 Task: Search one way flight ticket for 1 adult, 5 children, 2 infants in seat and 1 infant on lap in first from Newport News: Newport News/williamsburg International Airport (patrick Henry Field) to New Bern: Coastal Carolina Regional Airport (was Craven County Regional) on 8-4-2023. Stops: Non-stop only. Choice of flights is JetBlue. Number of bags: 1 checked bag. Price is upto 87000. Outbound departure time preference is 20:15.
Action: Mouse moved to (322, 437)
Screenshot: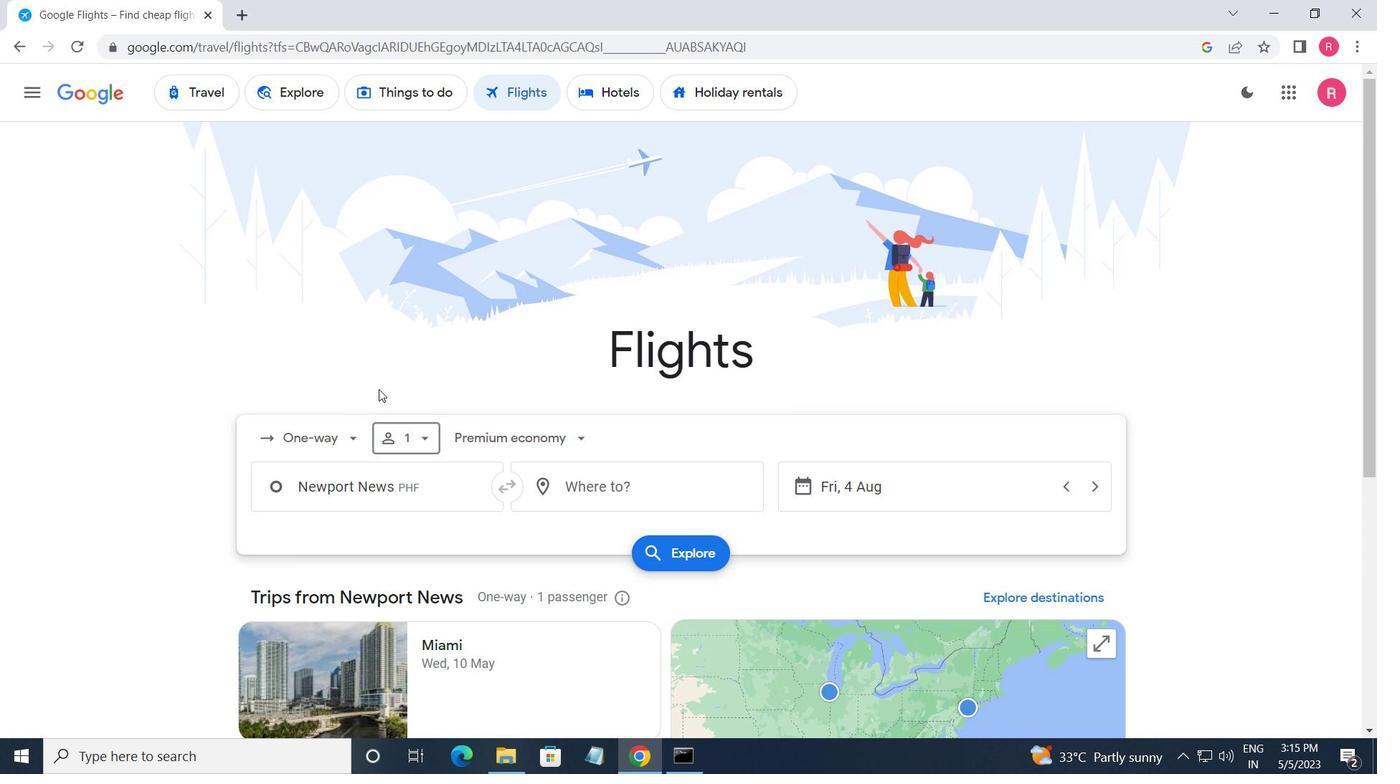 
Action: Mouse pressed left at (322, 437)
Screenshot: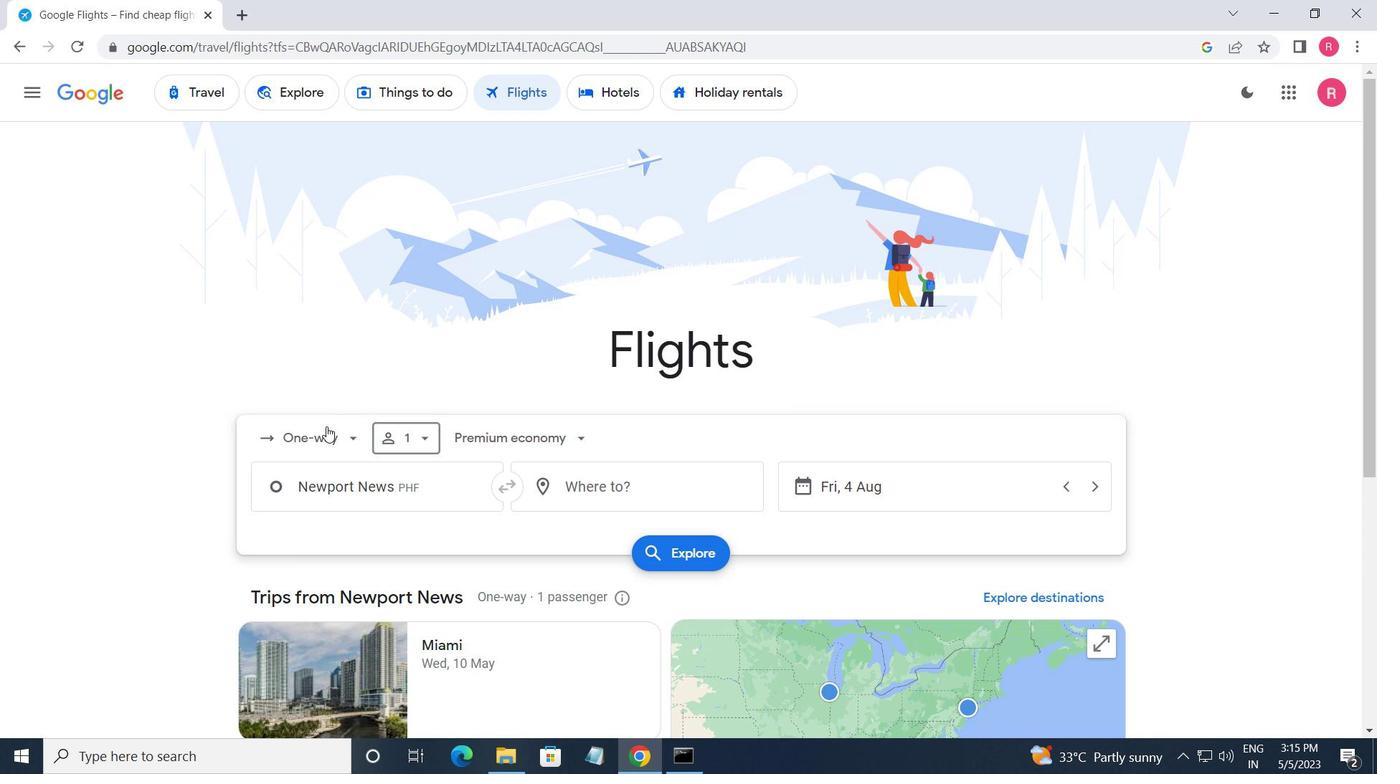 
Action: Mouse moved to (341, 521)
Screenshot: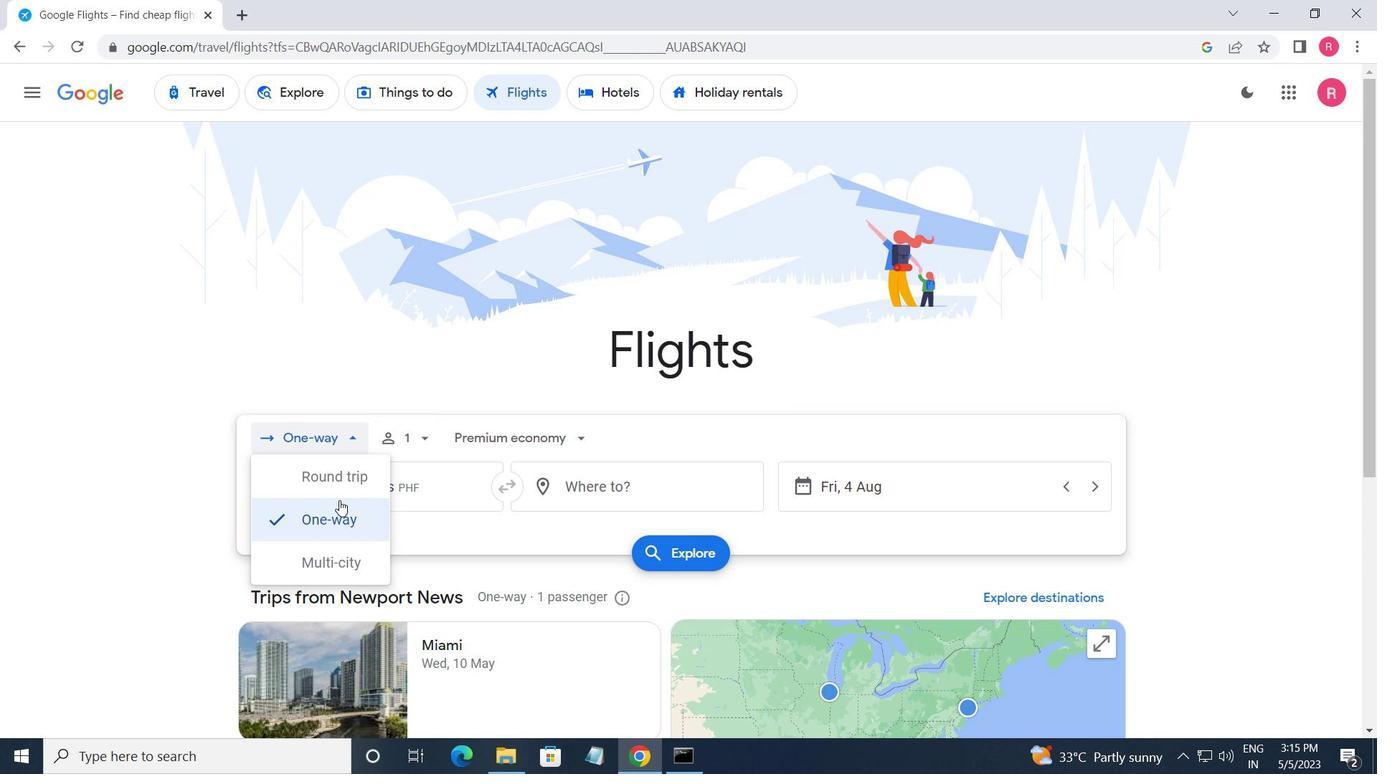 
Action: Mouse pressed left at (341, 521)
Screenshot: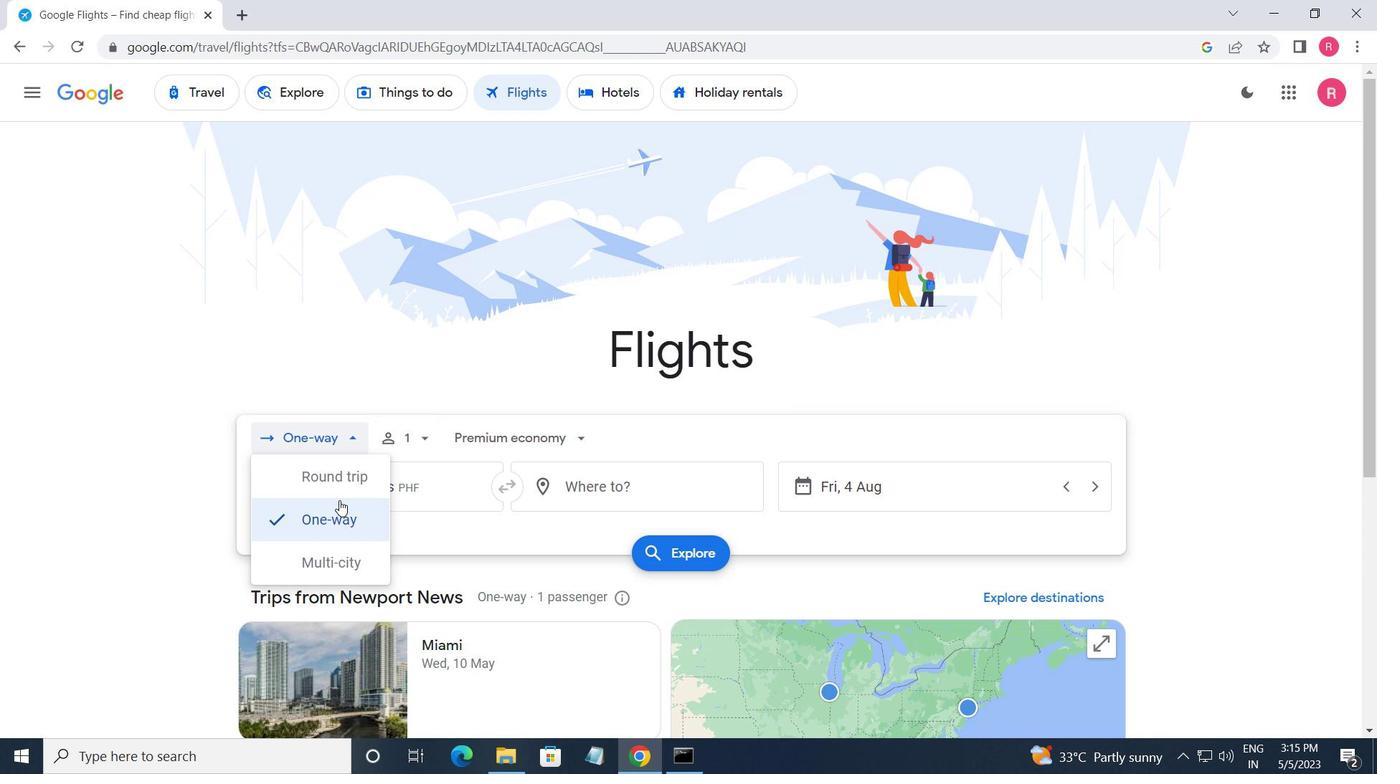 
Action: Mouse moved to (413, 445)
Screenshot: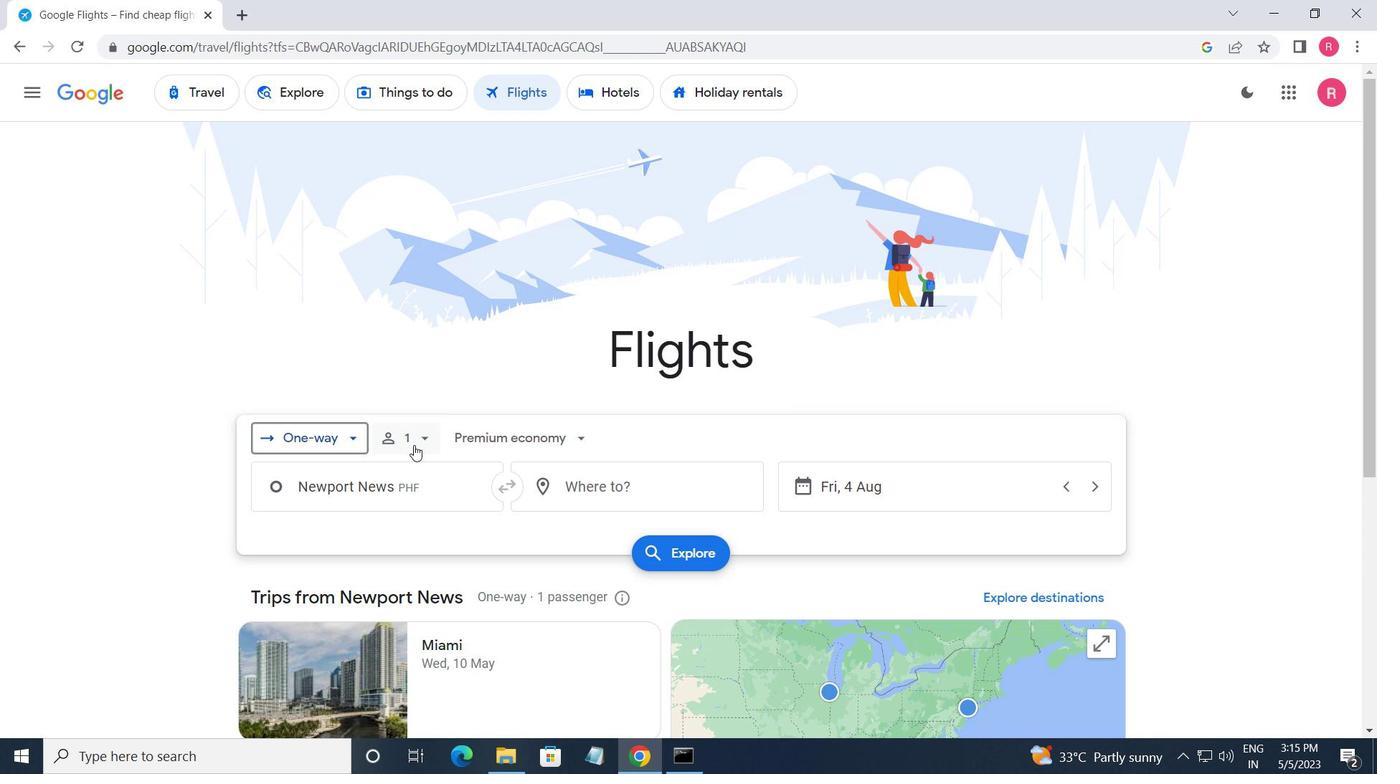 
Action: Mouse pressed left at (413, 445)
Screenshot: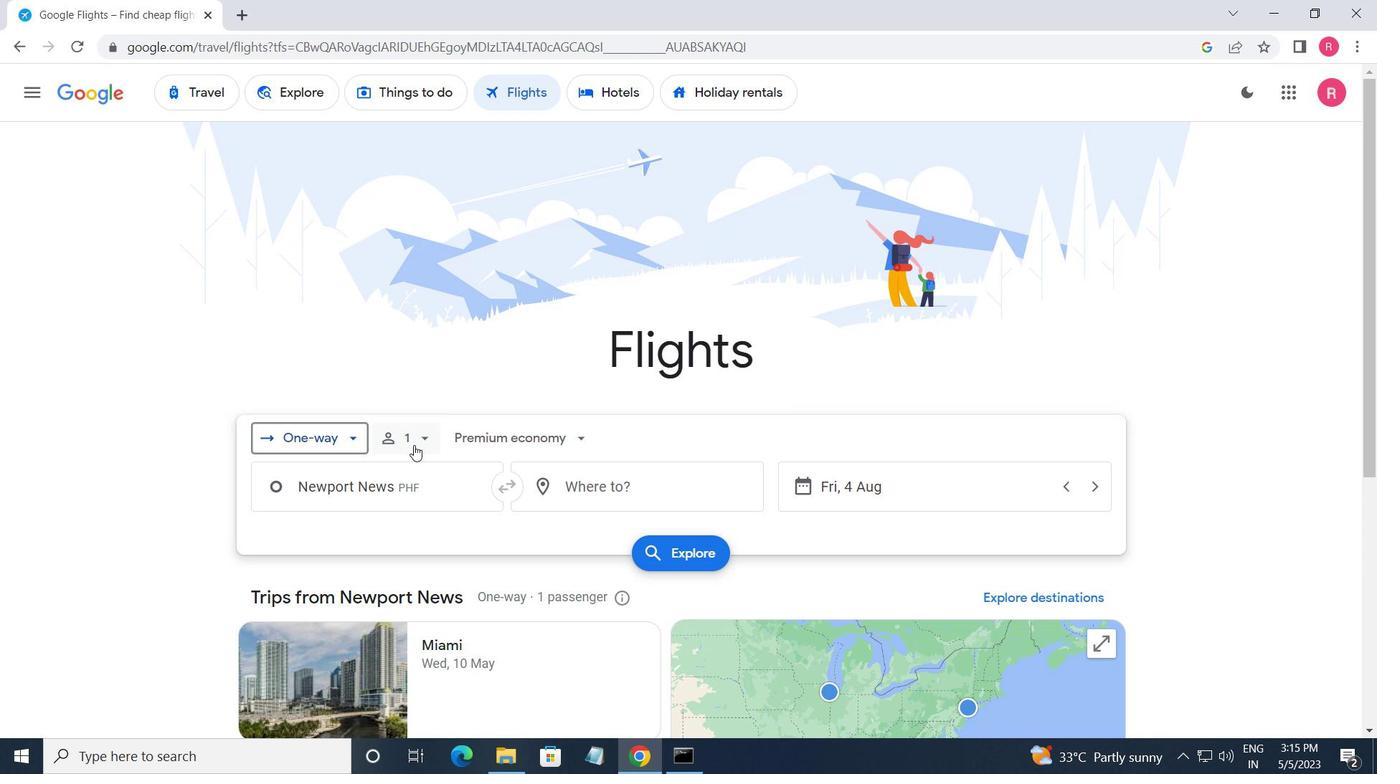
Action: Mouse moved to (559, 526)
Screenshot: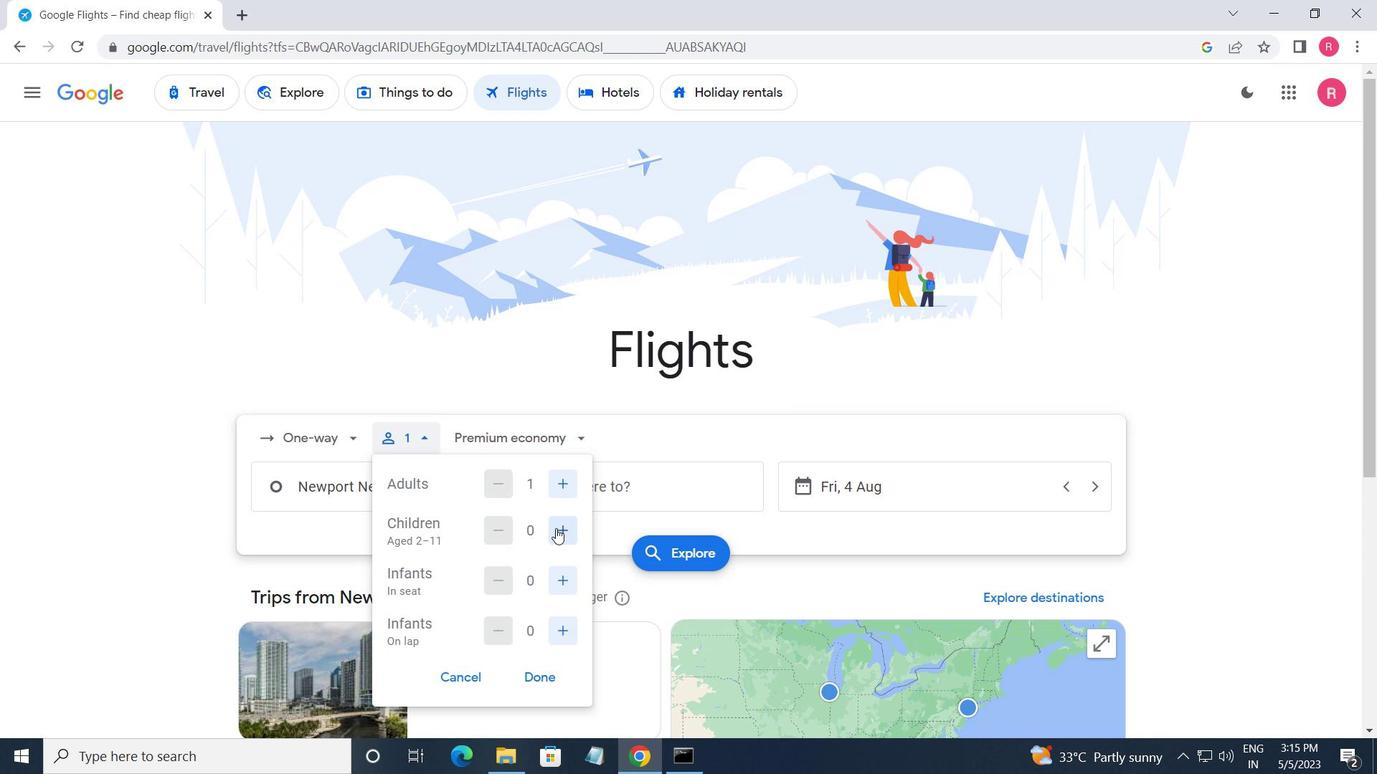 
Action: Mouse pressed left at (559, 526)
Screenshot: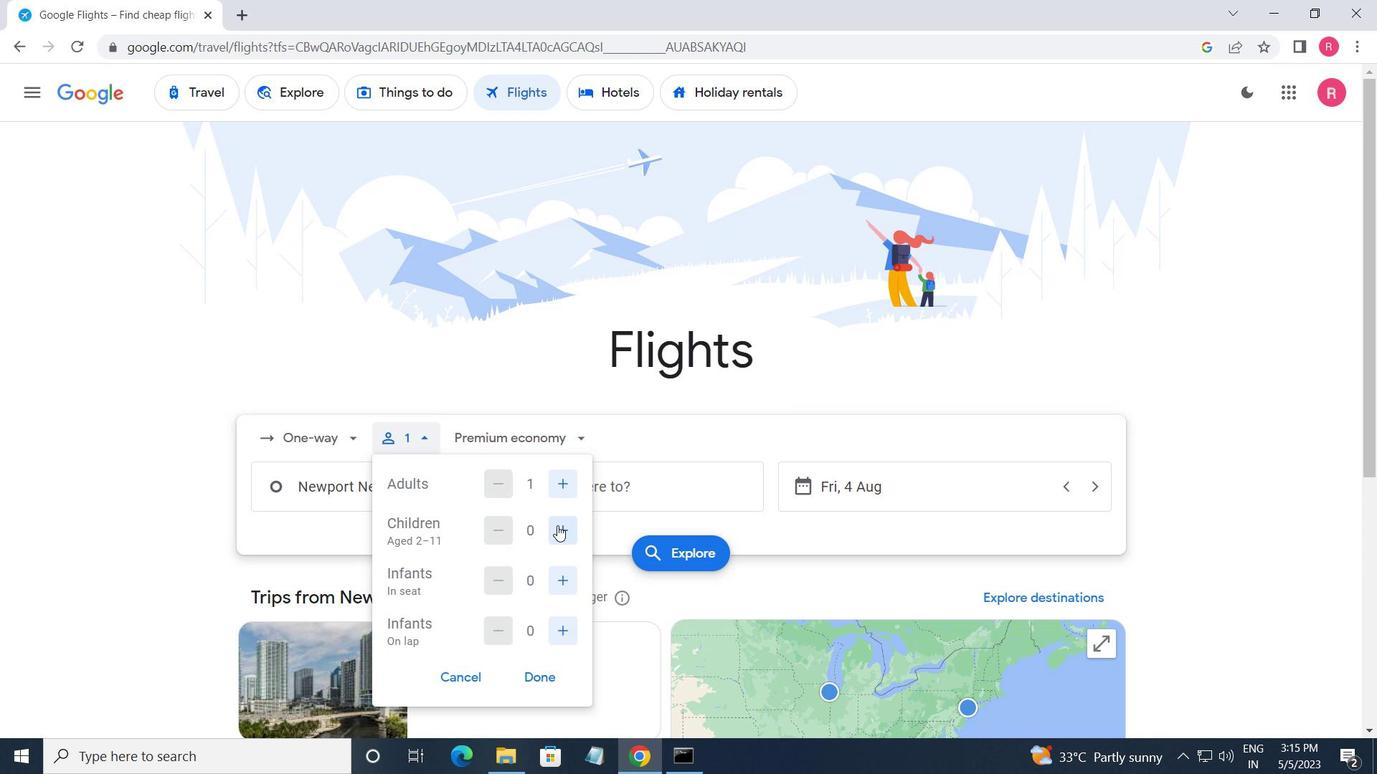 
Action: Mouse moved to (560, 526)
Screenshot: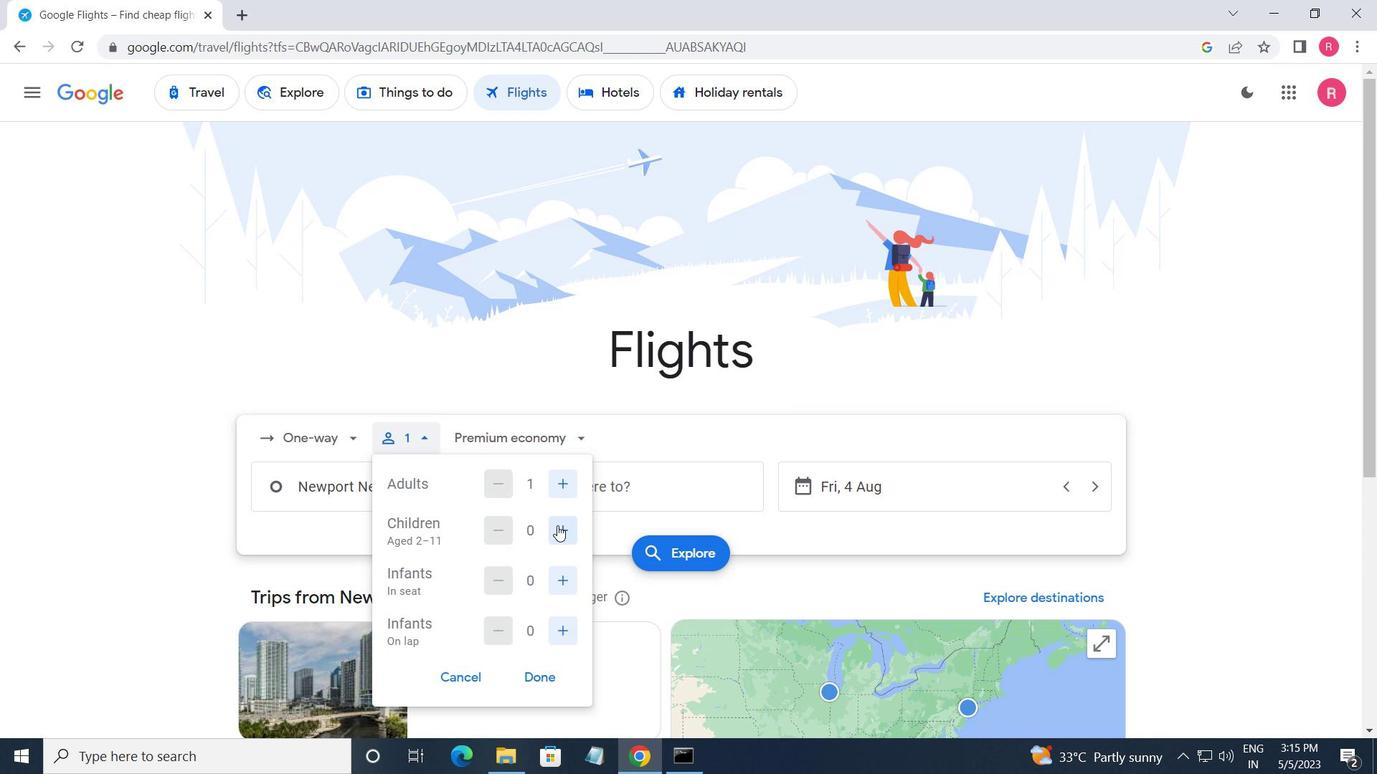 
Action: Mouse pressed left at (560, 526)
Screenshot: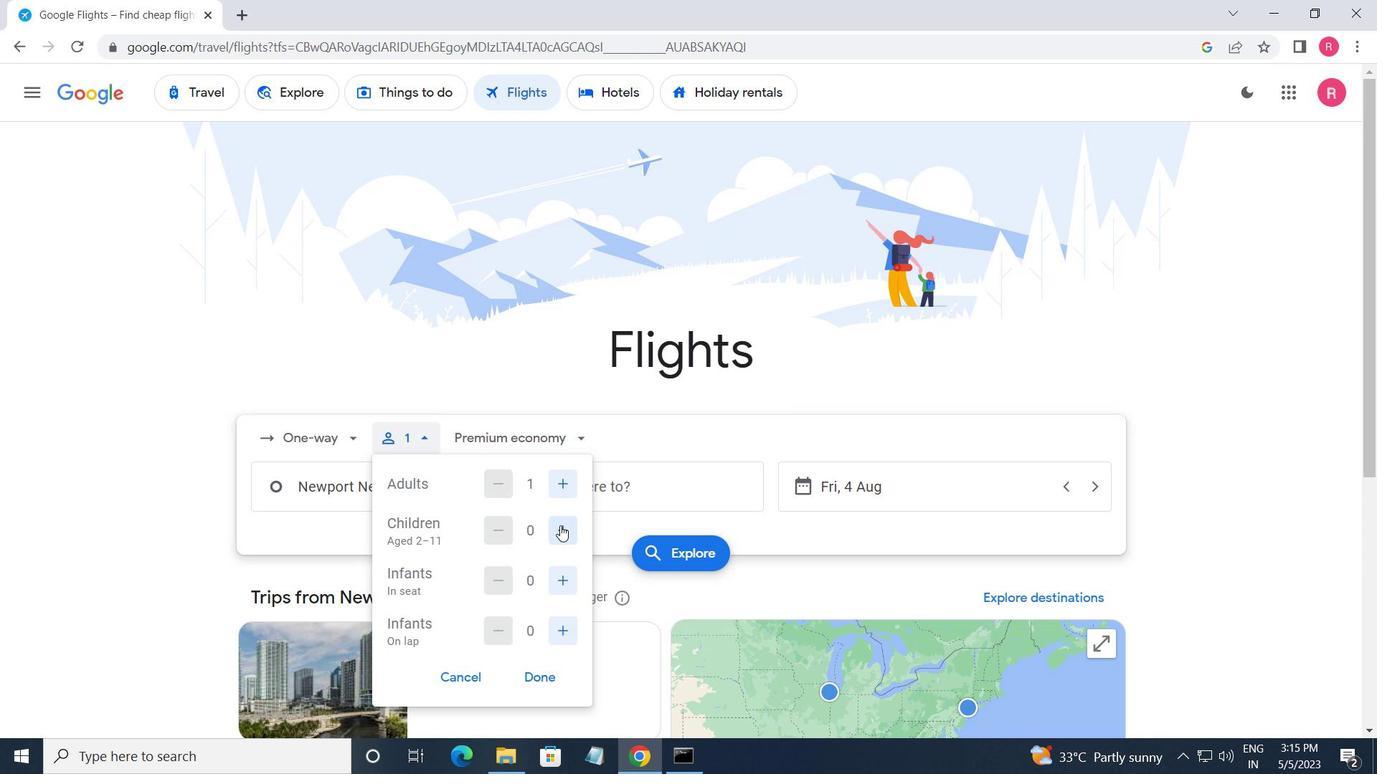 
Action: Mouse pressed left at (560, 526)
Screenshot: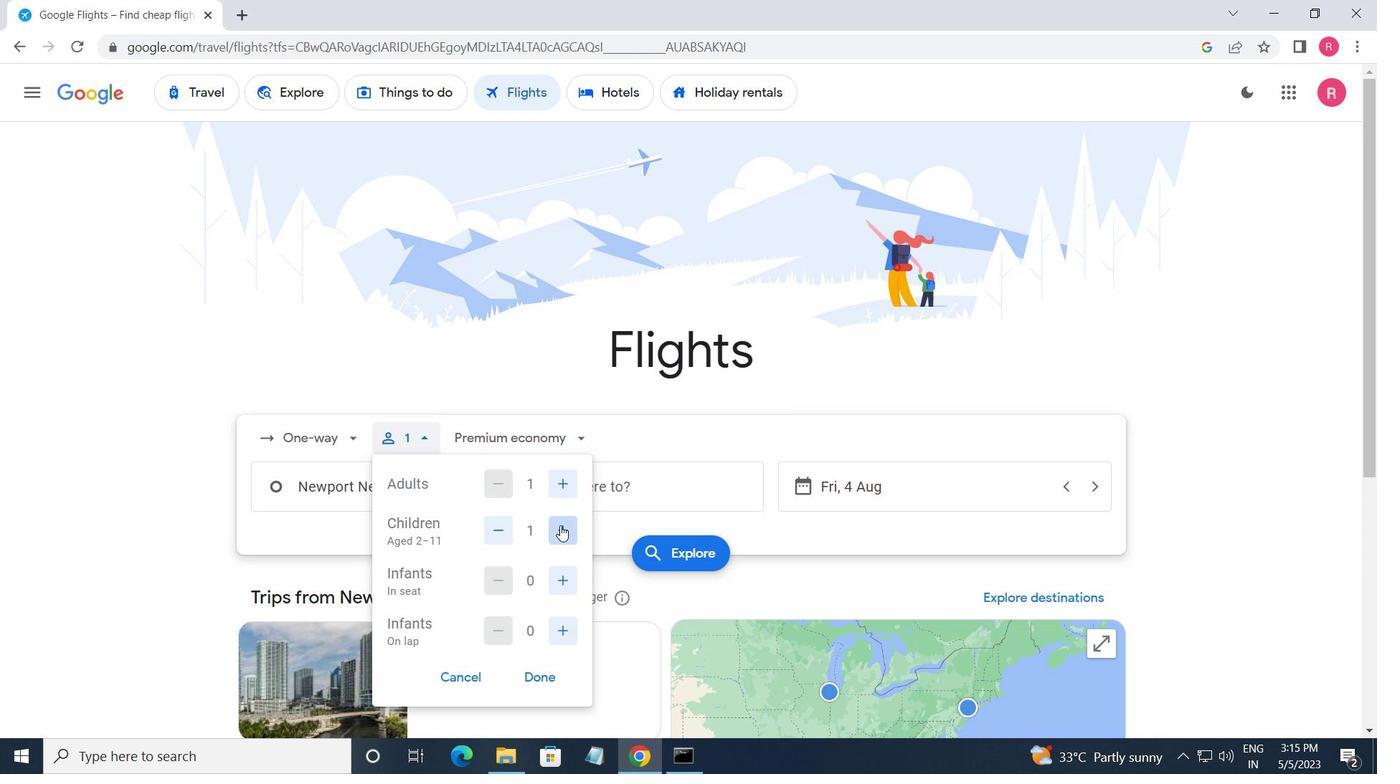 
Action: Mouse pressed left at (560, 526)
Screenshot: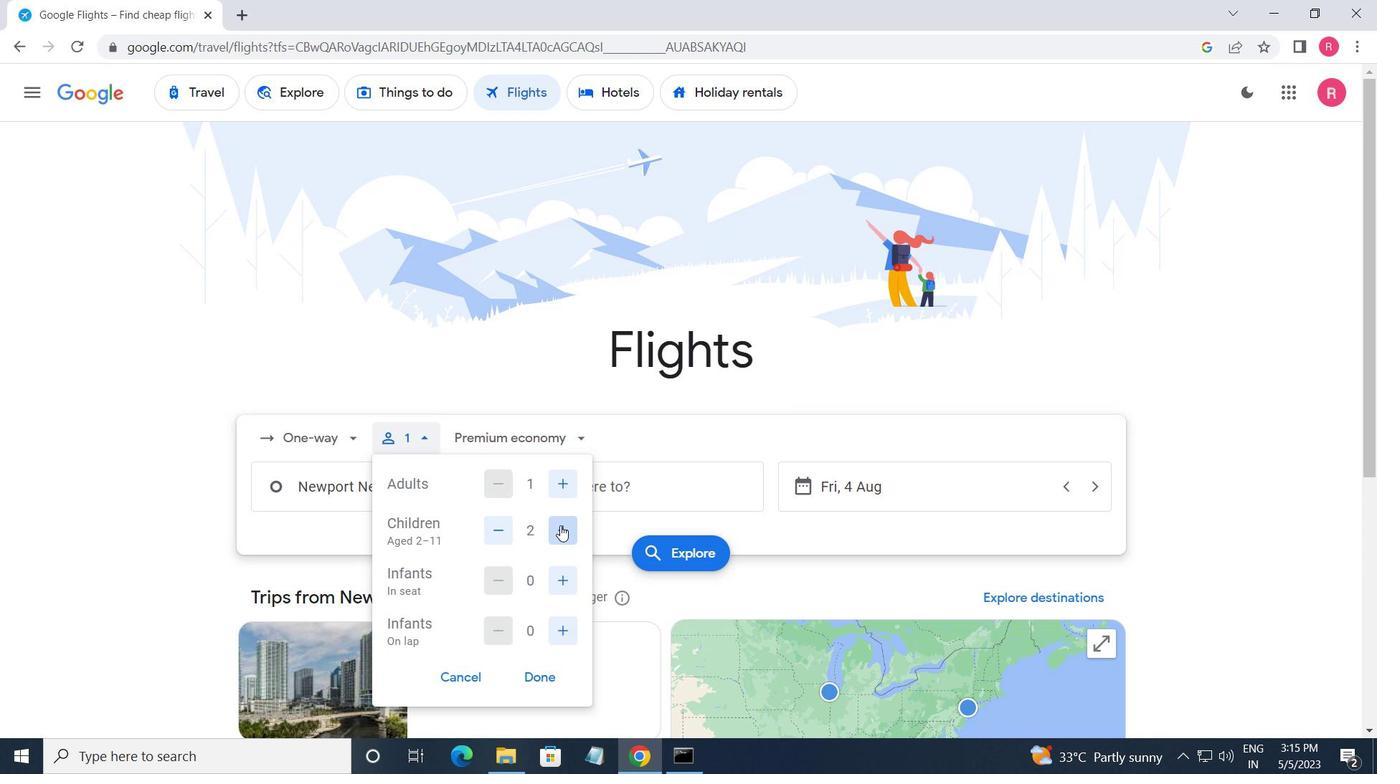 
Action: Mouse moved to (561, 526)
Screenshot: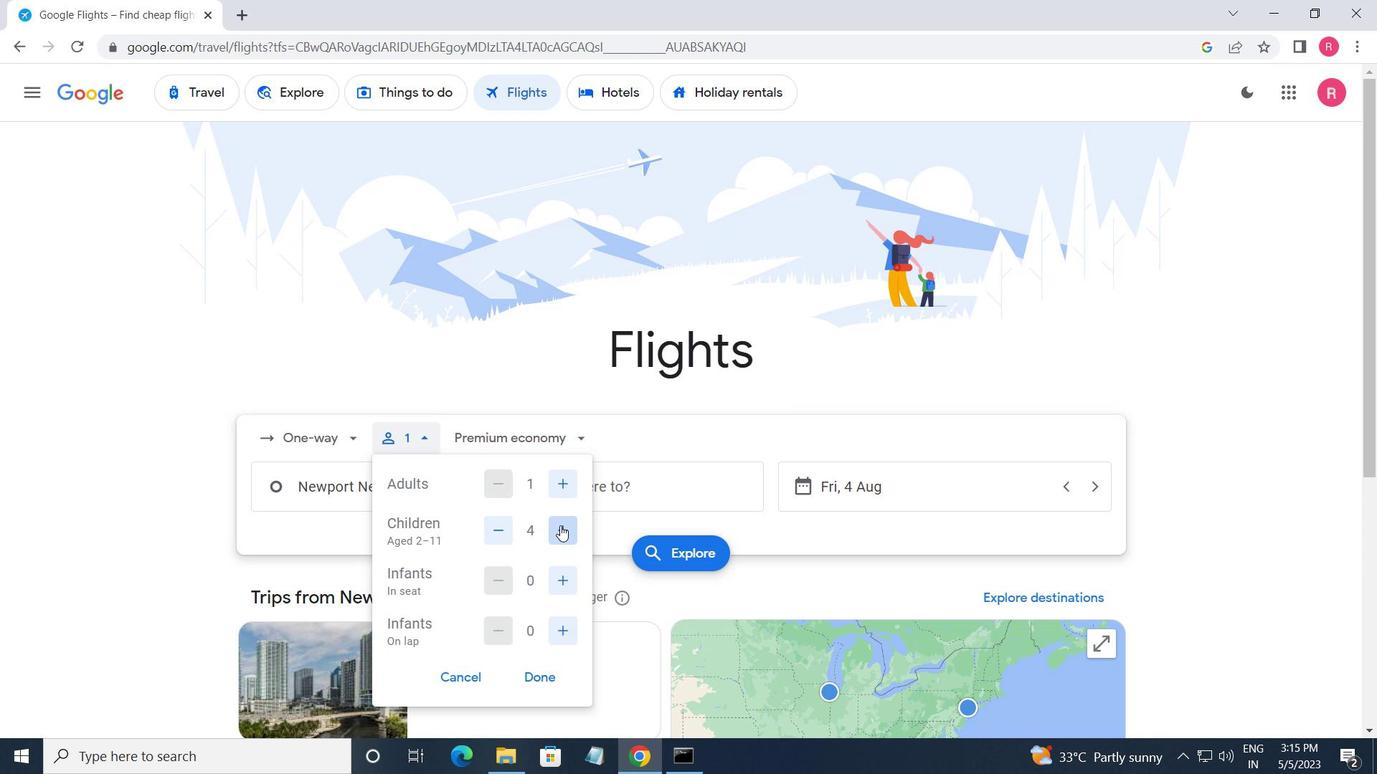 
Action: Mouse pressed left at (561, 526)
Screenshot: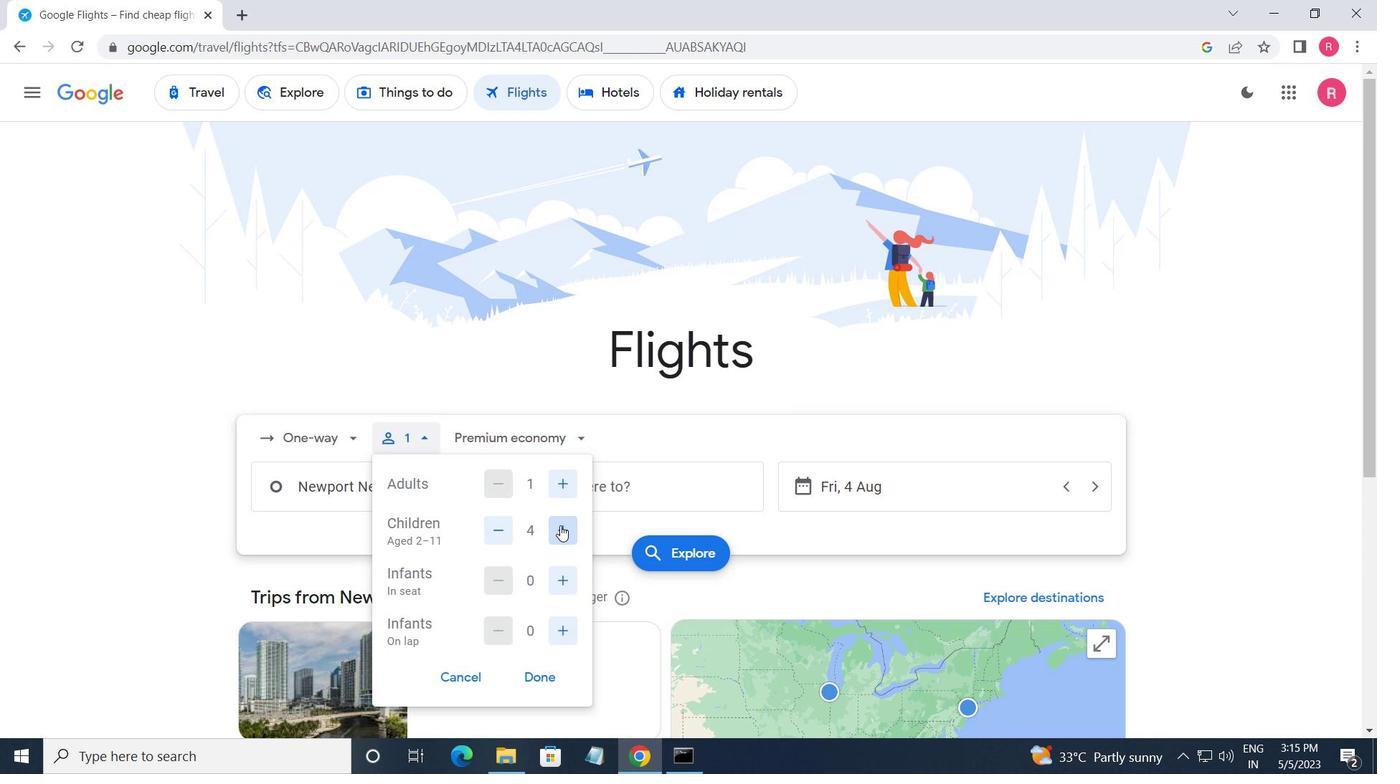 
Action: Mouse moved to (566, 567)
Screenshot: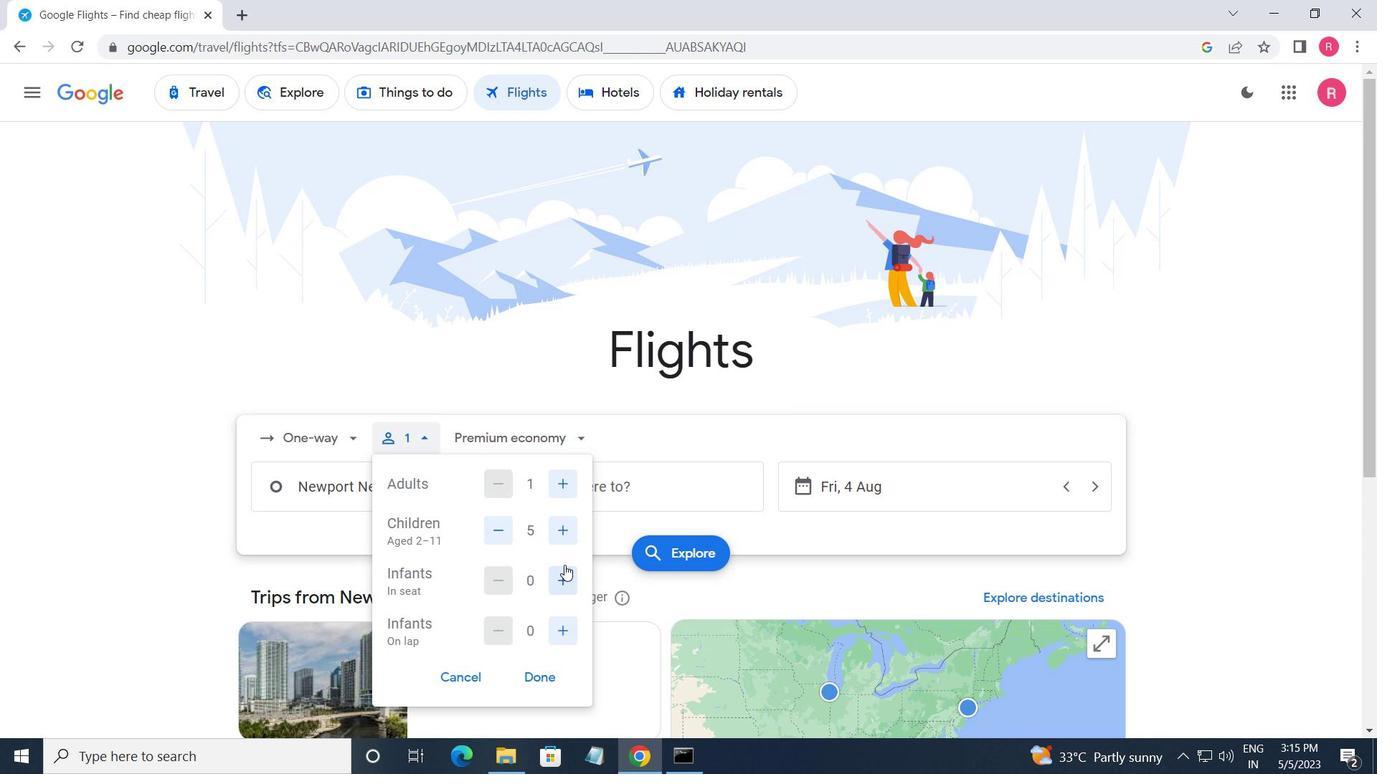 
Action: Mouse pressed left at (566, 567)
Screenshot: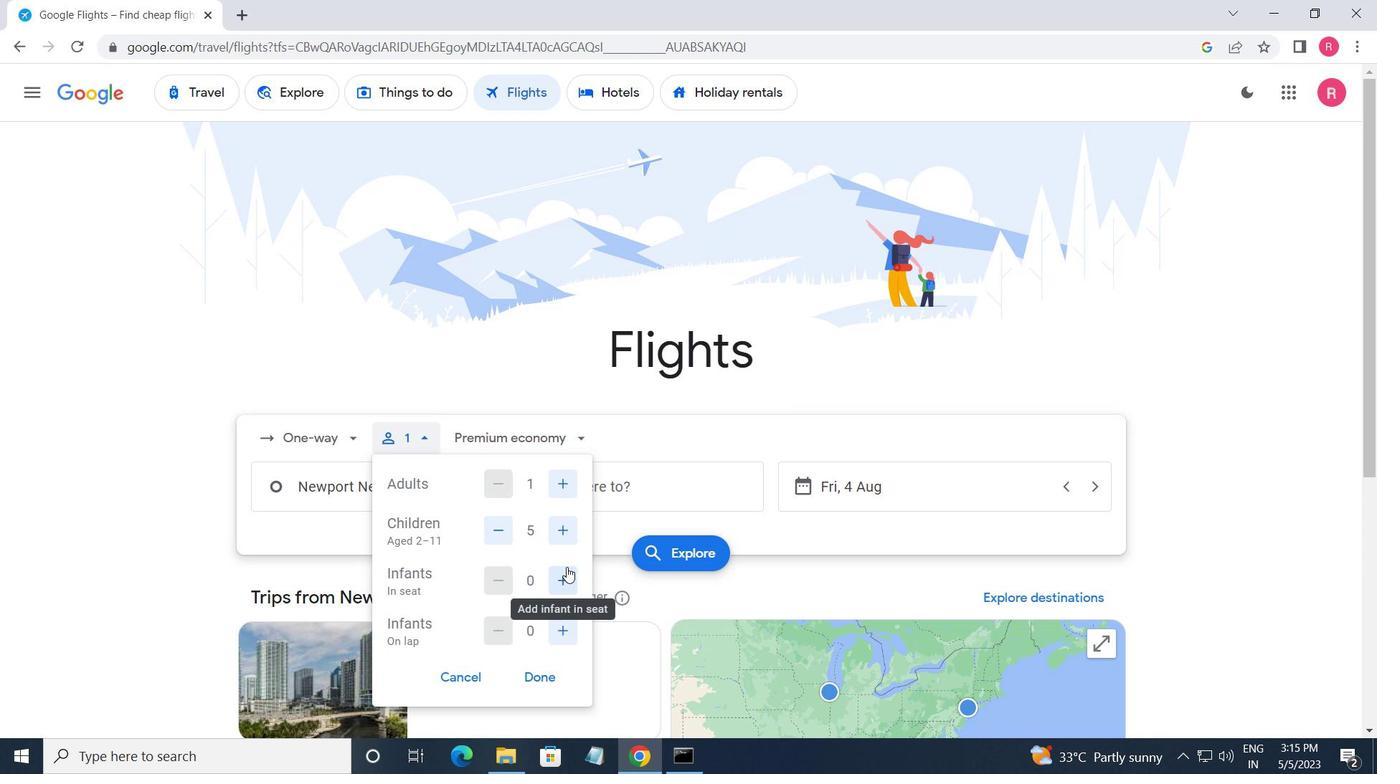 
Action: Mouse pressed left at (566, 567)
Screenshot: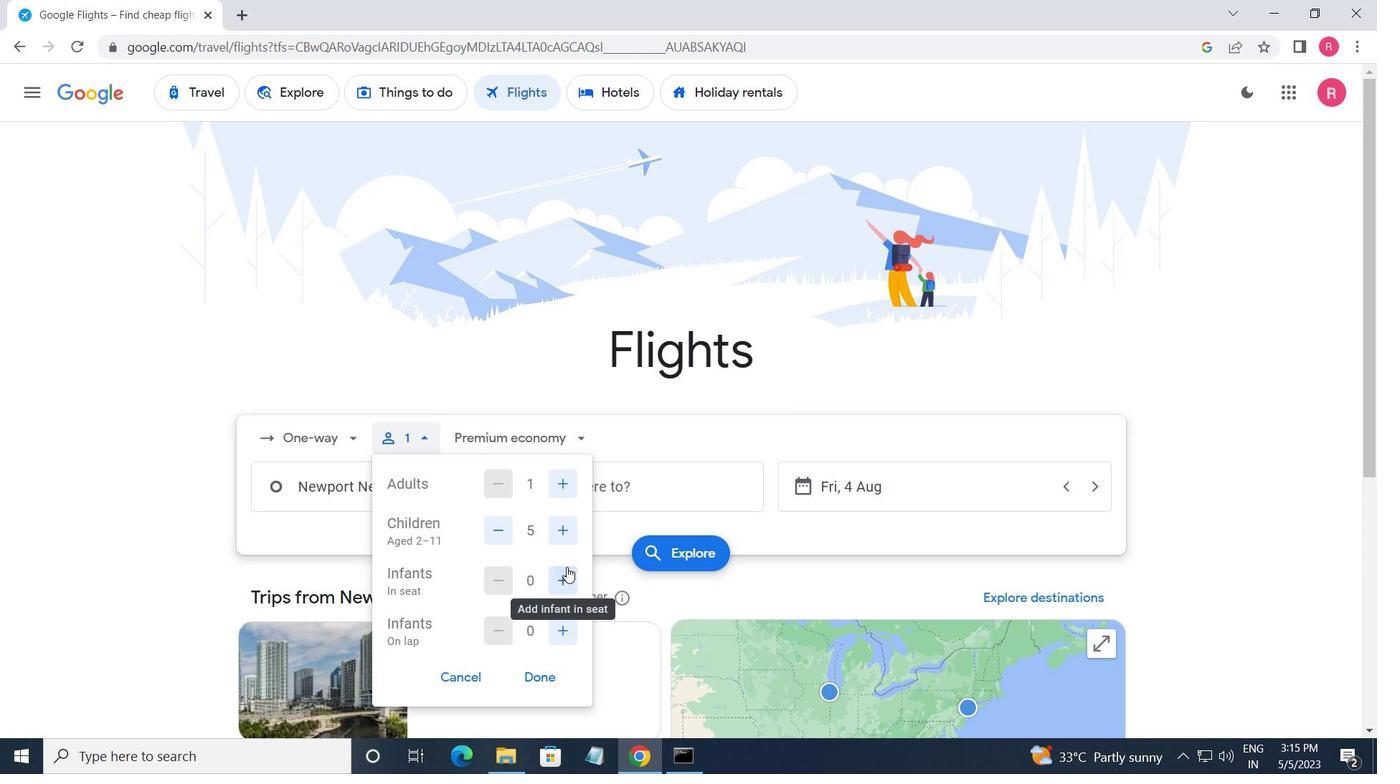 
Action: Mouse moved to (561, 627)
Screenshot: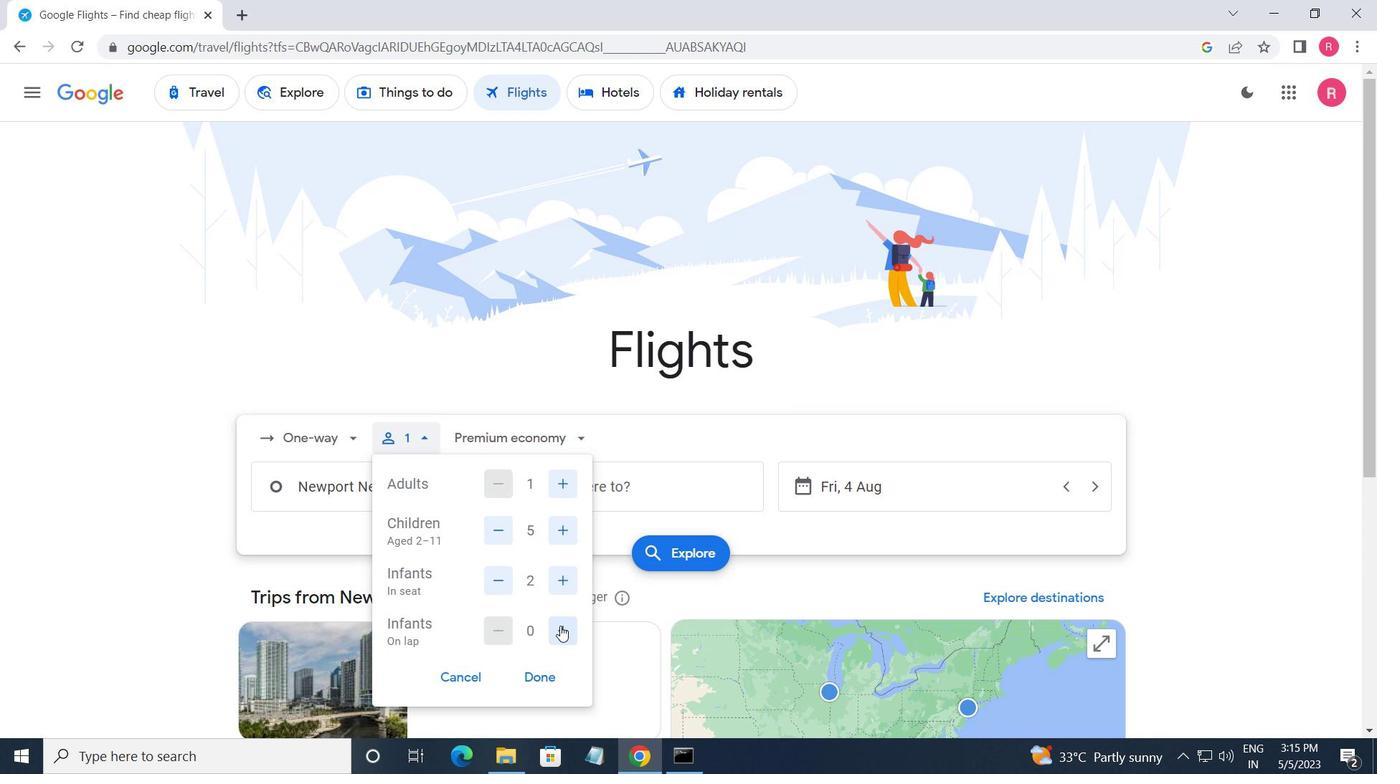 
Action: Mouse pressed left at (561, 627)
Screenshot: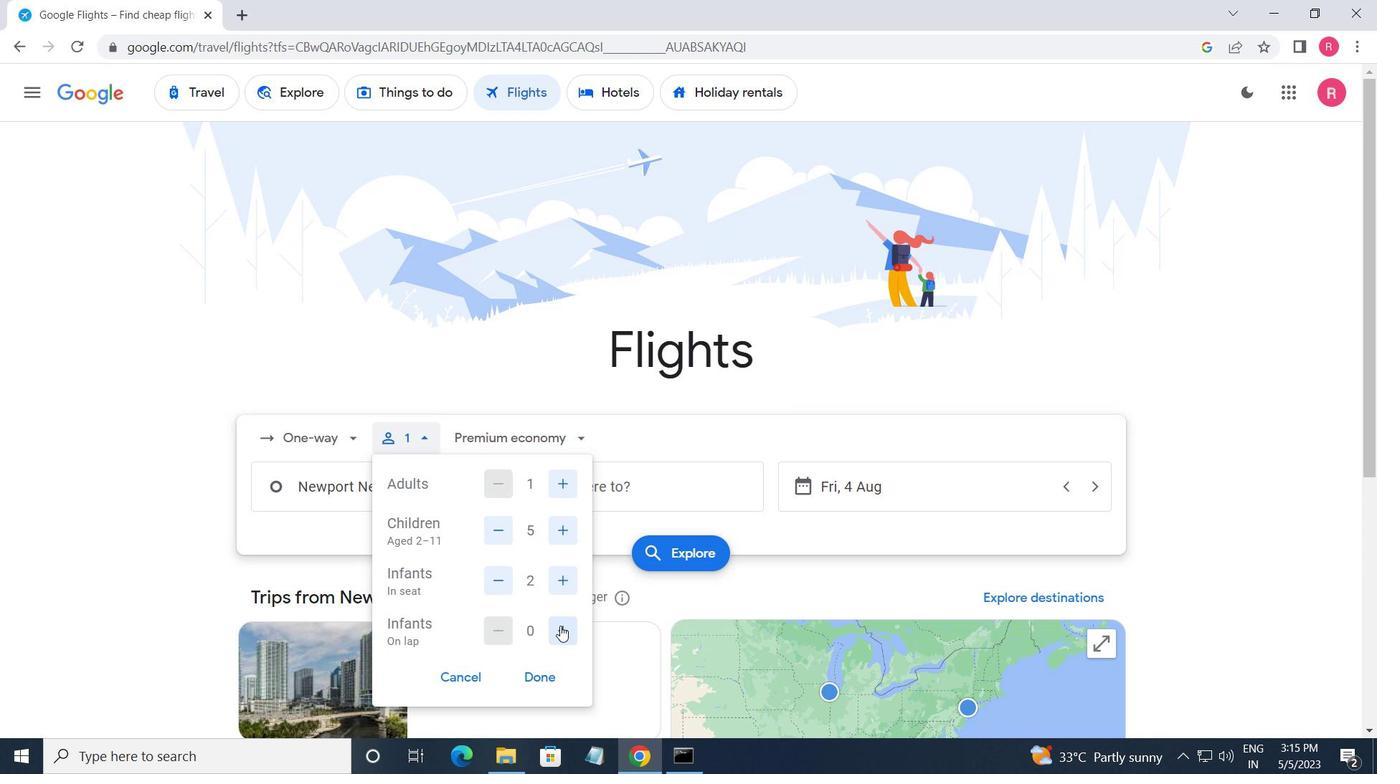 
Action: Mouse moved to (494, 634)
Screenshot: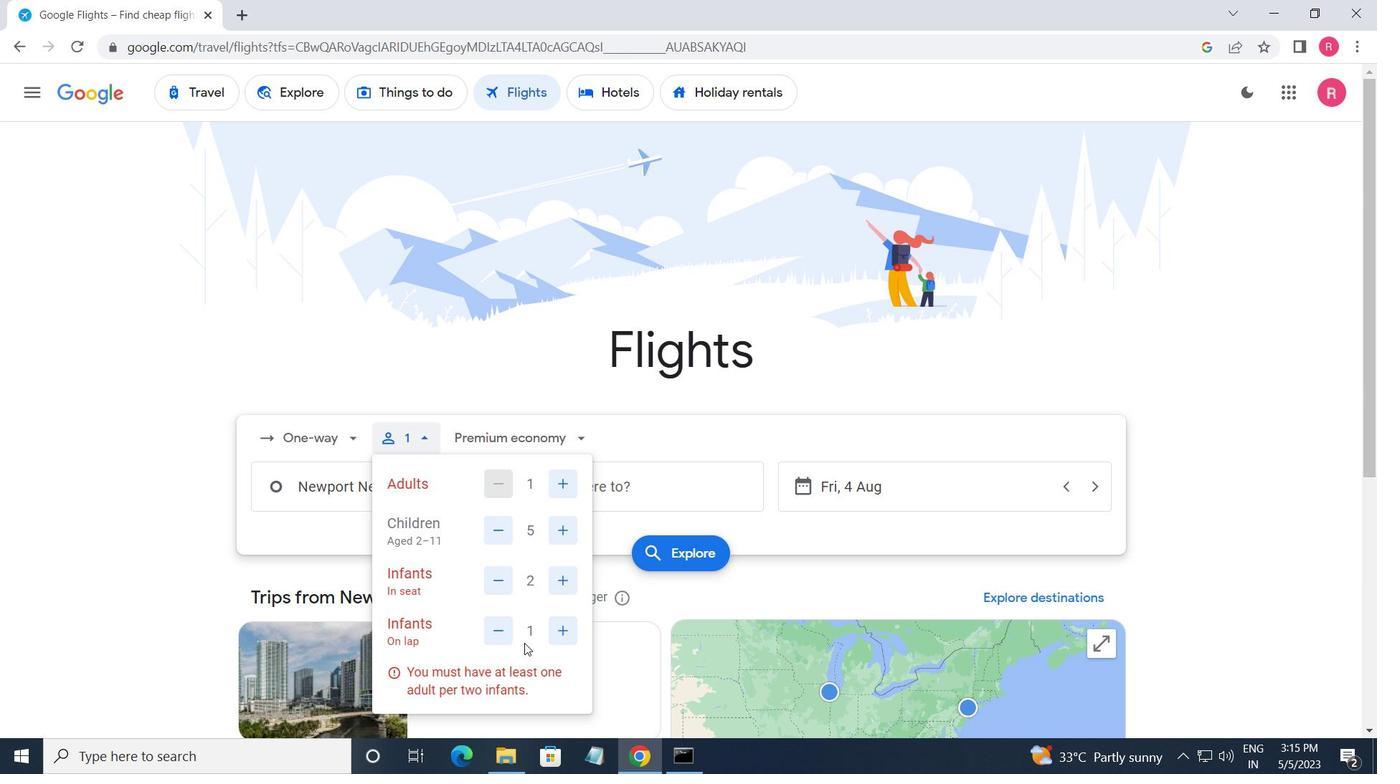 
Action: Mouse pressed left at (494, 634)
Screenshot: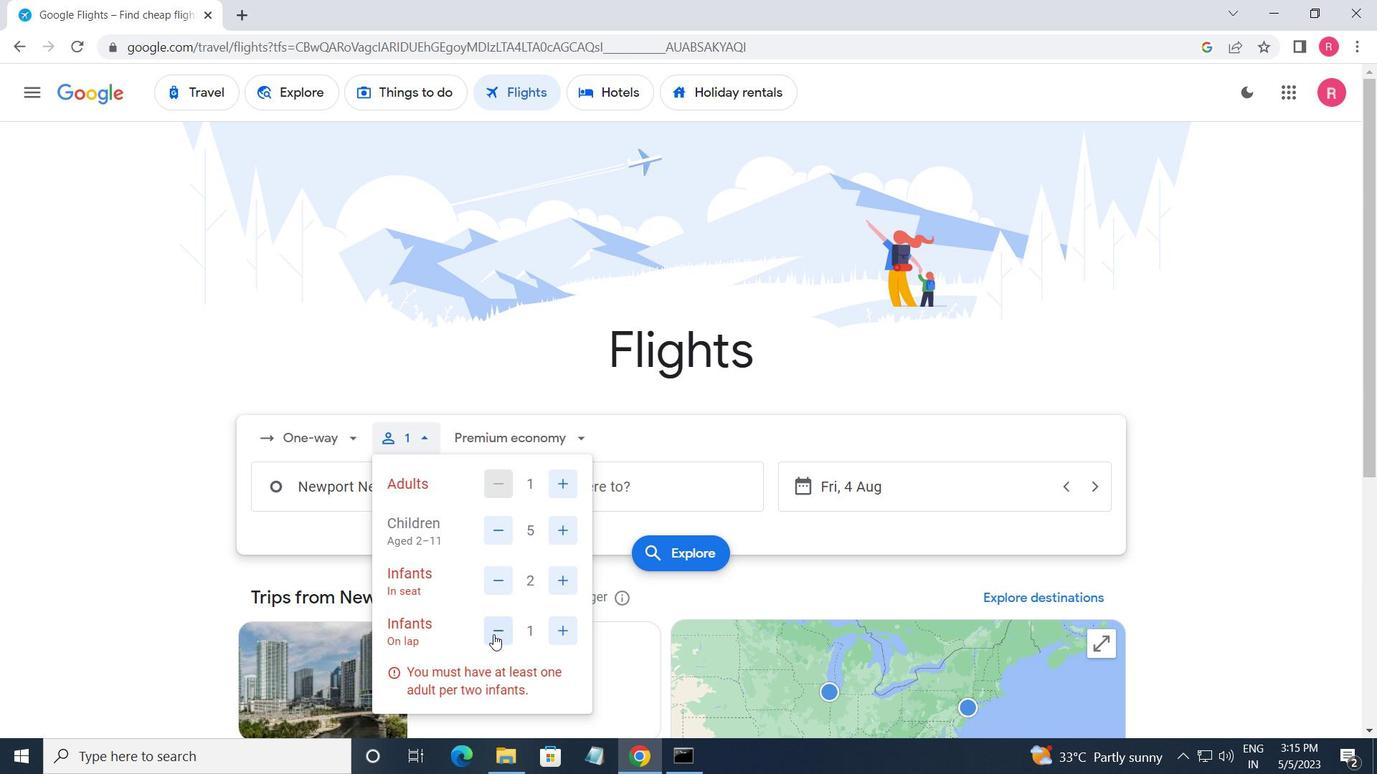 
Action: Mouse moved to (527, 679)
Screenshot: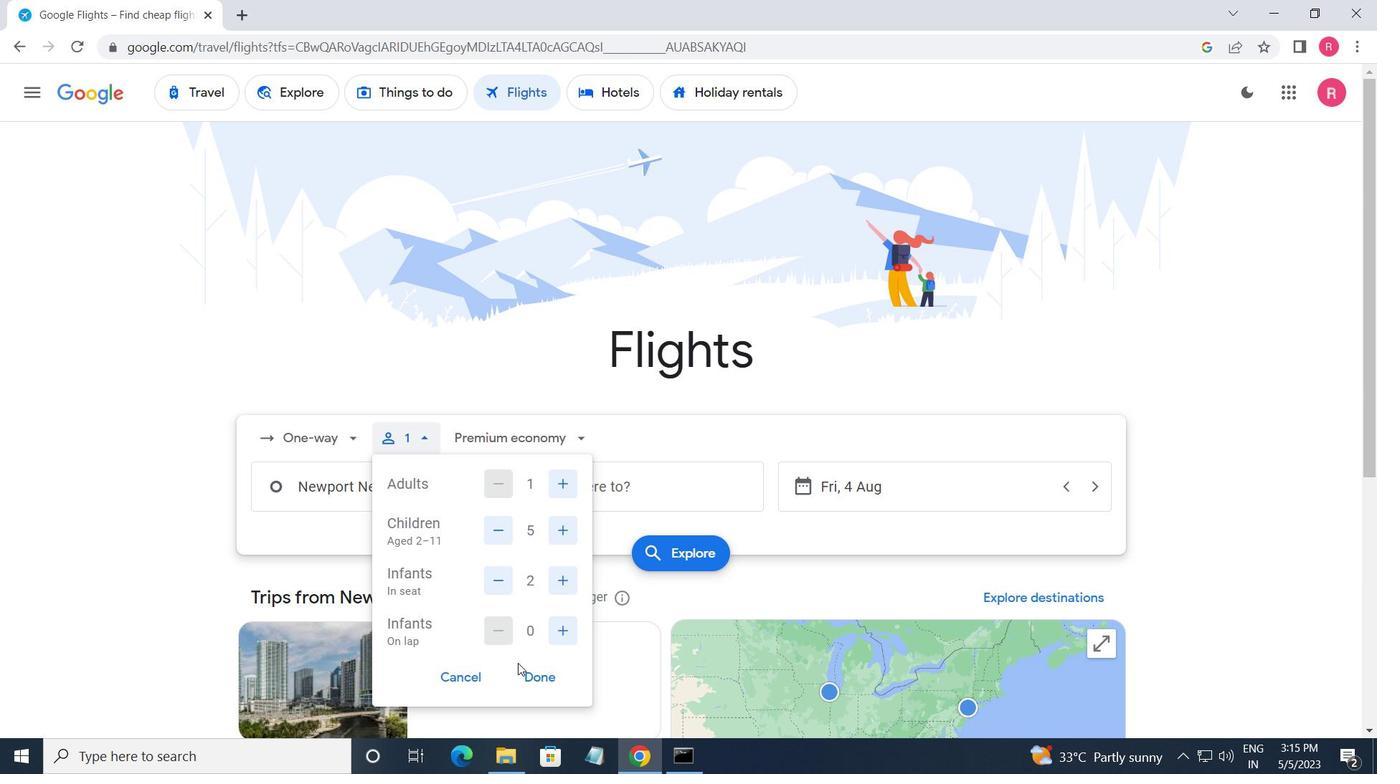 
Action: Mouse pressed left at (527, 679)
Screenshot: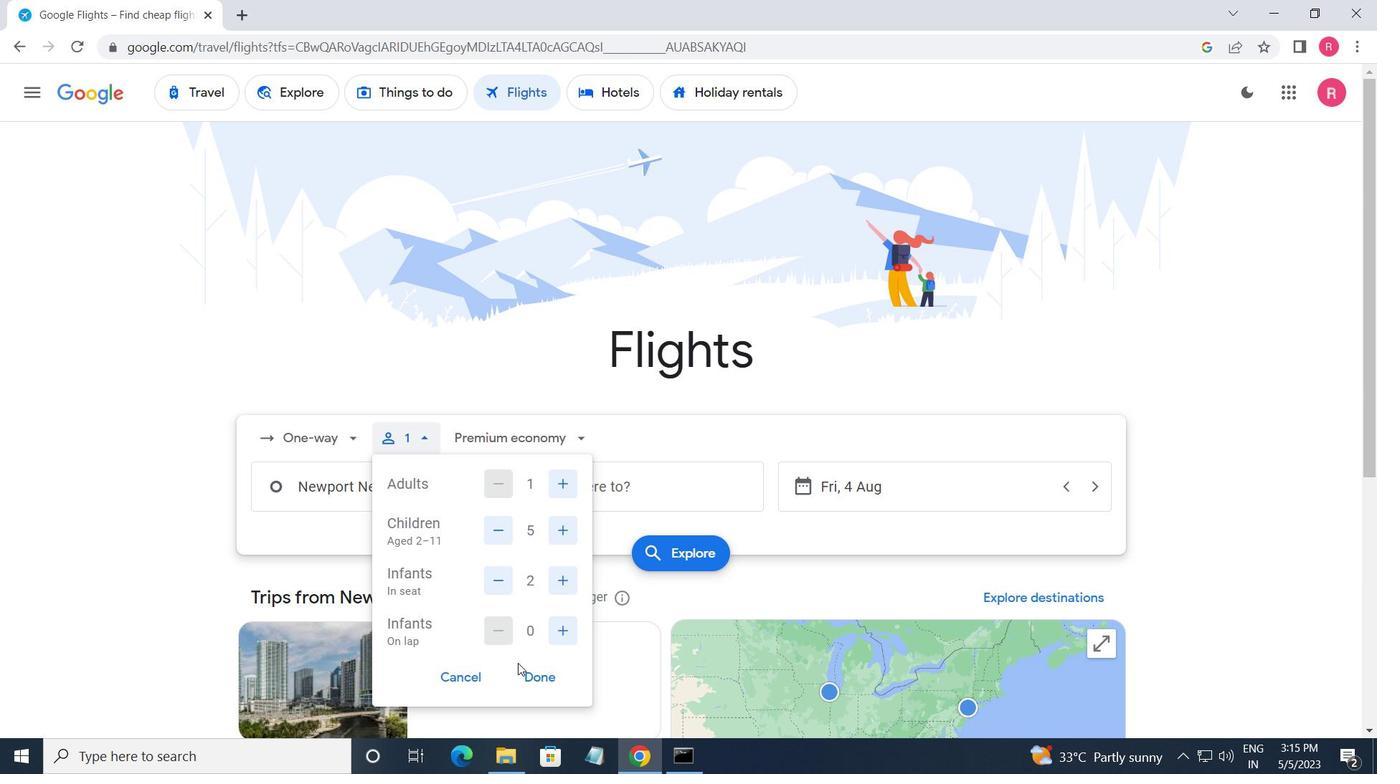 
Action: Mouse moved to (504, 437)
Screenshot: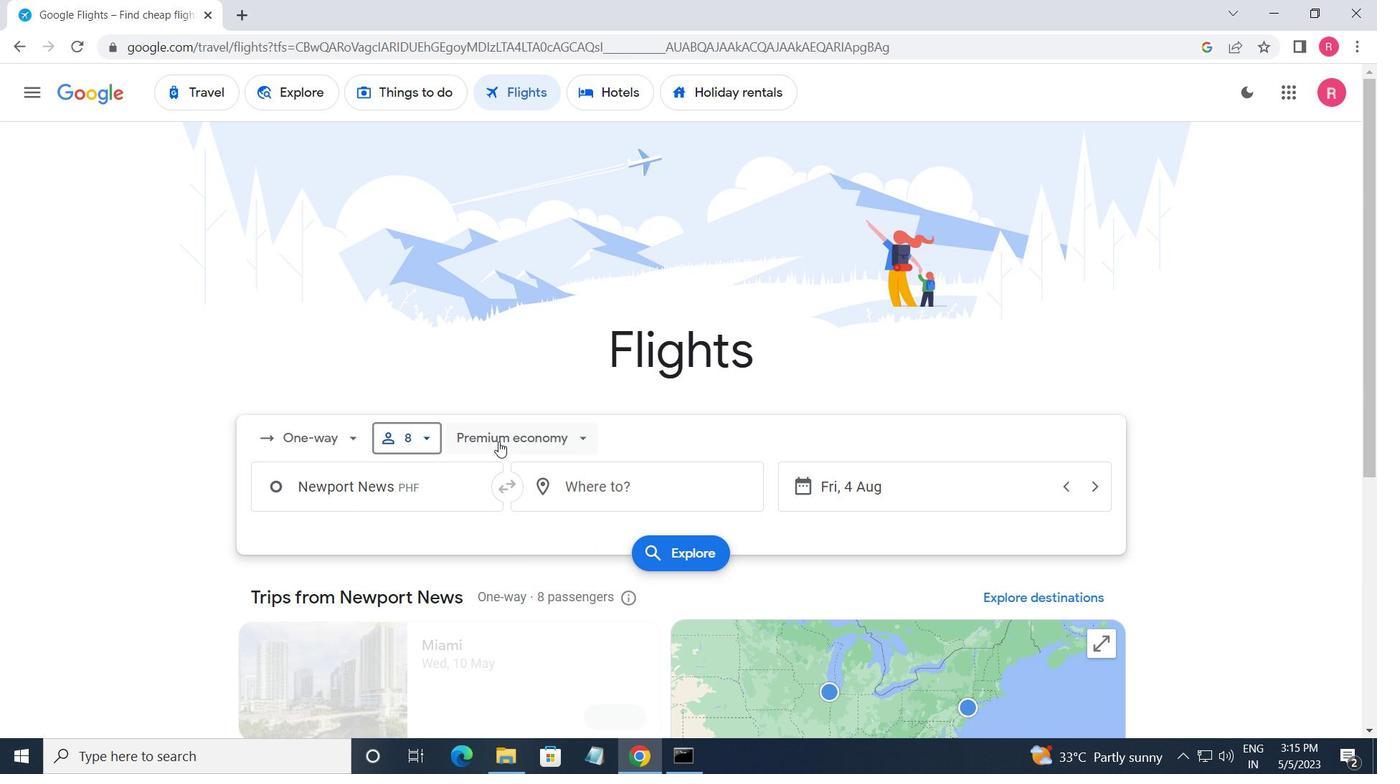 
Action: Mouse pressed left at (504, 437)
Screenshot: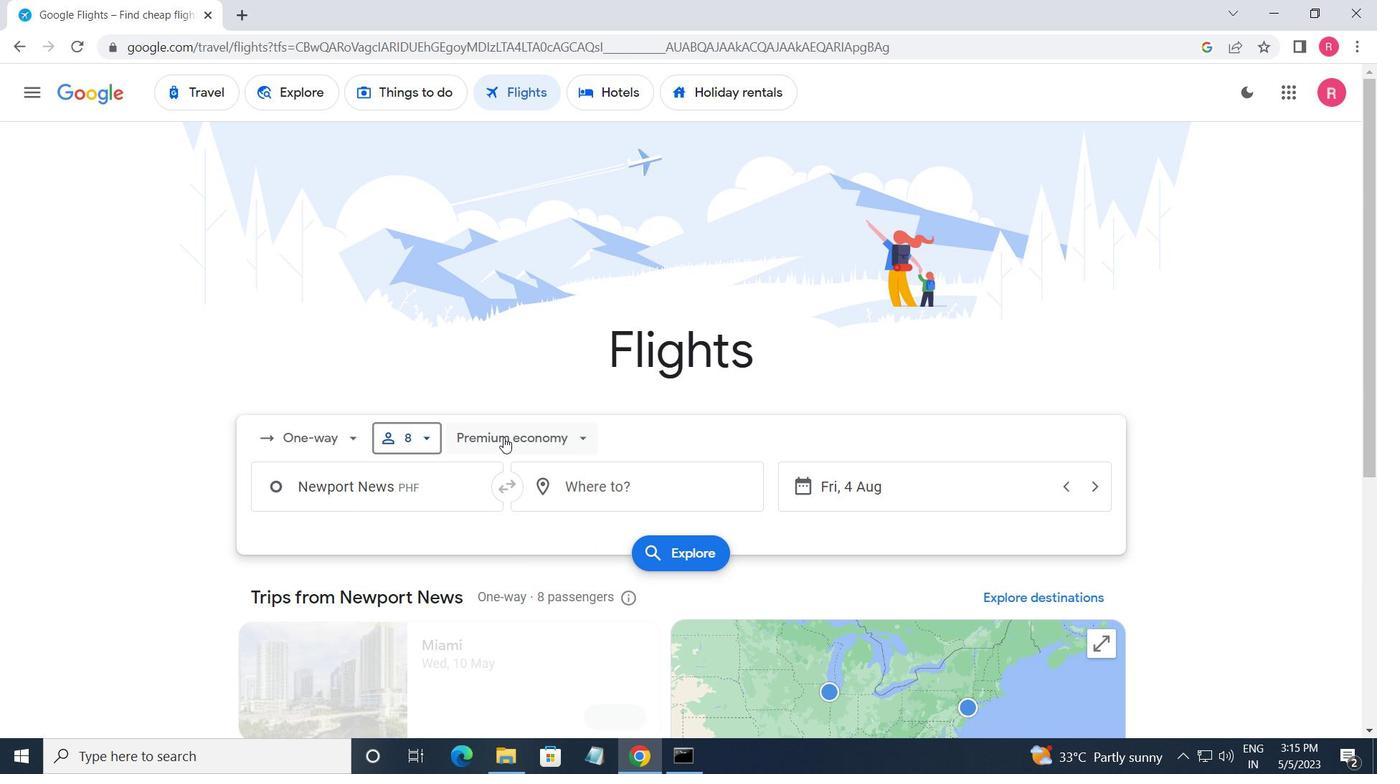 
Action: Mouse moved to (531, 605)
Screenshot: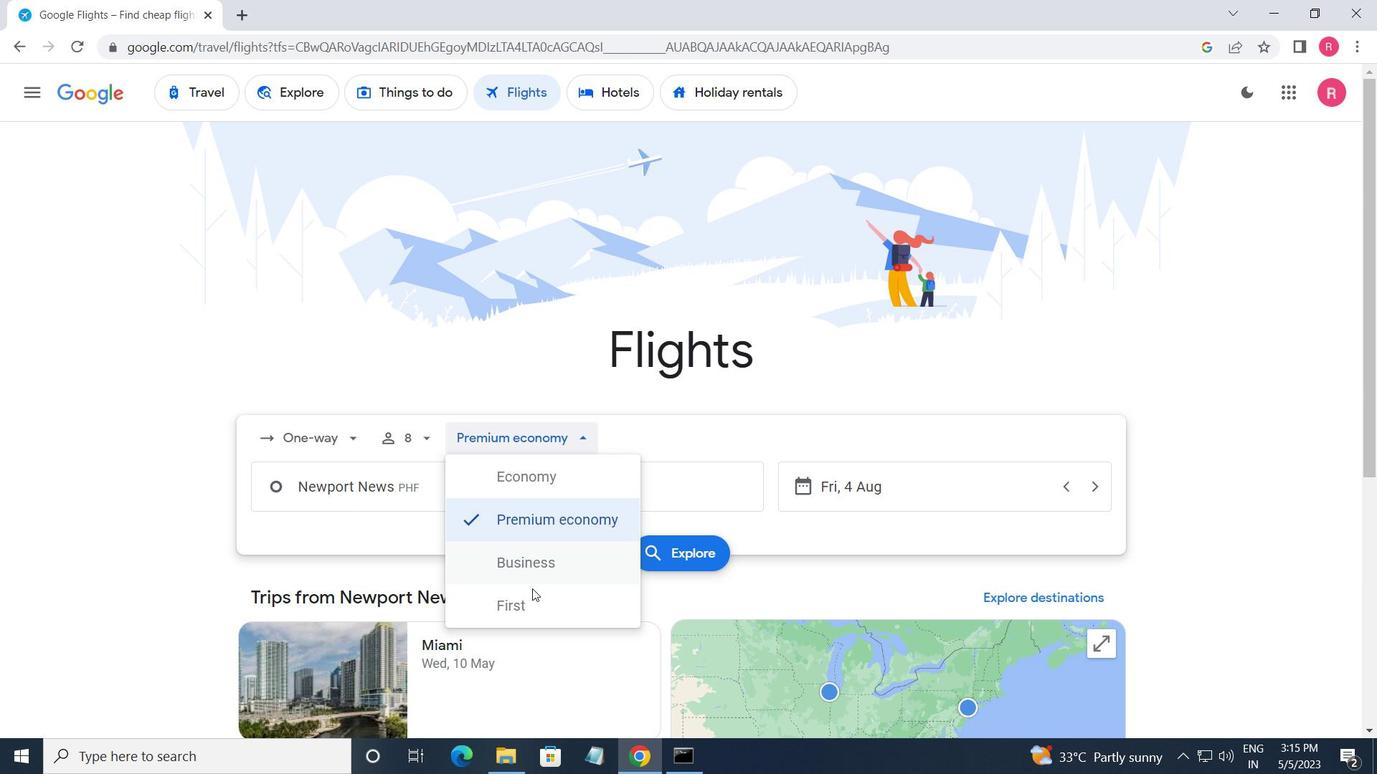 
Action: Mouse pressed left at (531, 605)
Screenshot: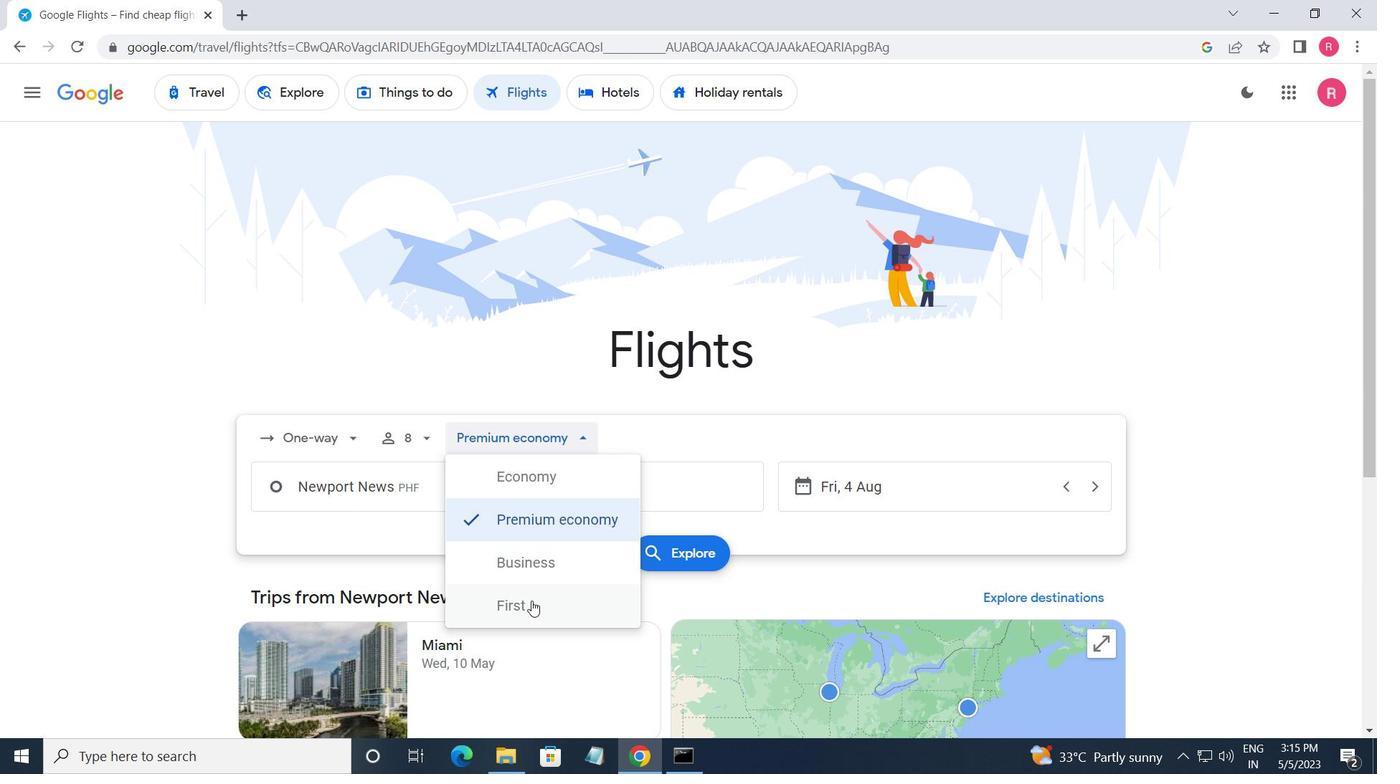
Action: Mouse moved to (461, 483)
Screenshot: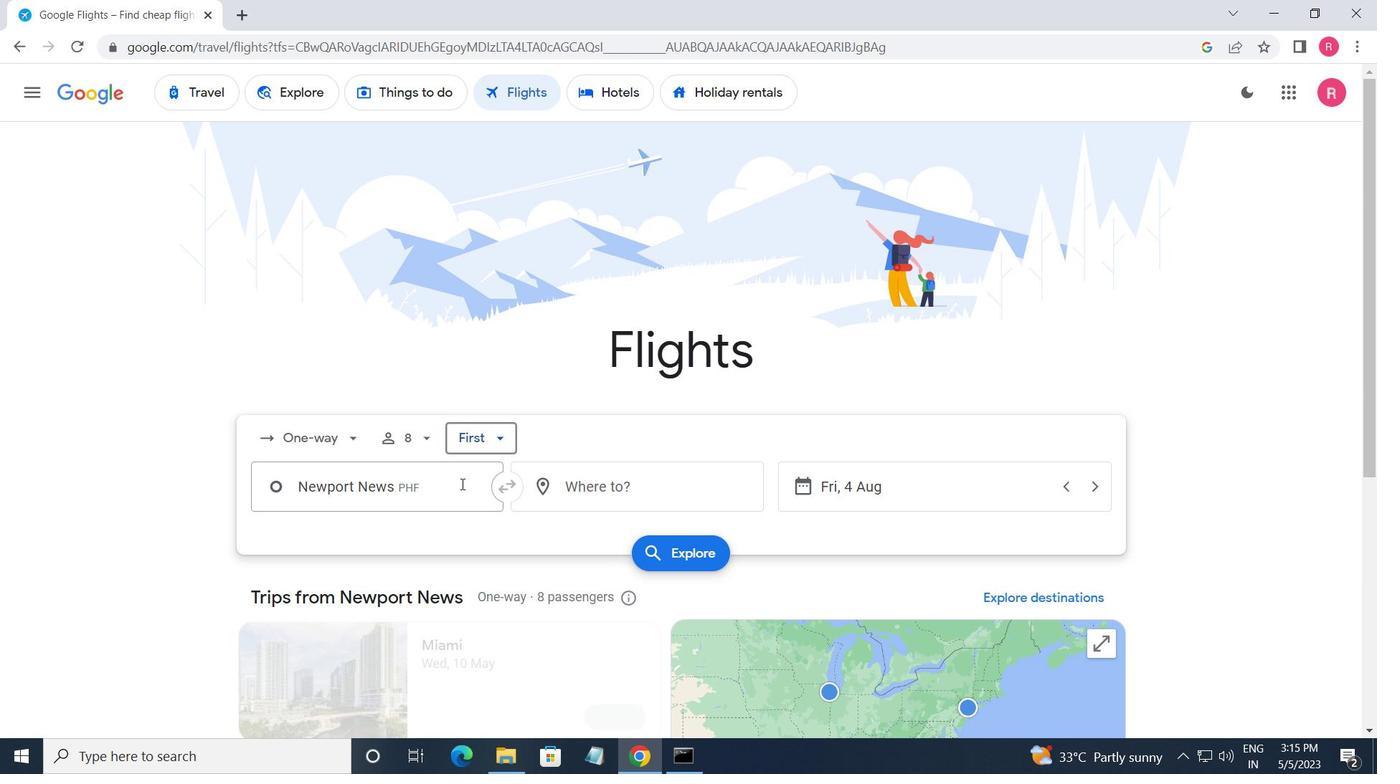 
Action: Mouse pressed left at (461, 483)
Screenshot: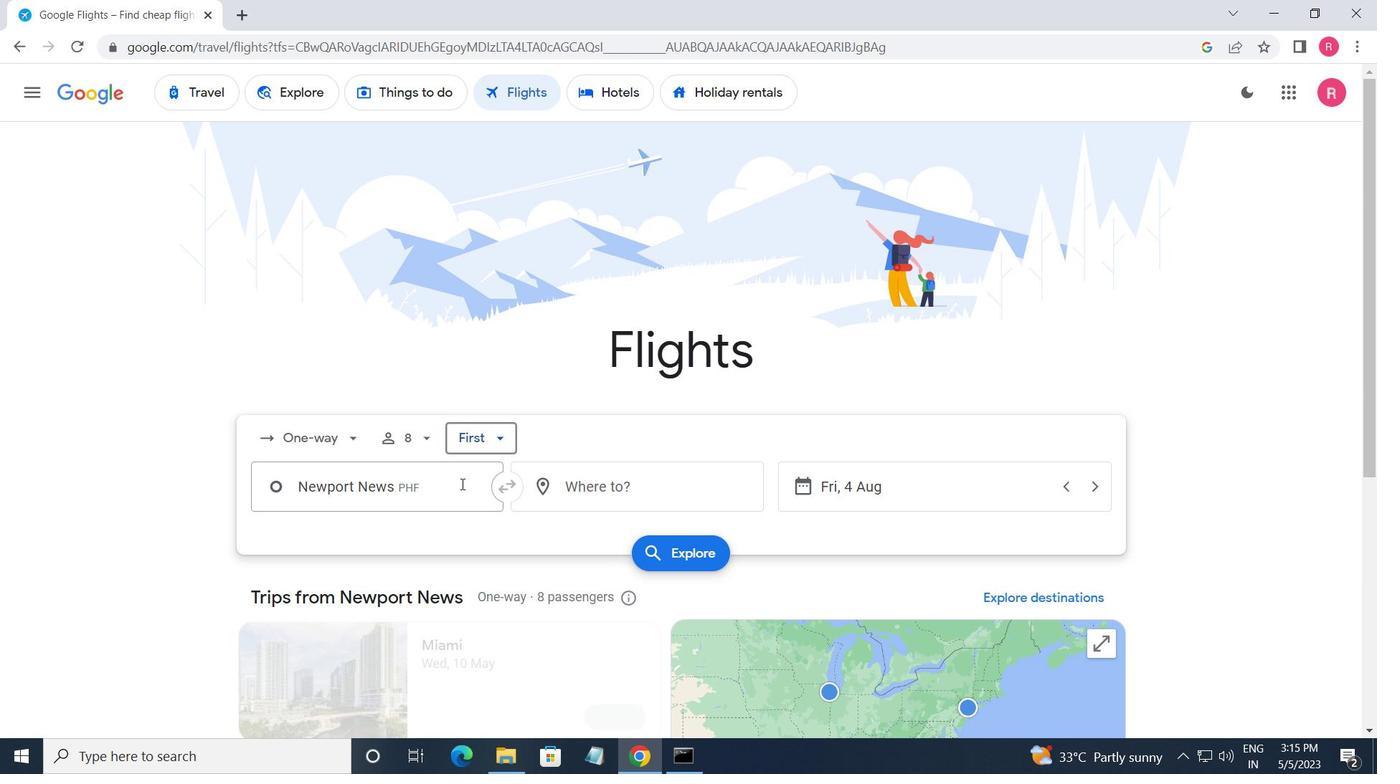 
Action: Mouse moved to (425, 474)
Screenshot: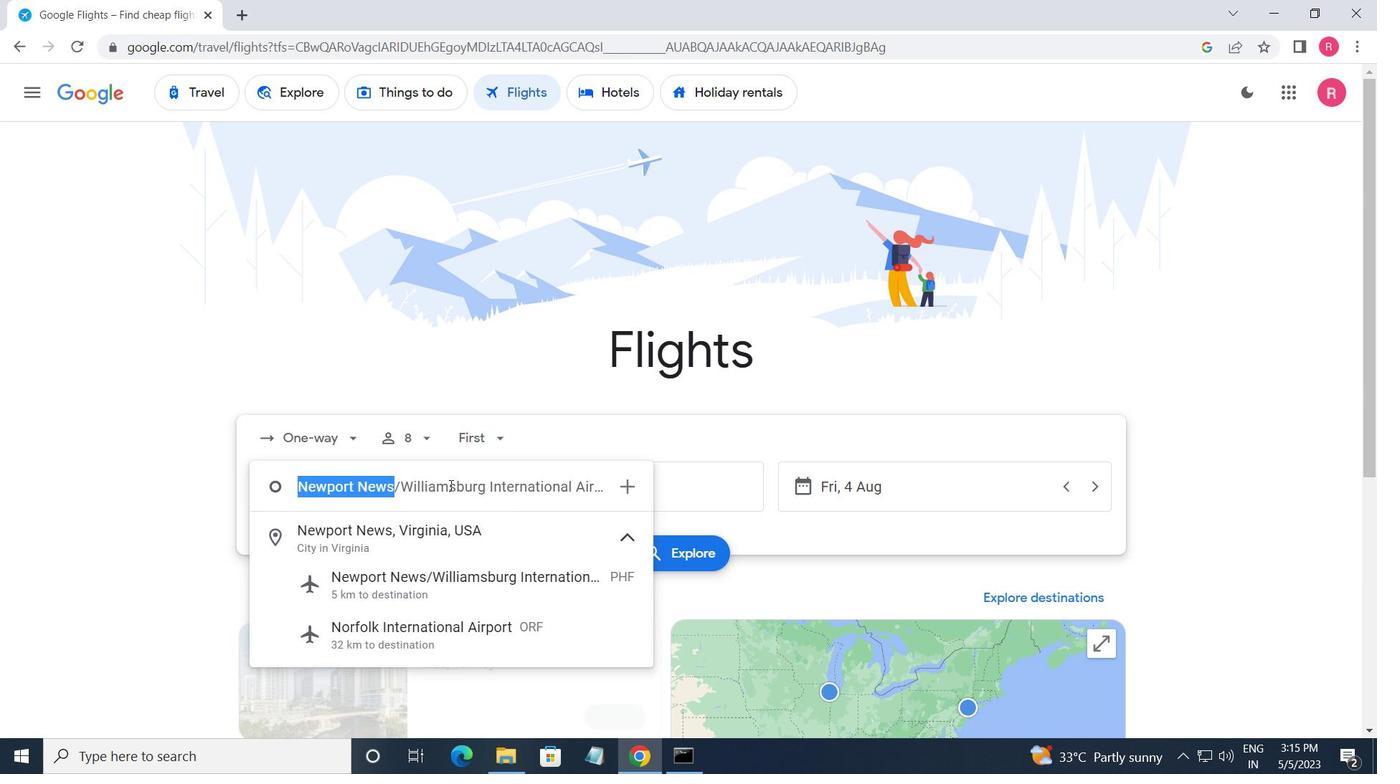 
Action: Key pressed <Key.shift_r>Nw<Key.backspace>ews<Key.backspace>port<Key.space>
Screenshot: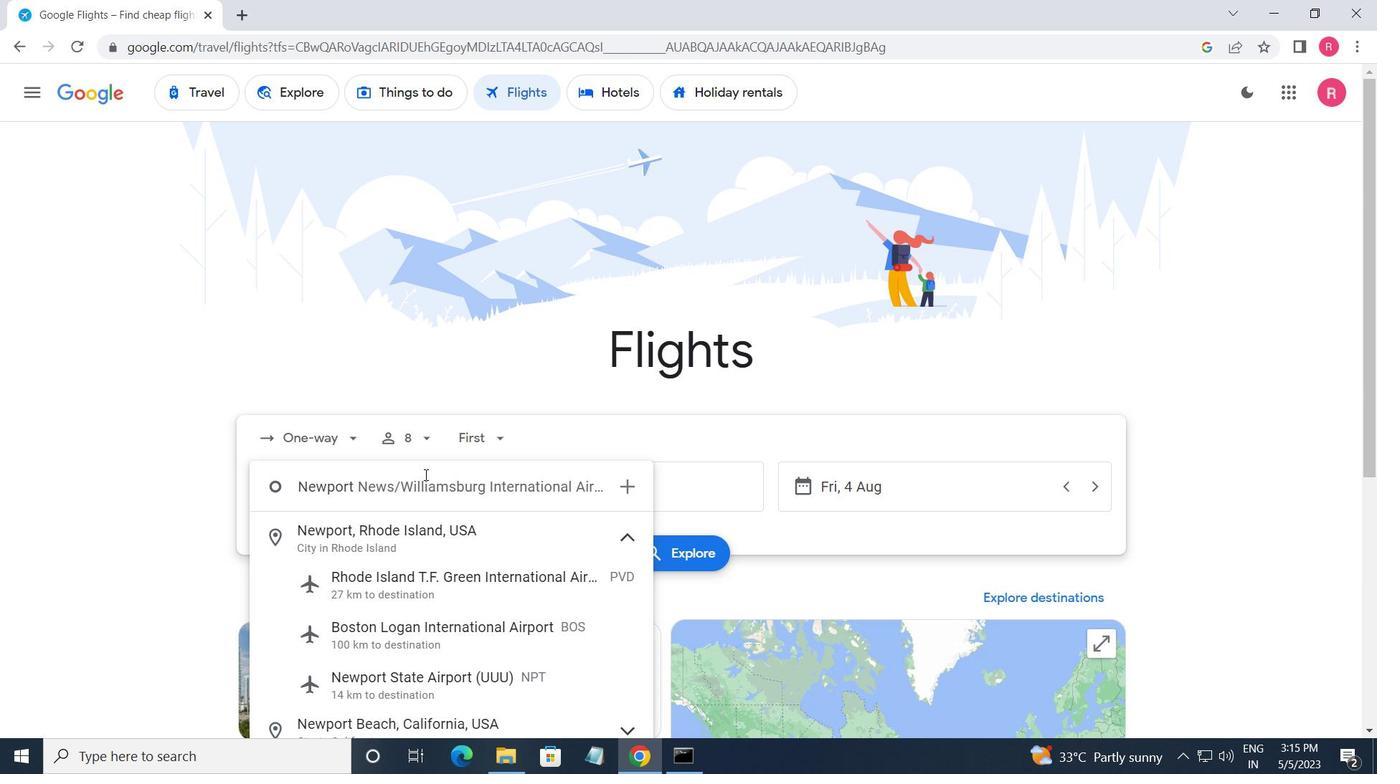 
Action: Mouse moved to (421, 477)
Screenshot: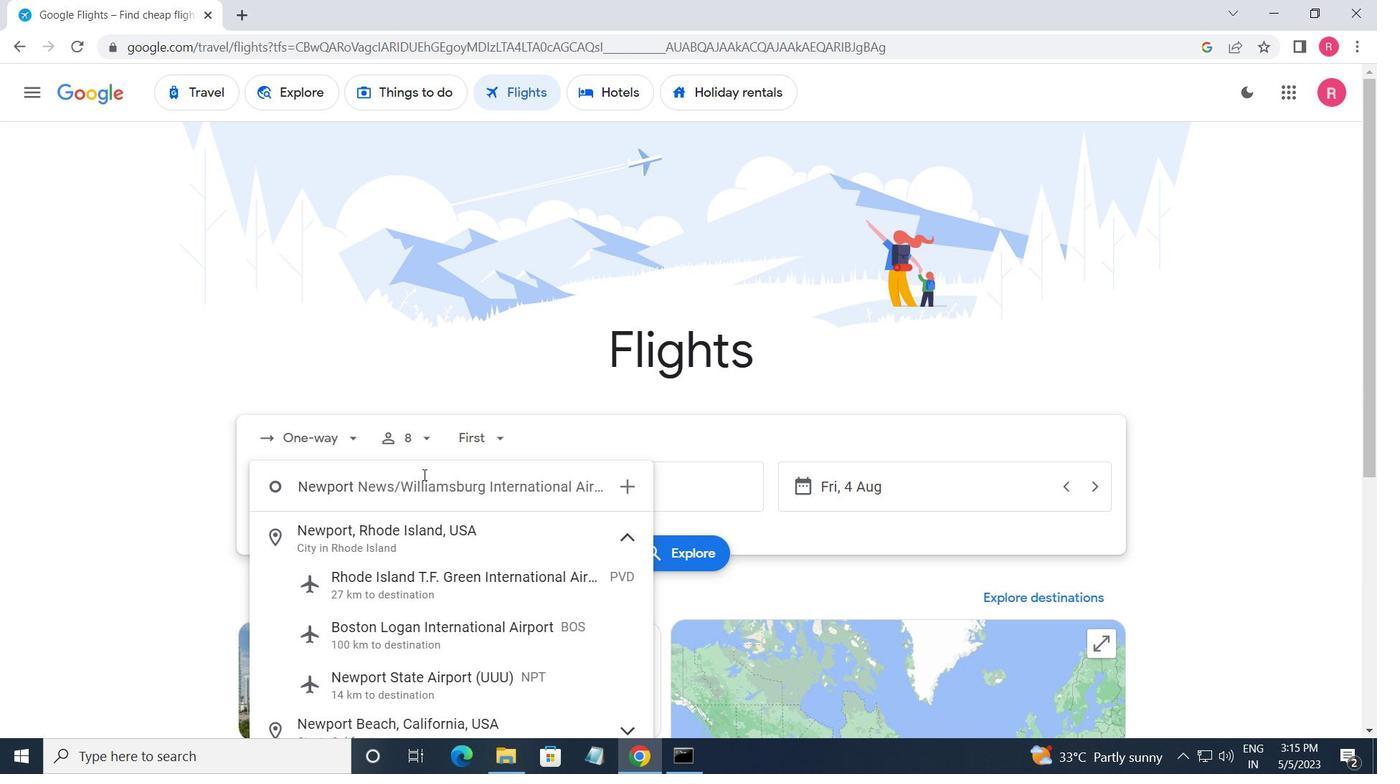 
Action: Key pressed <Key.shift_r>News
Screenshot: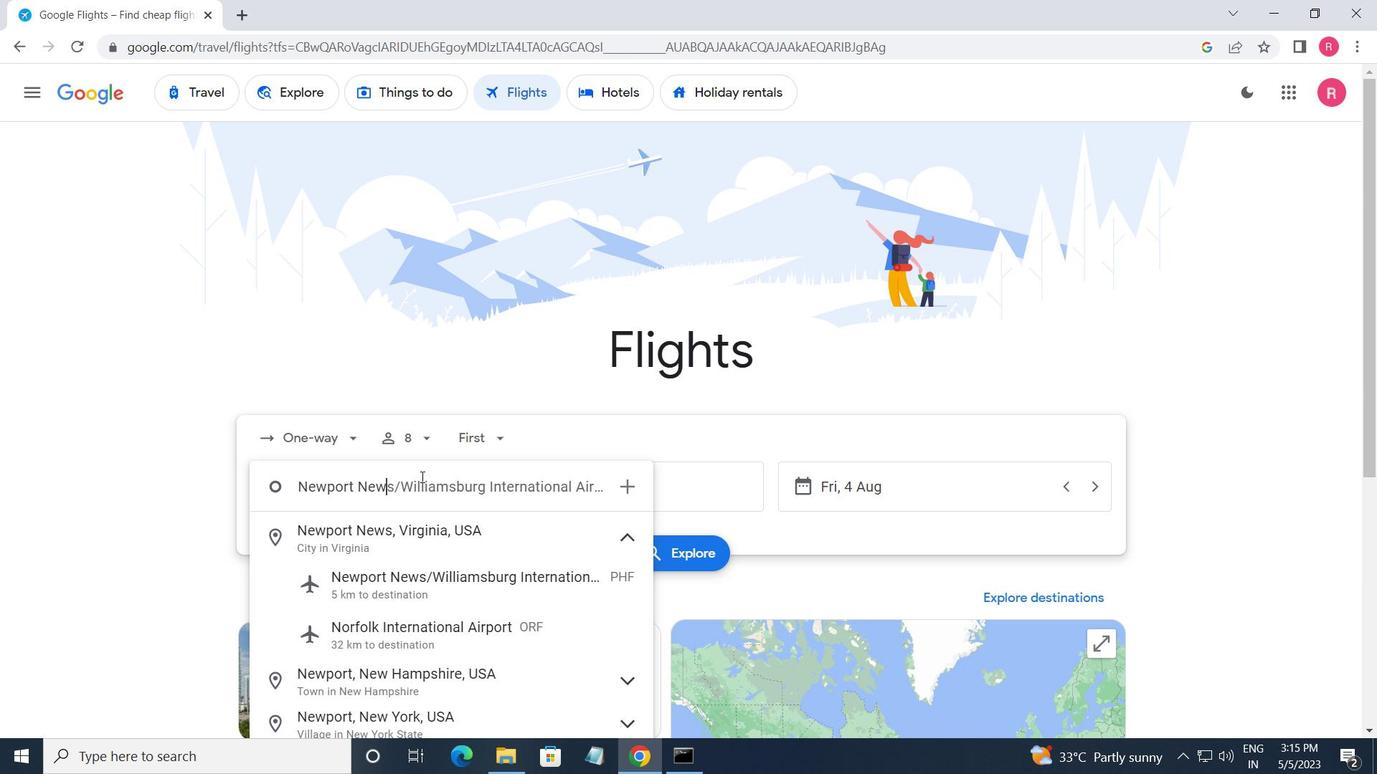 
Action: Mouse moved to (415, 574)
Screenshot: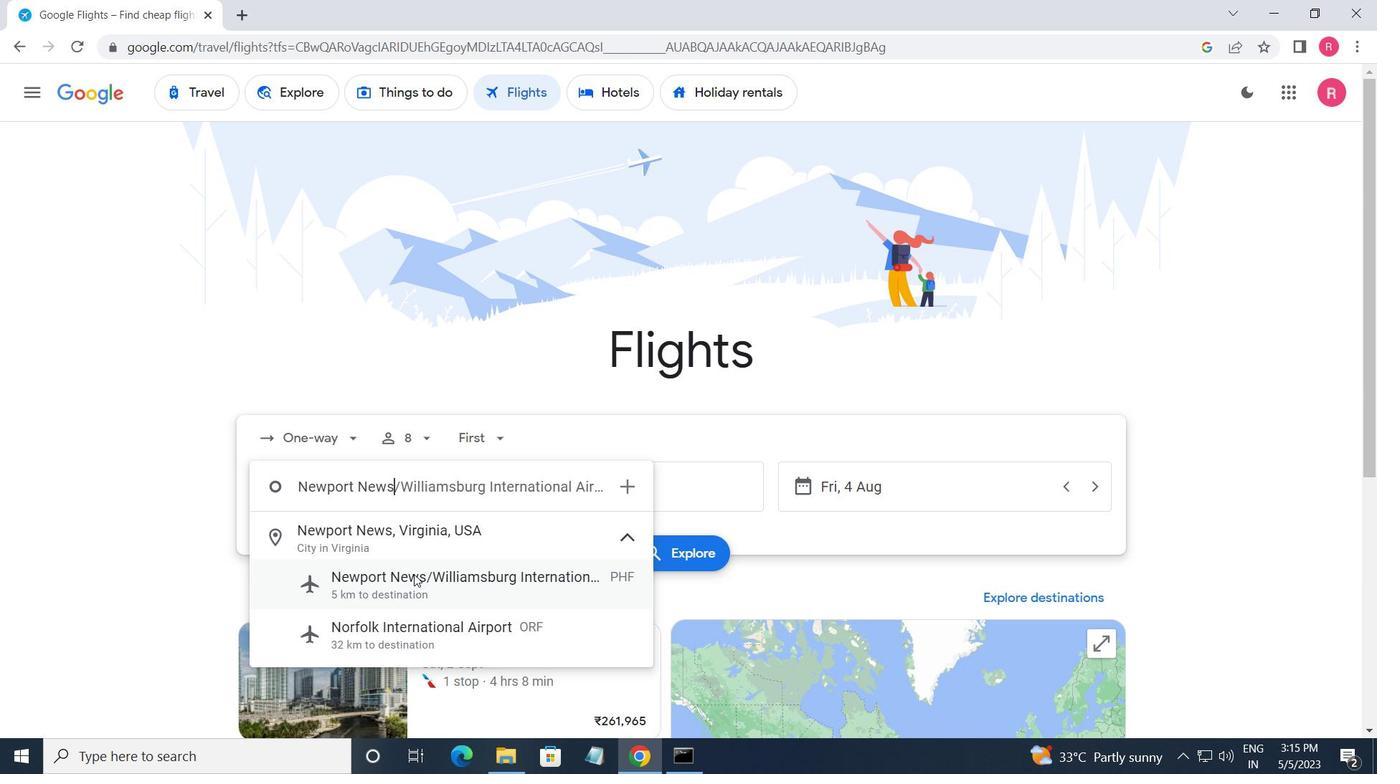 
Action: Mouse pressed left at (415, 574)
Screenshot: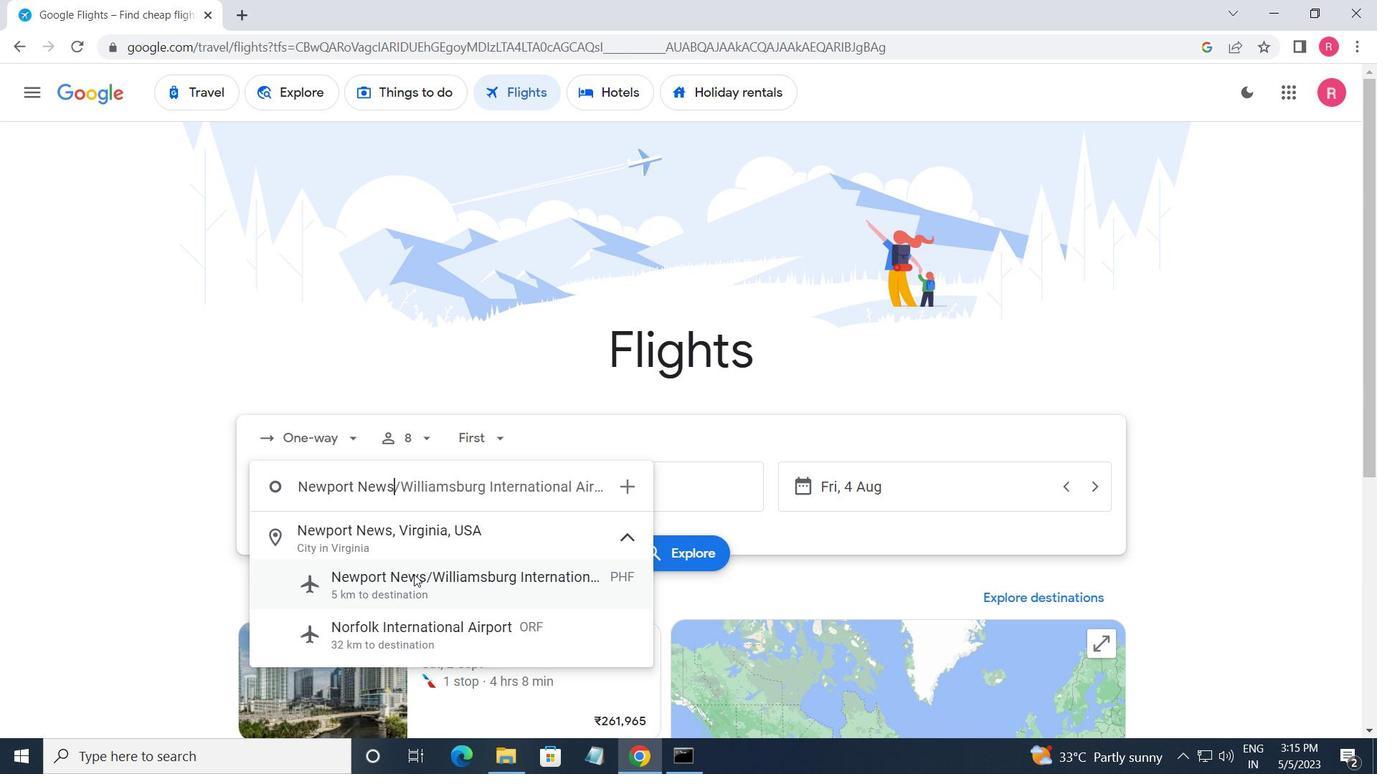 
Action: Mouse moved to (634, 490)
Screenshot: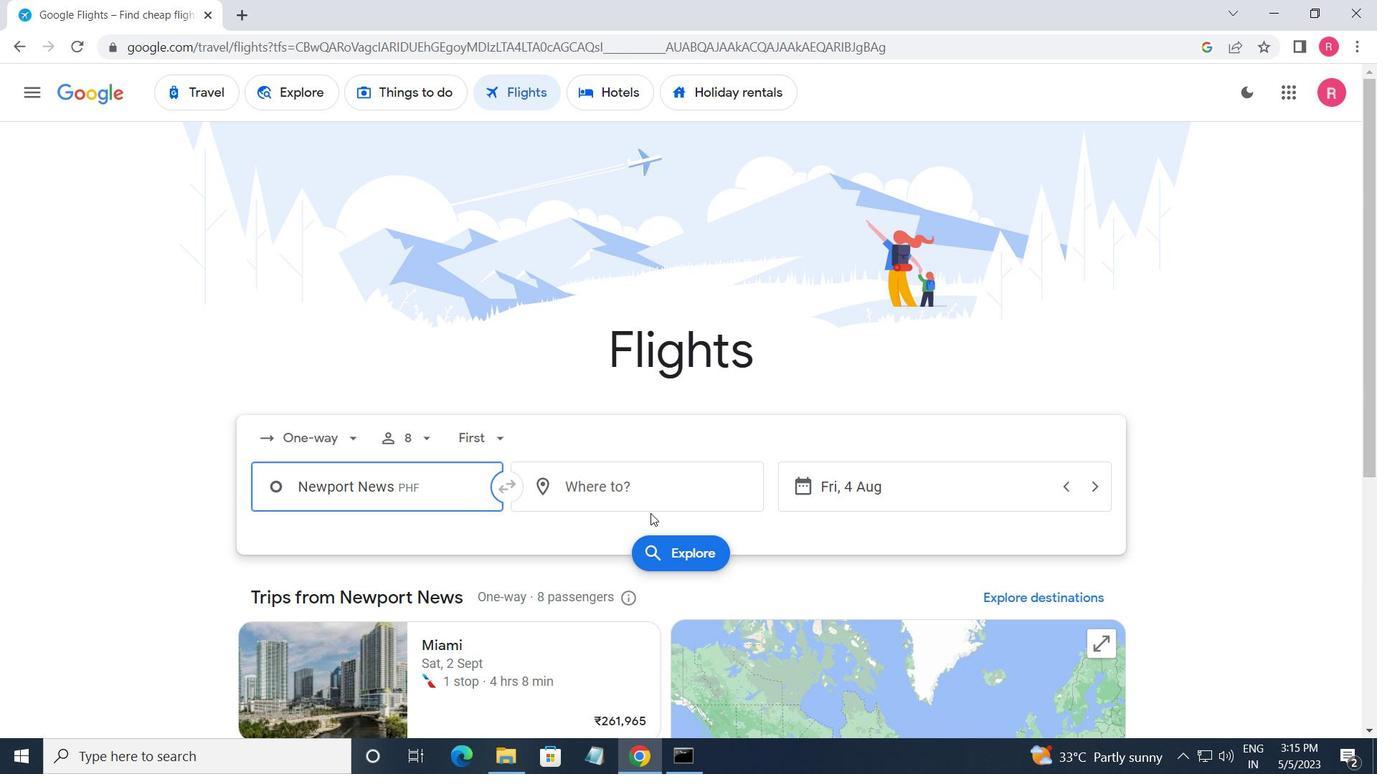 
Action: Mouse pressed left at (634, 490)
Screenshot: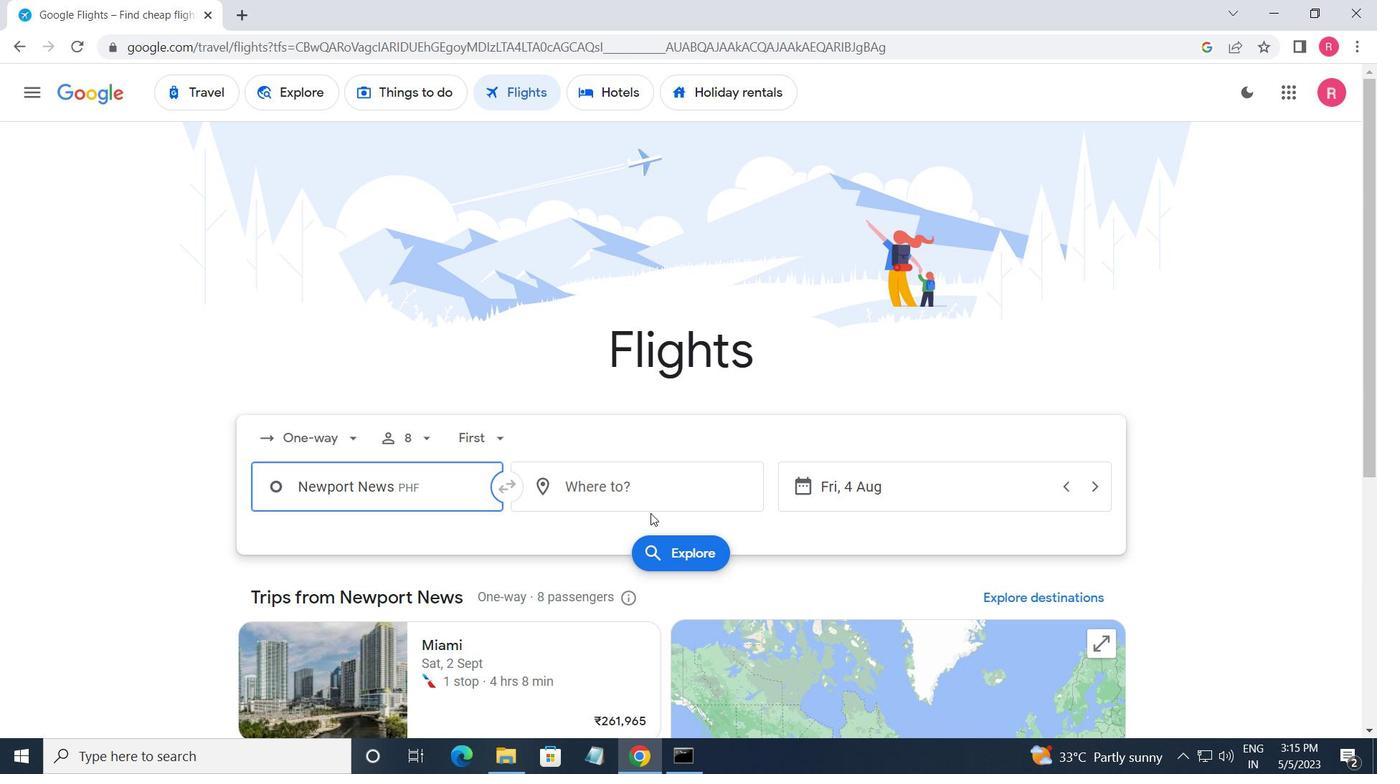 
Action: Mouse moved to (587, 417)
Screenshot: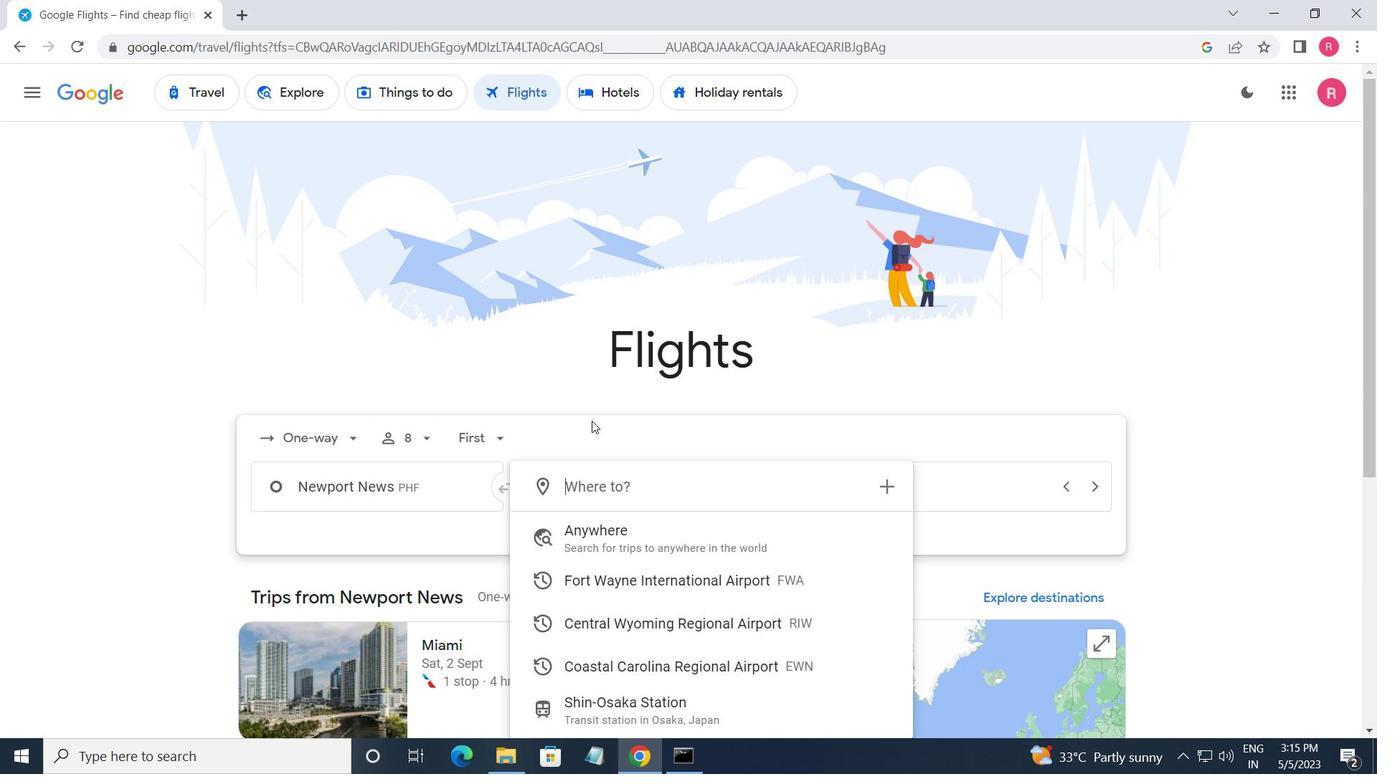 
Action: Key pressed <Key.shift_r>New<Key.space><Key.shift_r>Bern
Screenshot: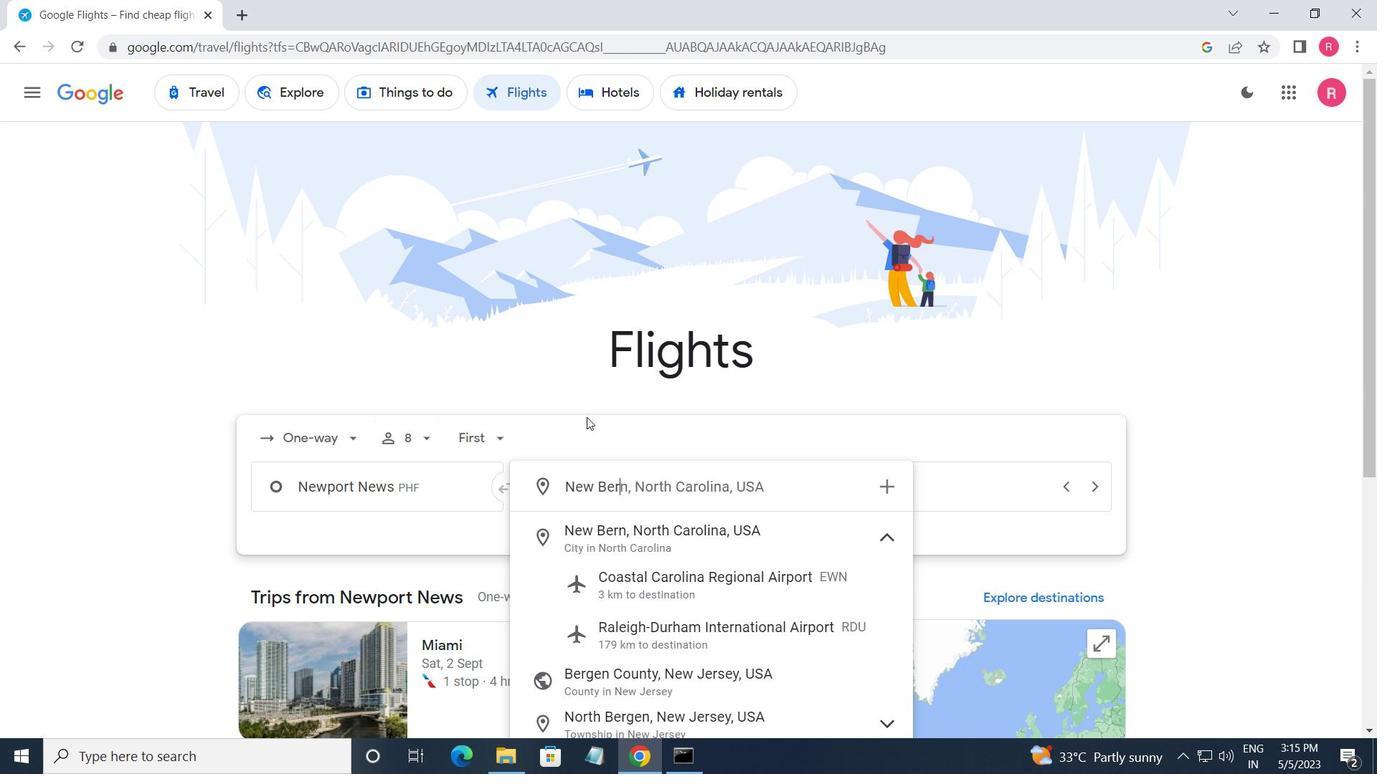 
Action: Mouse moved to (766, 580)
Screenshot: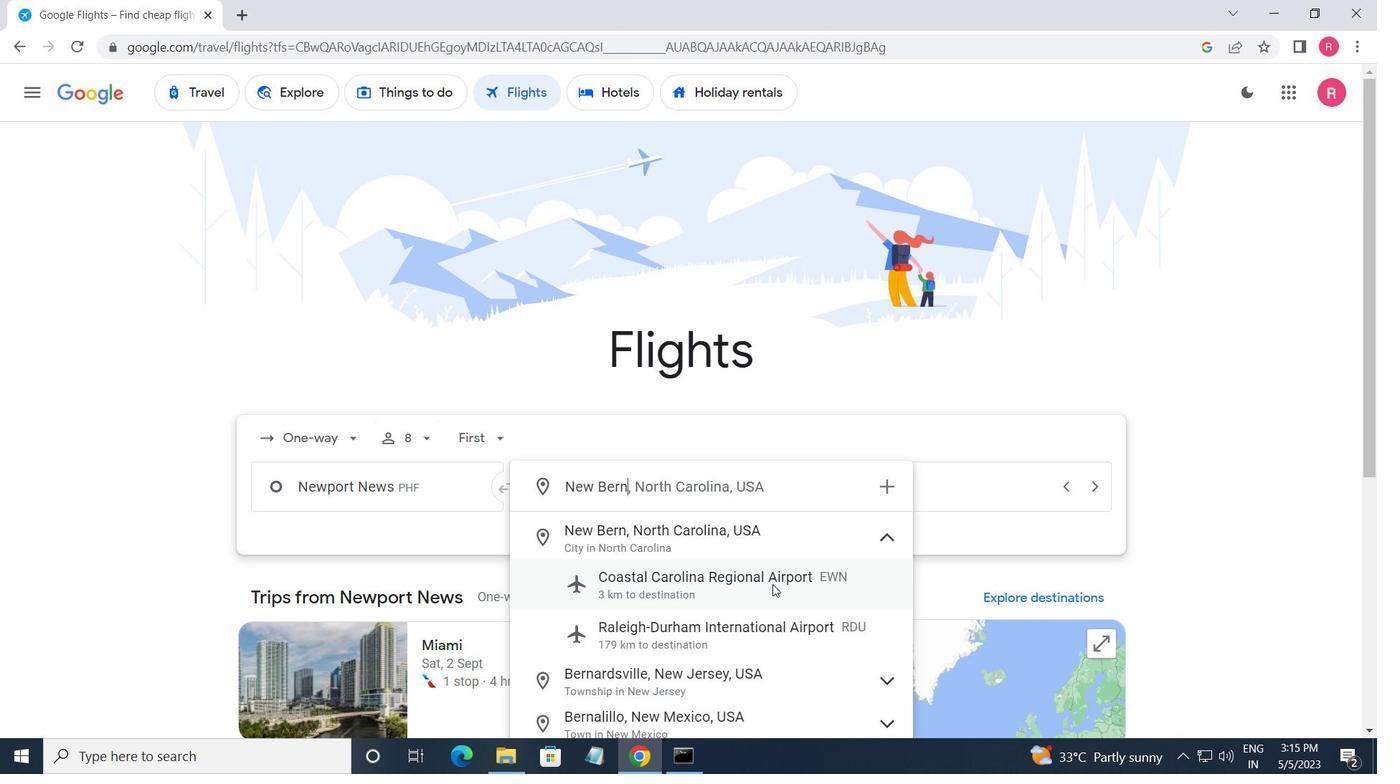
Action: Mouse pressed left at (766, 580)
Screenshot: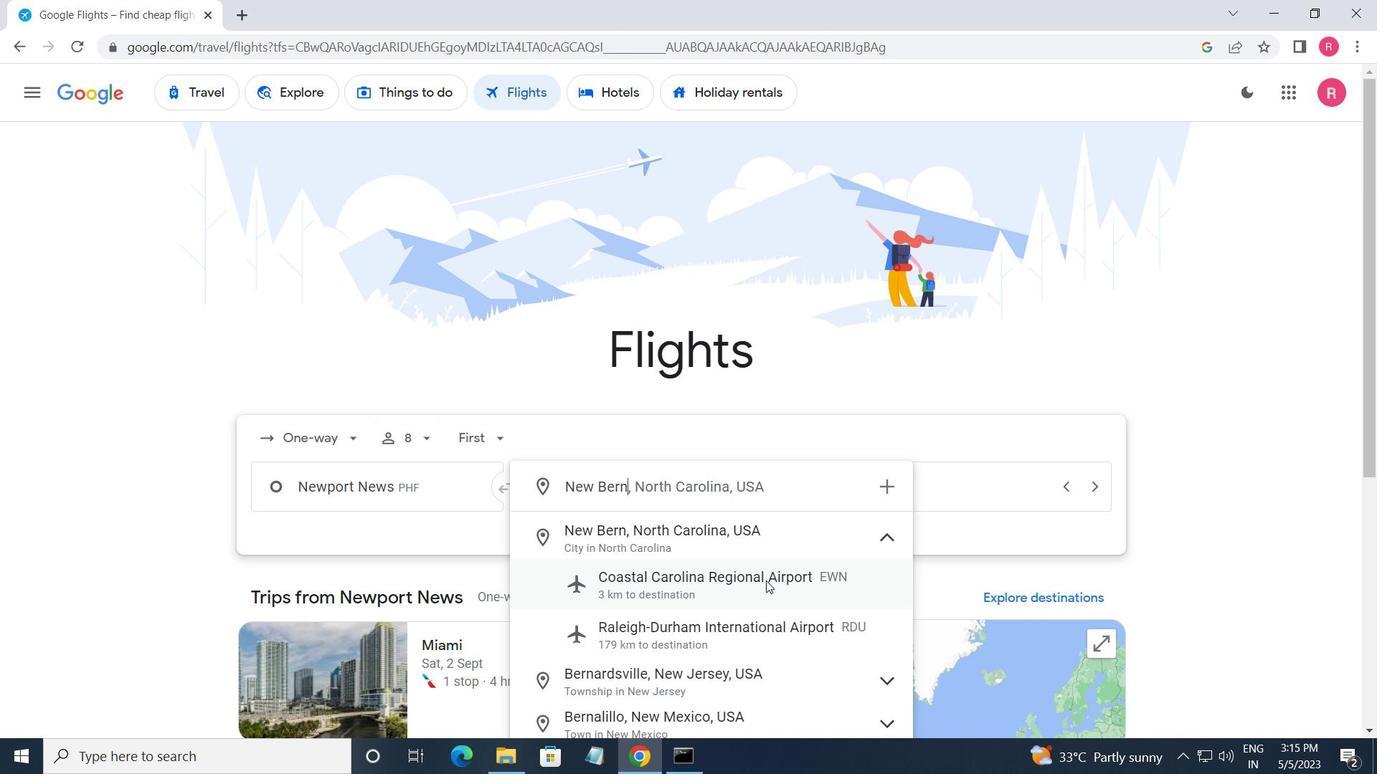 
Action: Mouse moved to (960, 495)
Screenshot: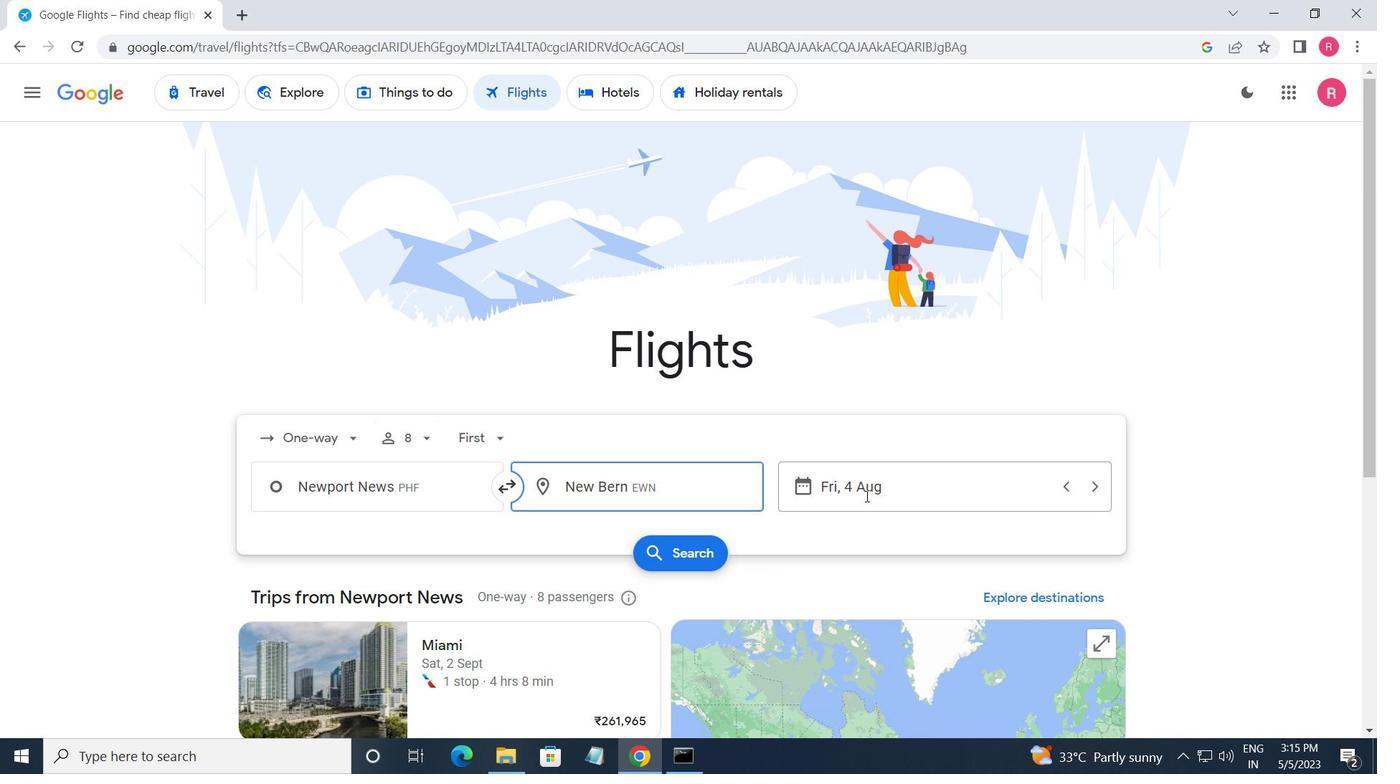
Action: Mouse pressed left at (960, 495)
Screenshot: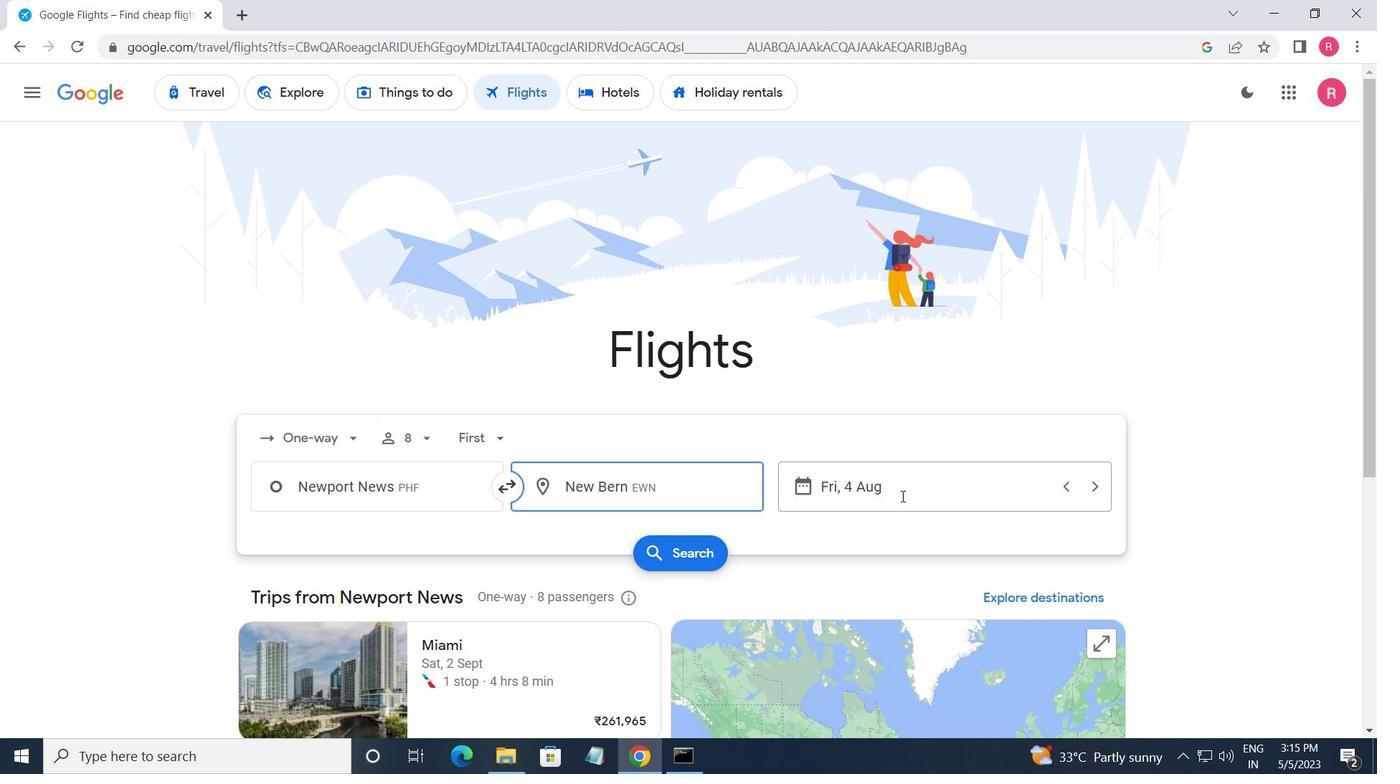 
Action: Mouse moved to (681, 435)
Screenshot: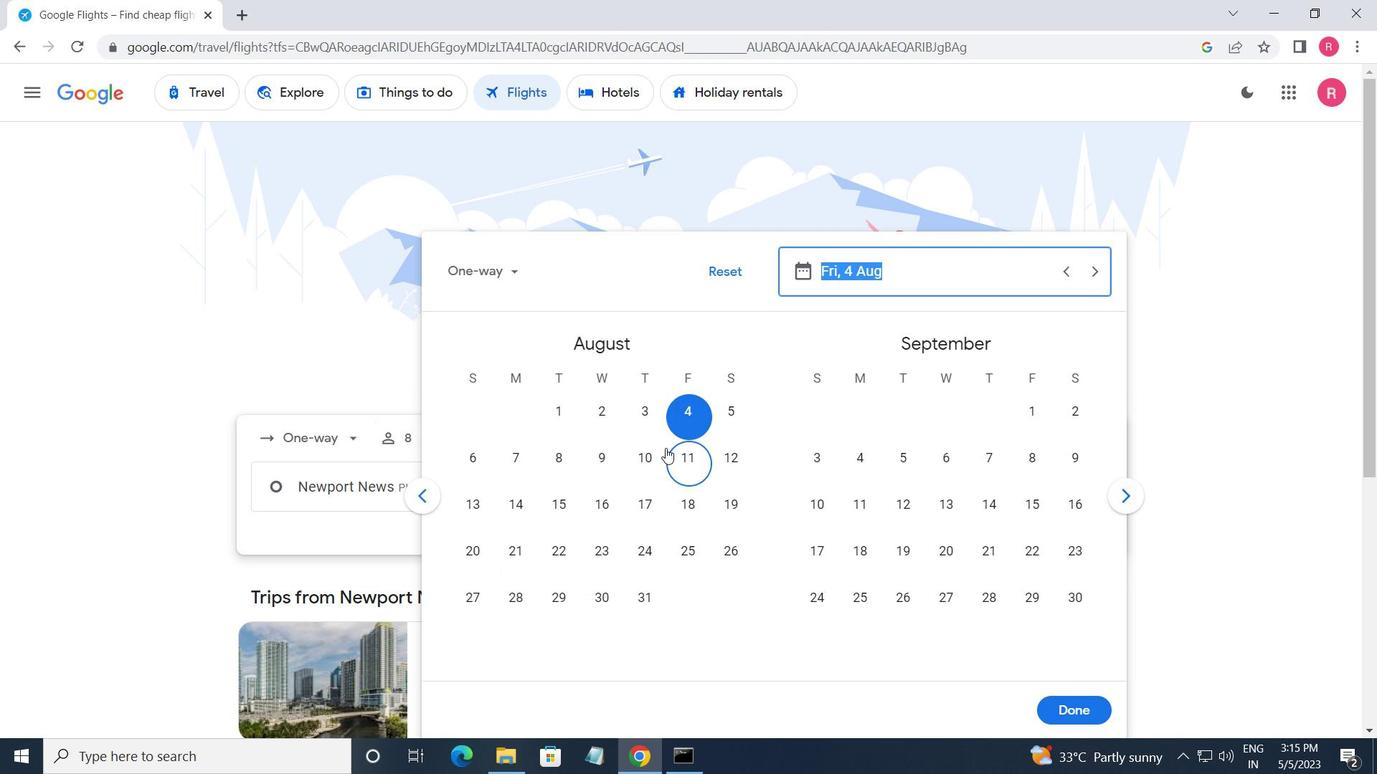 
Action: Mouse pressed left at (681, 435)
Screenshot: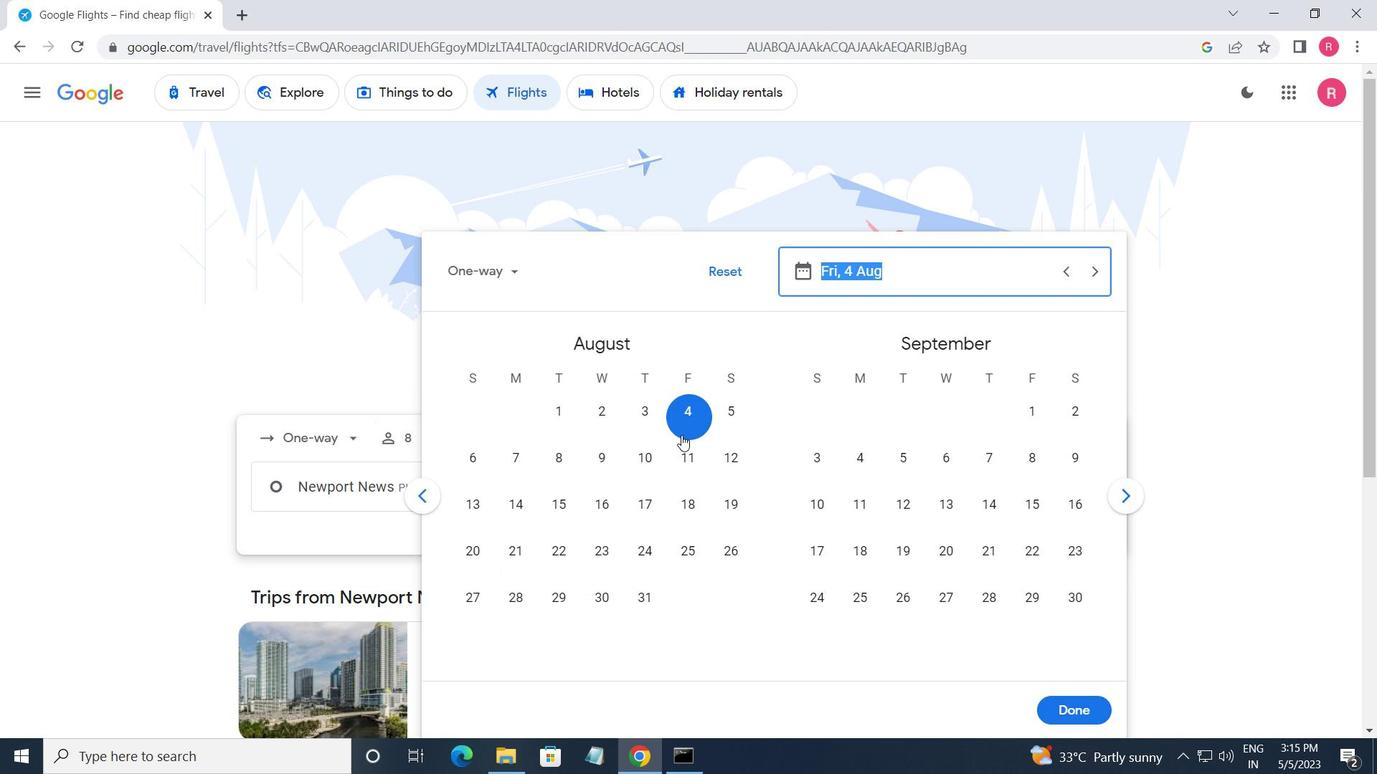 
Action: Mouse moved to (1093, 708)
Screenshot: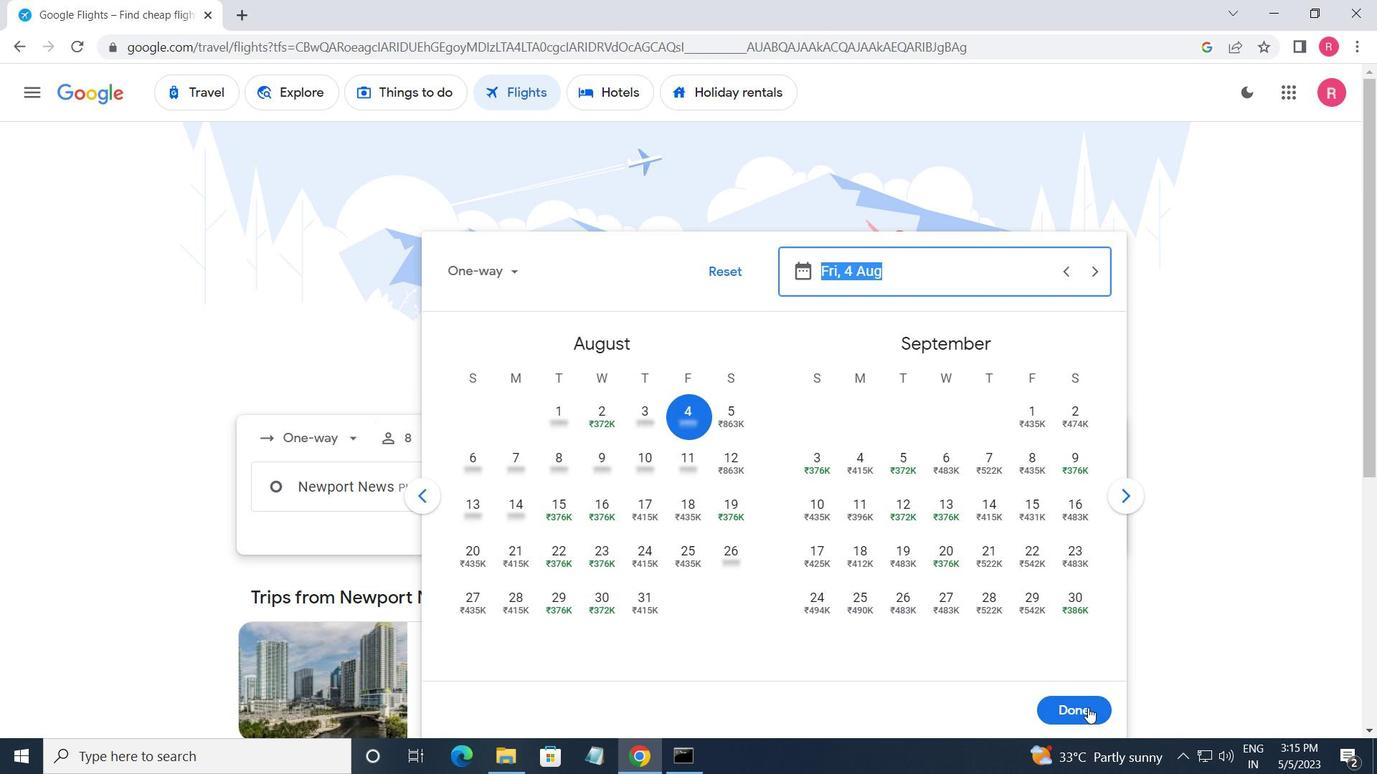 
Action: Mouse pressed left at (1093, 708)
Screenshot: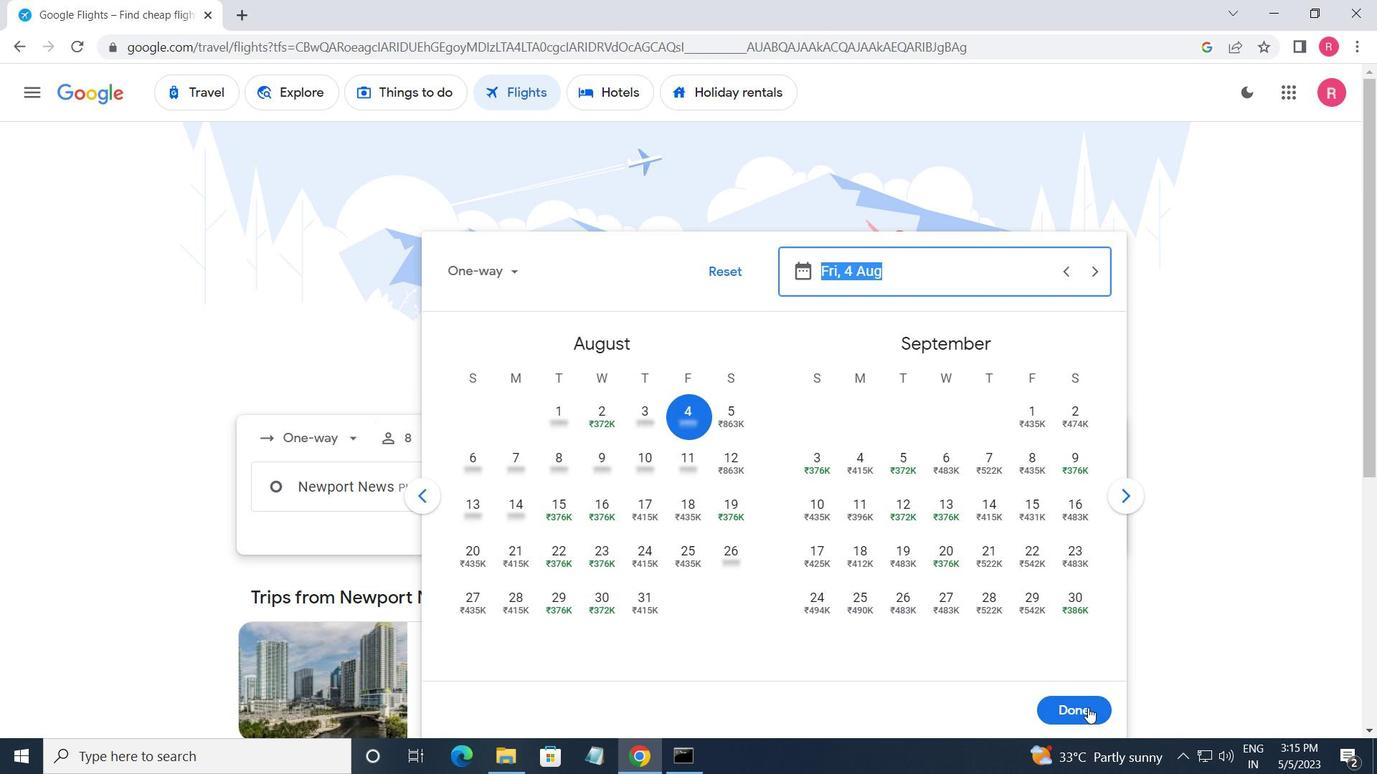 
Action: Mouse moved to (653, 545)
Screenshot: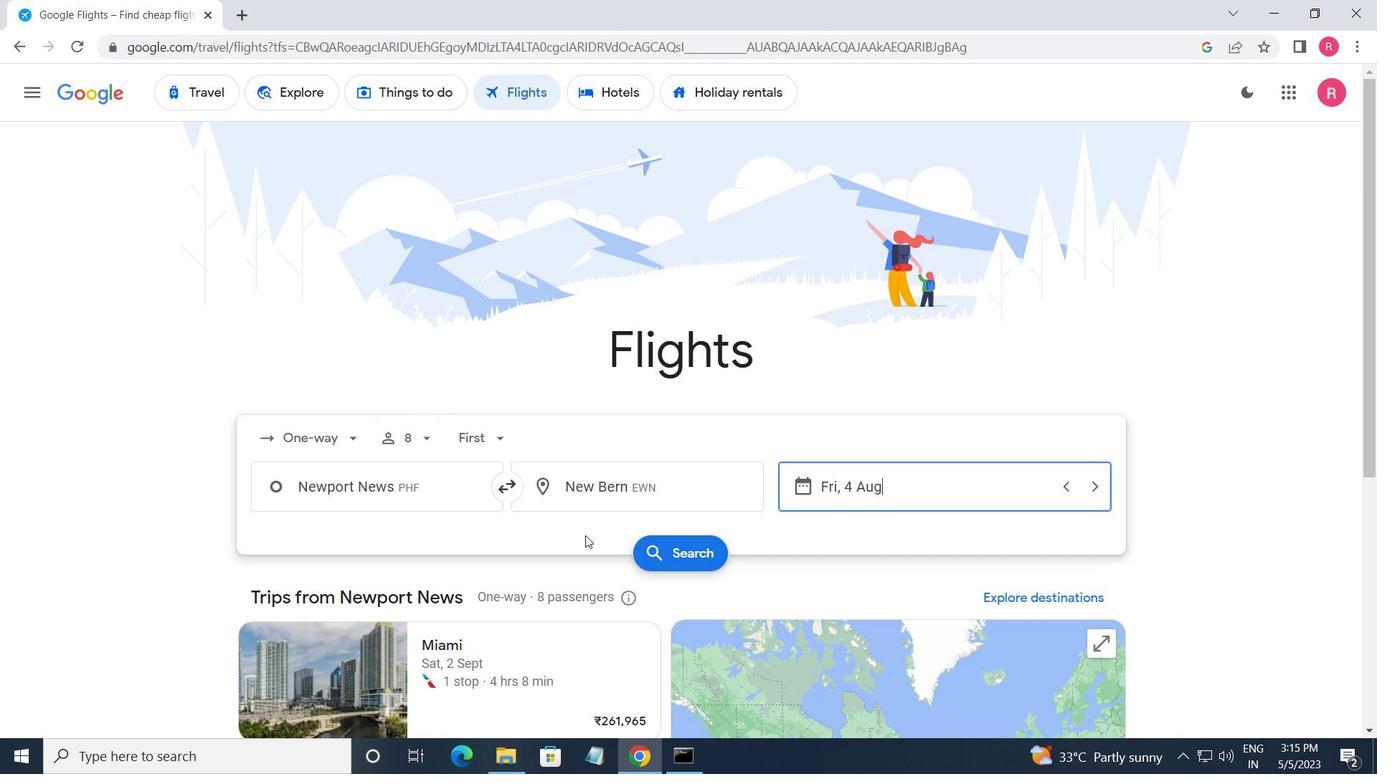 
Action: Mouse pressed left at (653, 545)
Screenshot: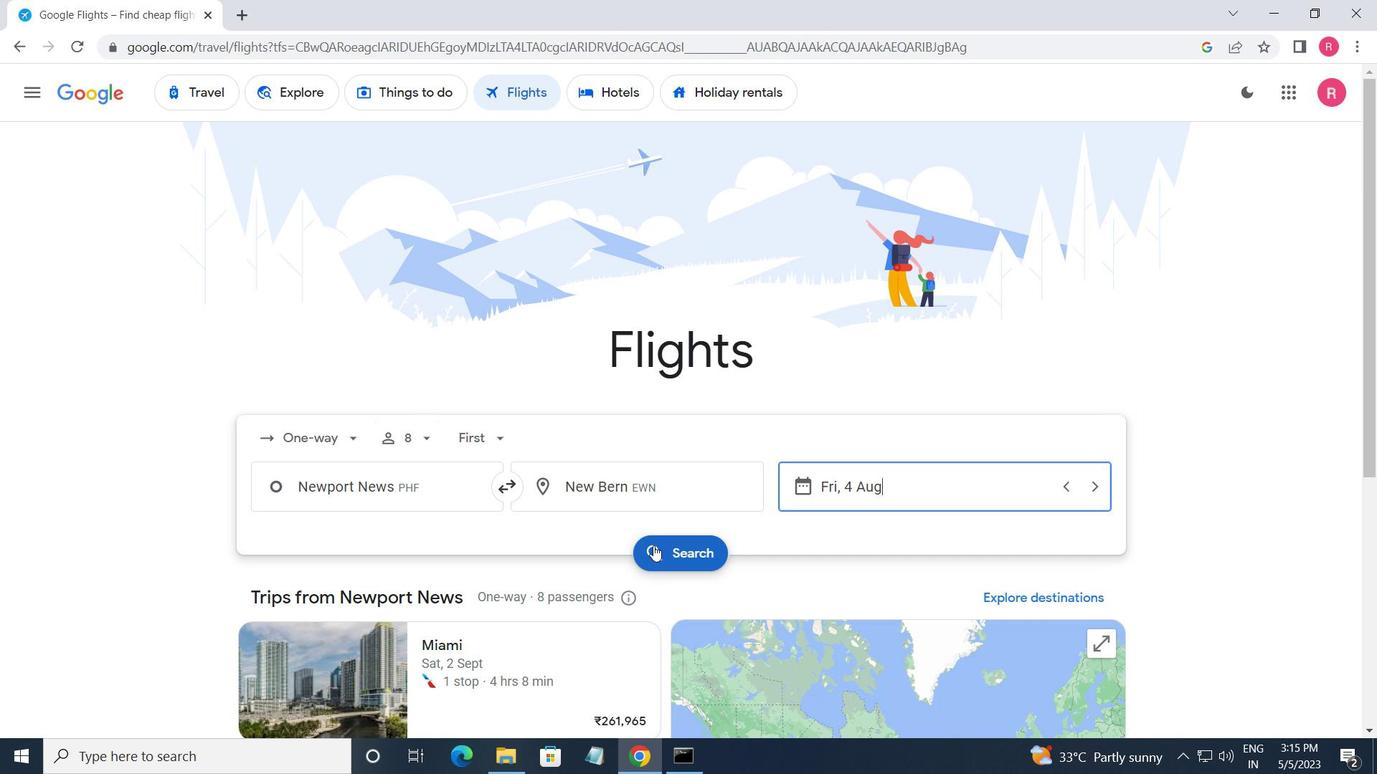 
Action: Mouse moved to (266, 265)
Screenshot: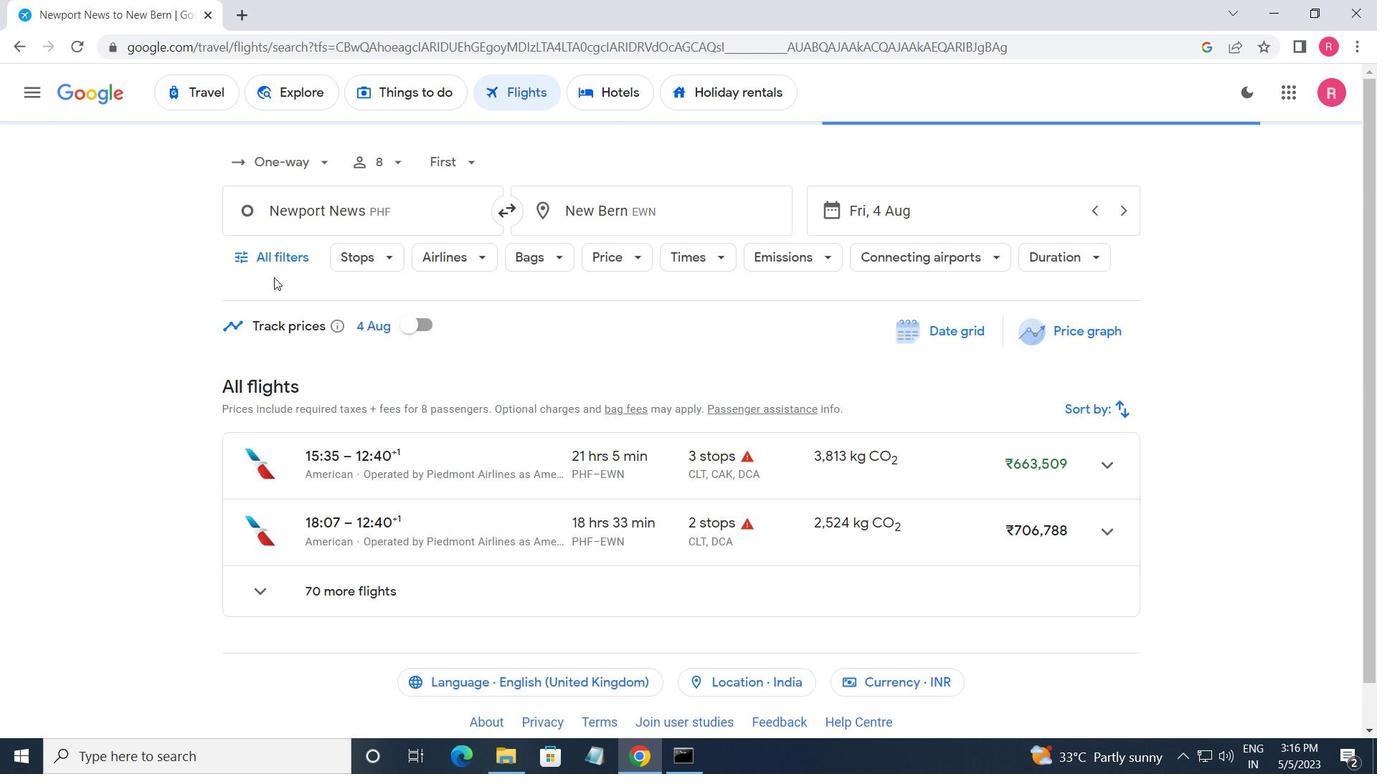 
Action: Mouse pressed left at (266, 265)
Screenshot: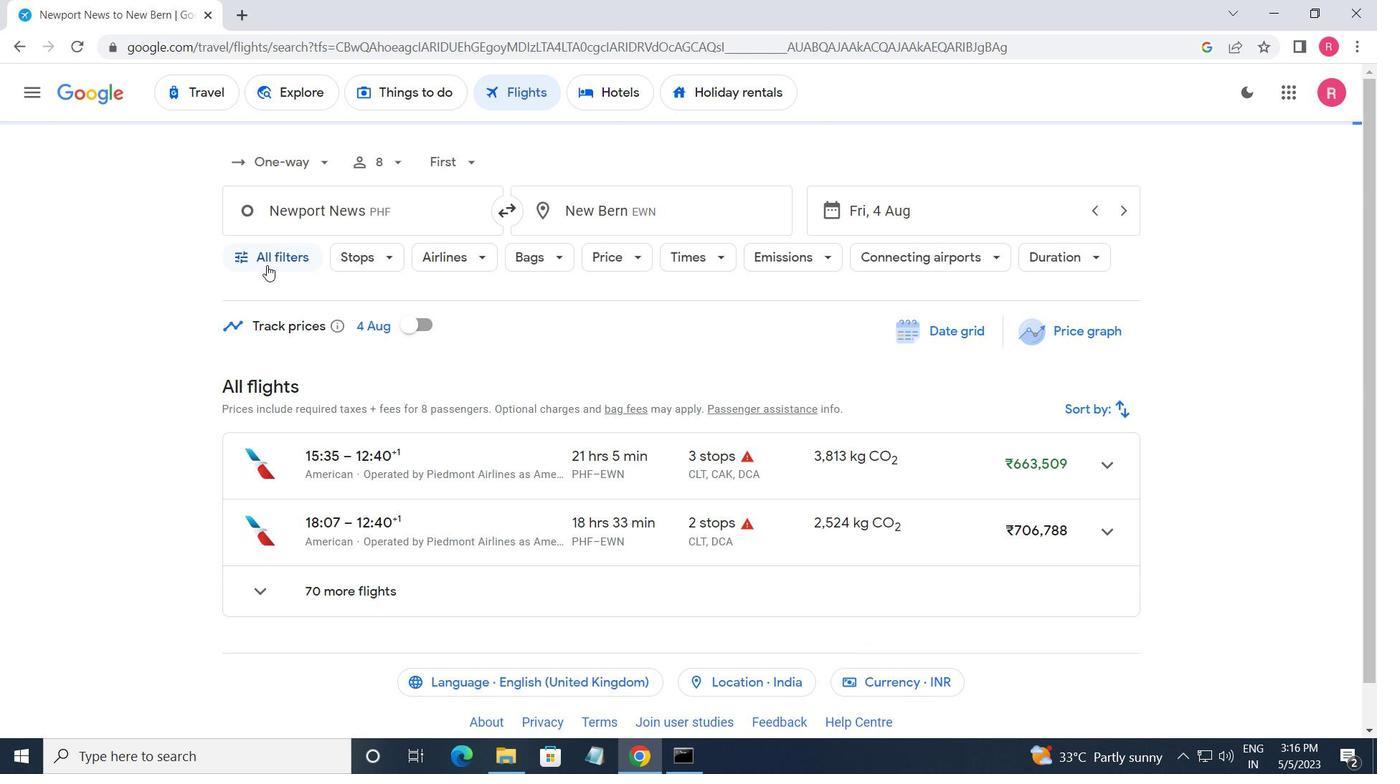 
Action: Mouse moved to (307, 434)
Screenshot: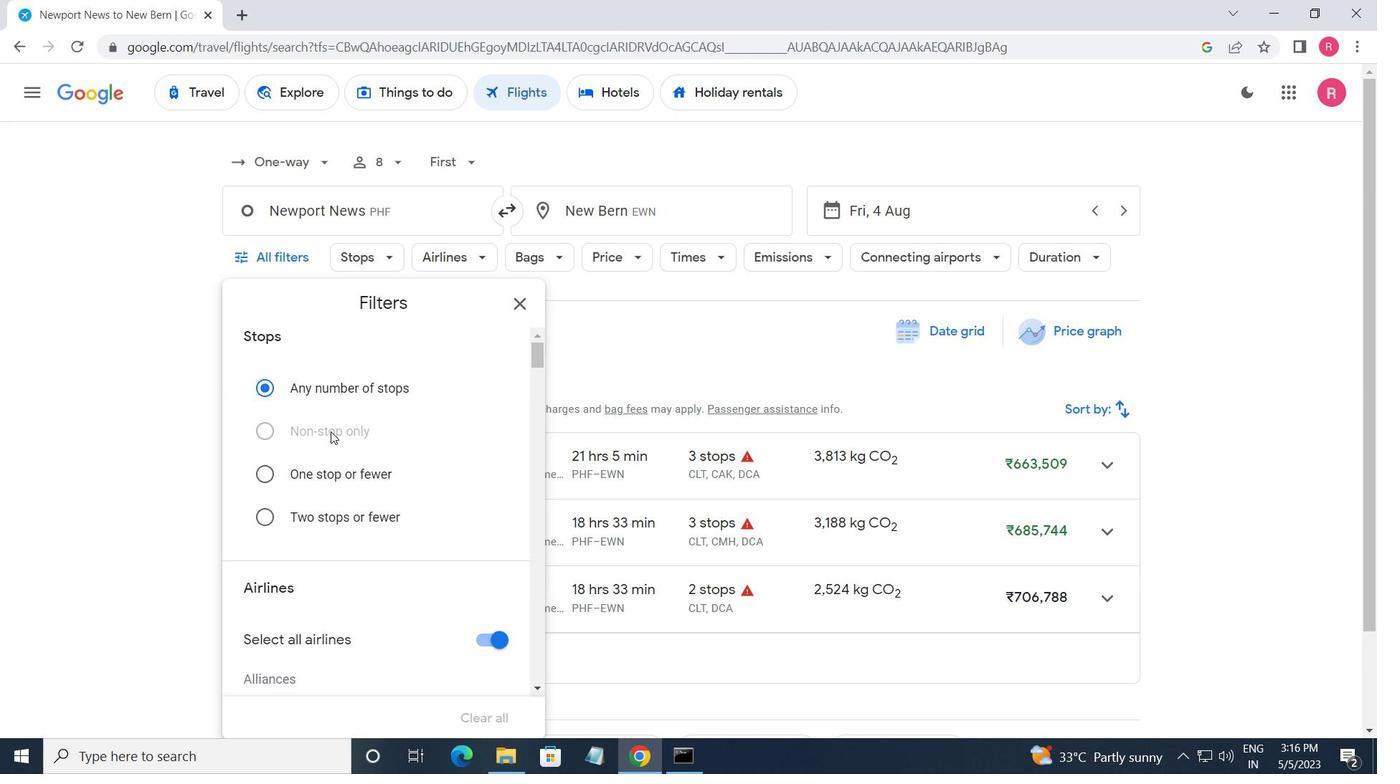 
Action: Mouse pressed left at (307, 434)
Screenshot: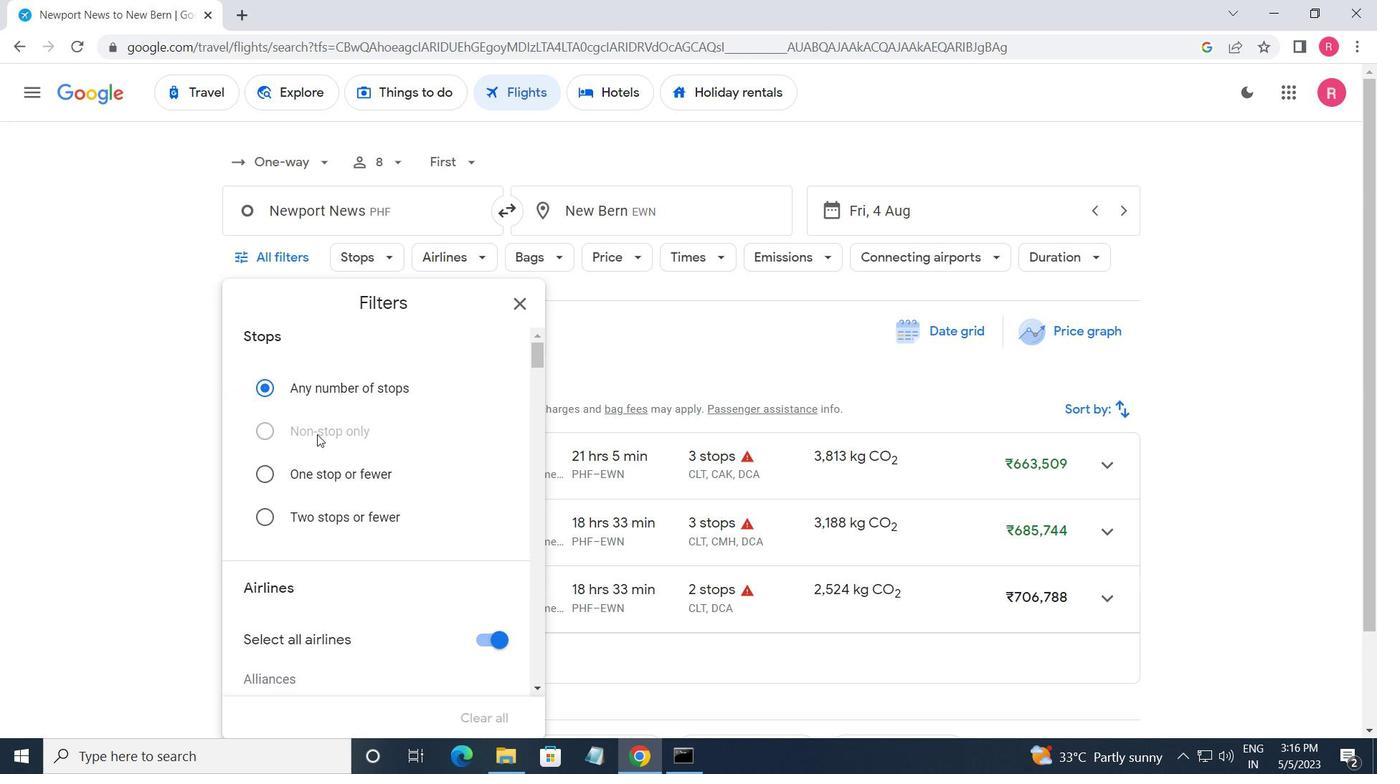 
Action: Mouse moved to (307, 435)
Screenshot: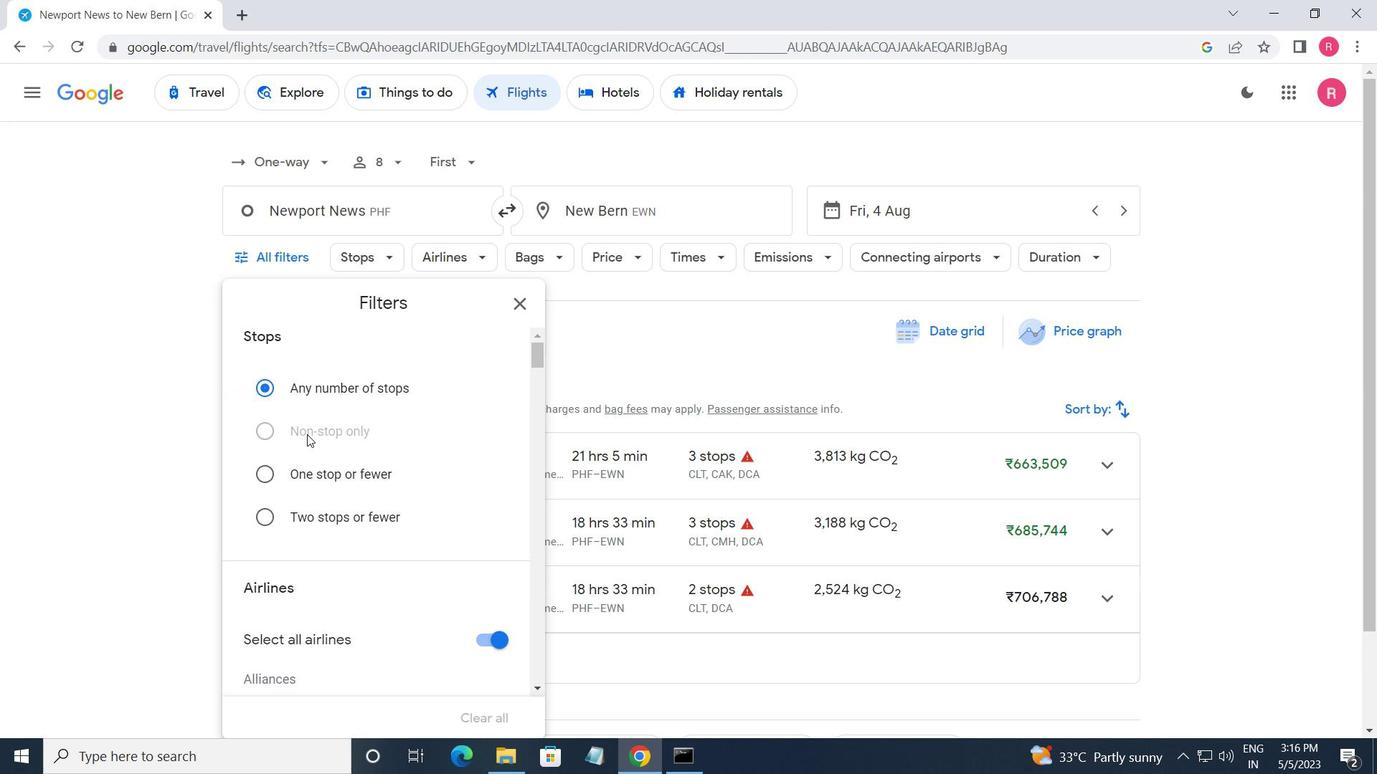 
Action: Mouse scrolled (307, 434) with delta (0, 0)
Screenshot: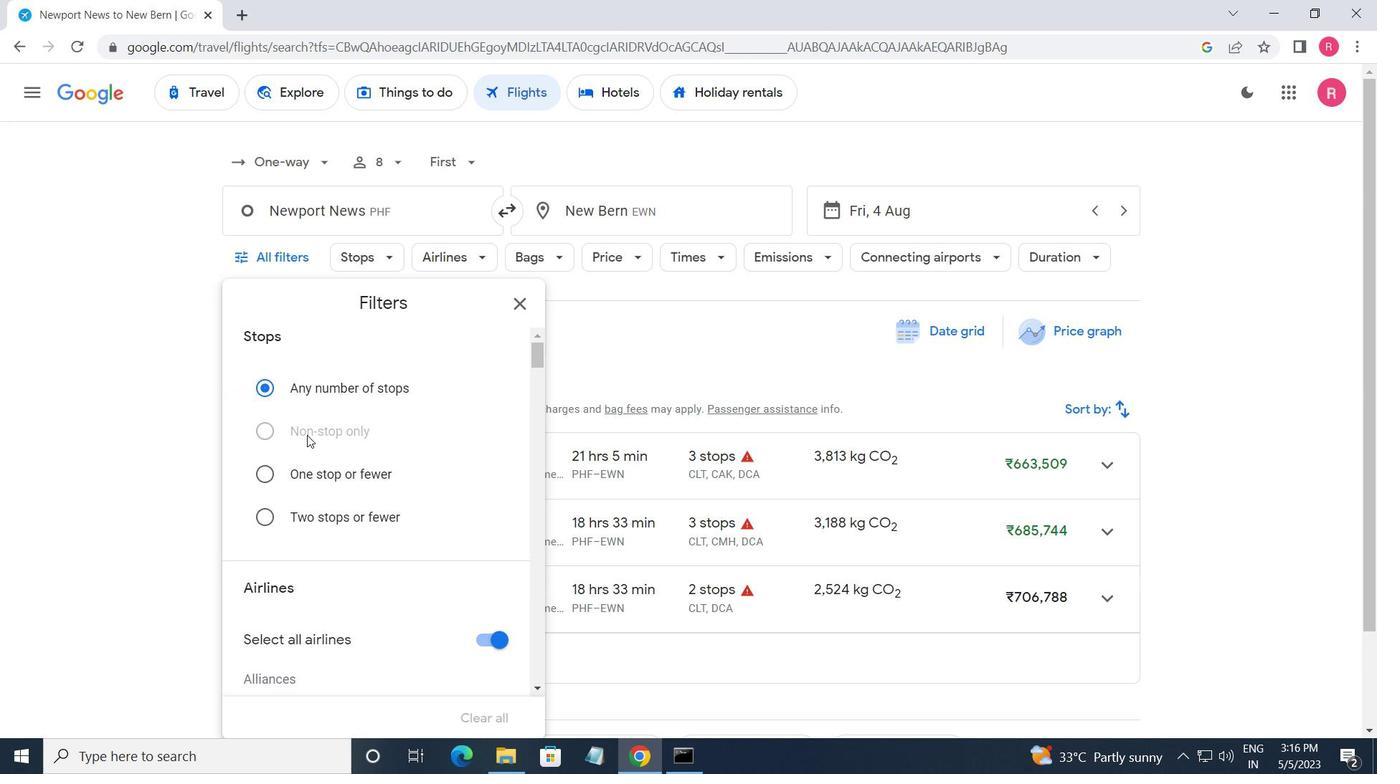 
Action: Mouse scrolled (307, 434) with delta (0, 0)
Screenshot: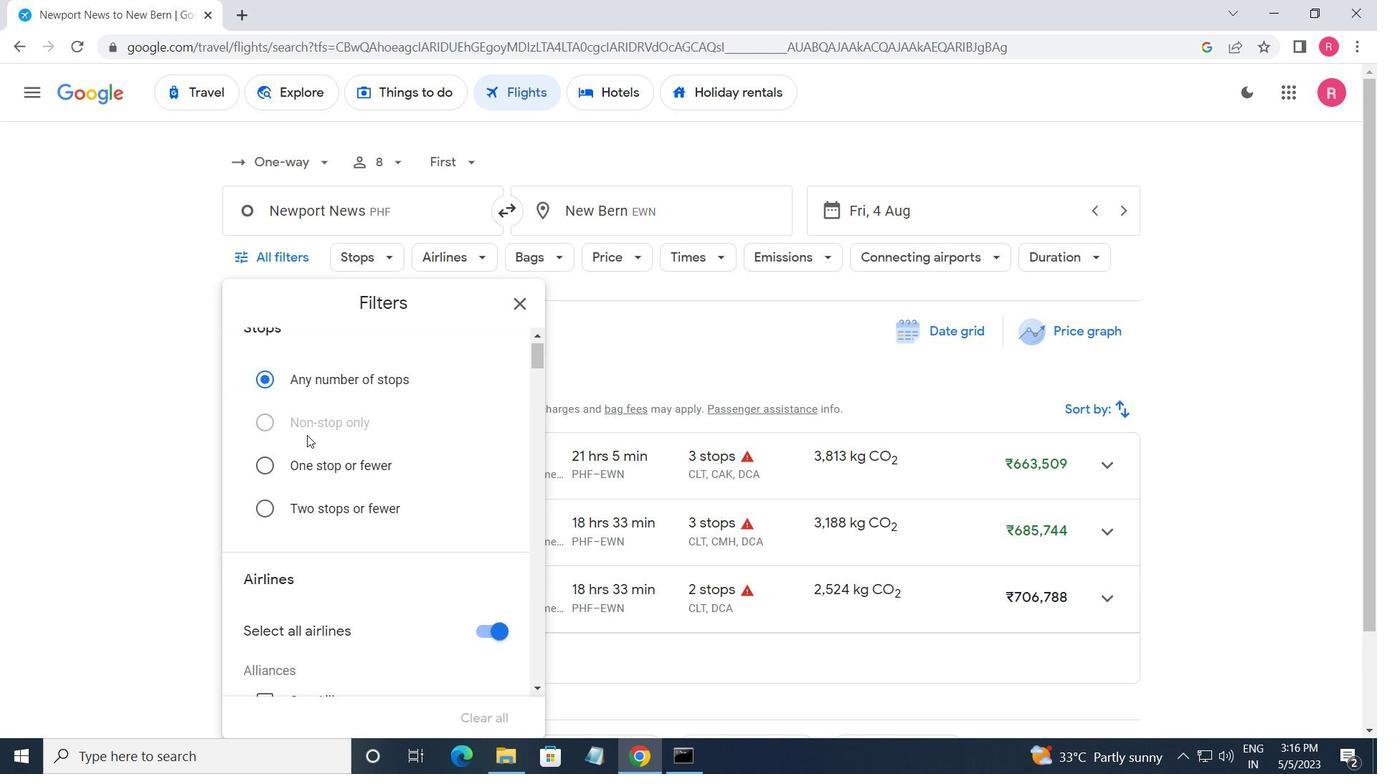
Action: Mouse moved to (318, 441)
Screenshot: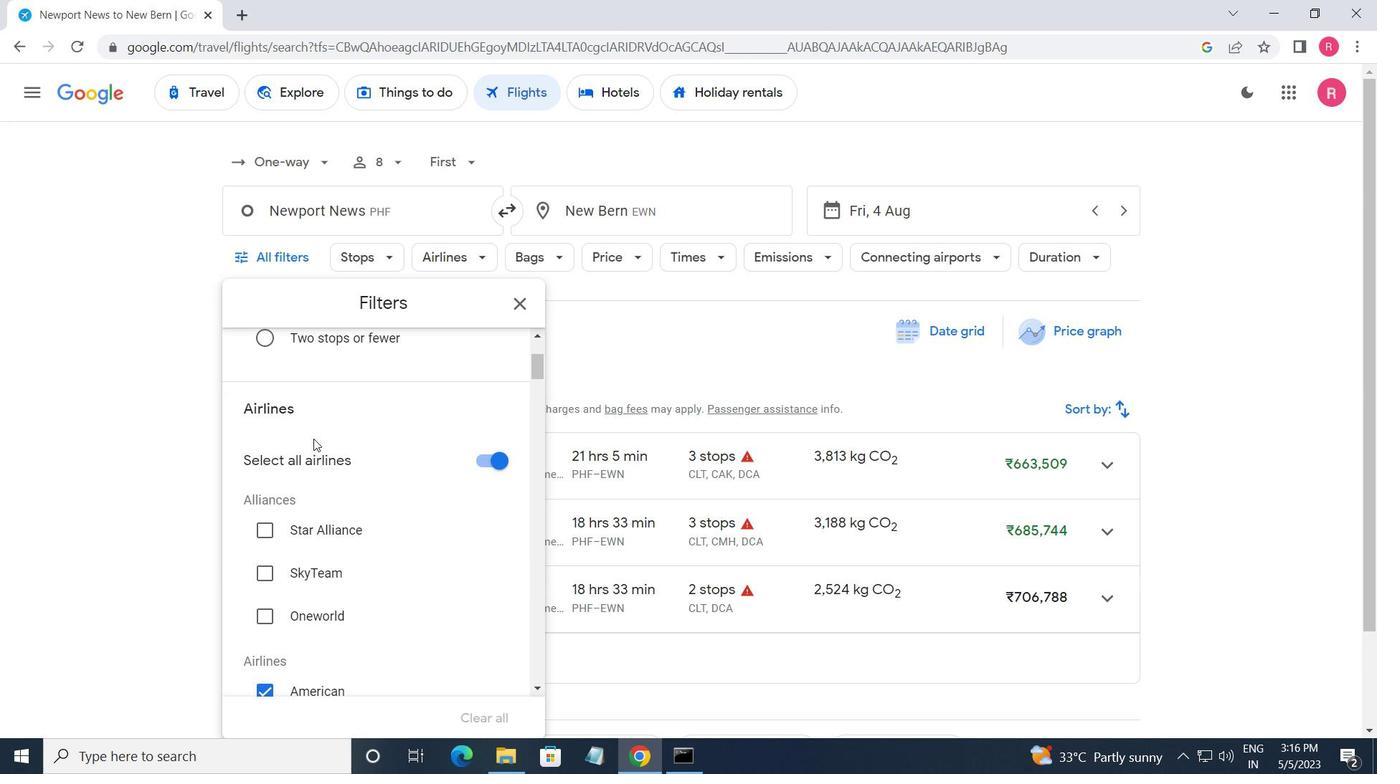 
Action: Mouse scrolled (318, 441) with delta (0, 0)
Screenshot: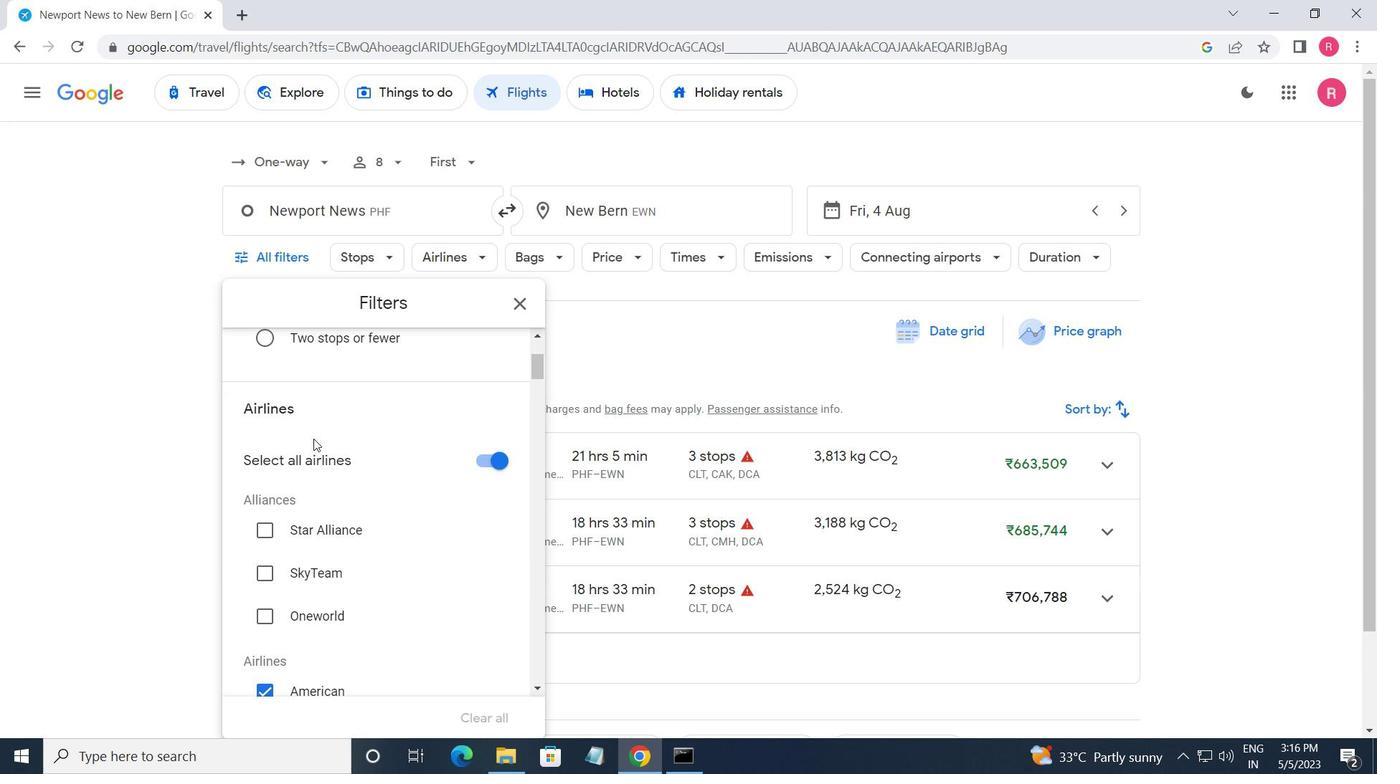 
Action: Mouse moved to (321, 444)
Screenshot: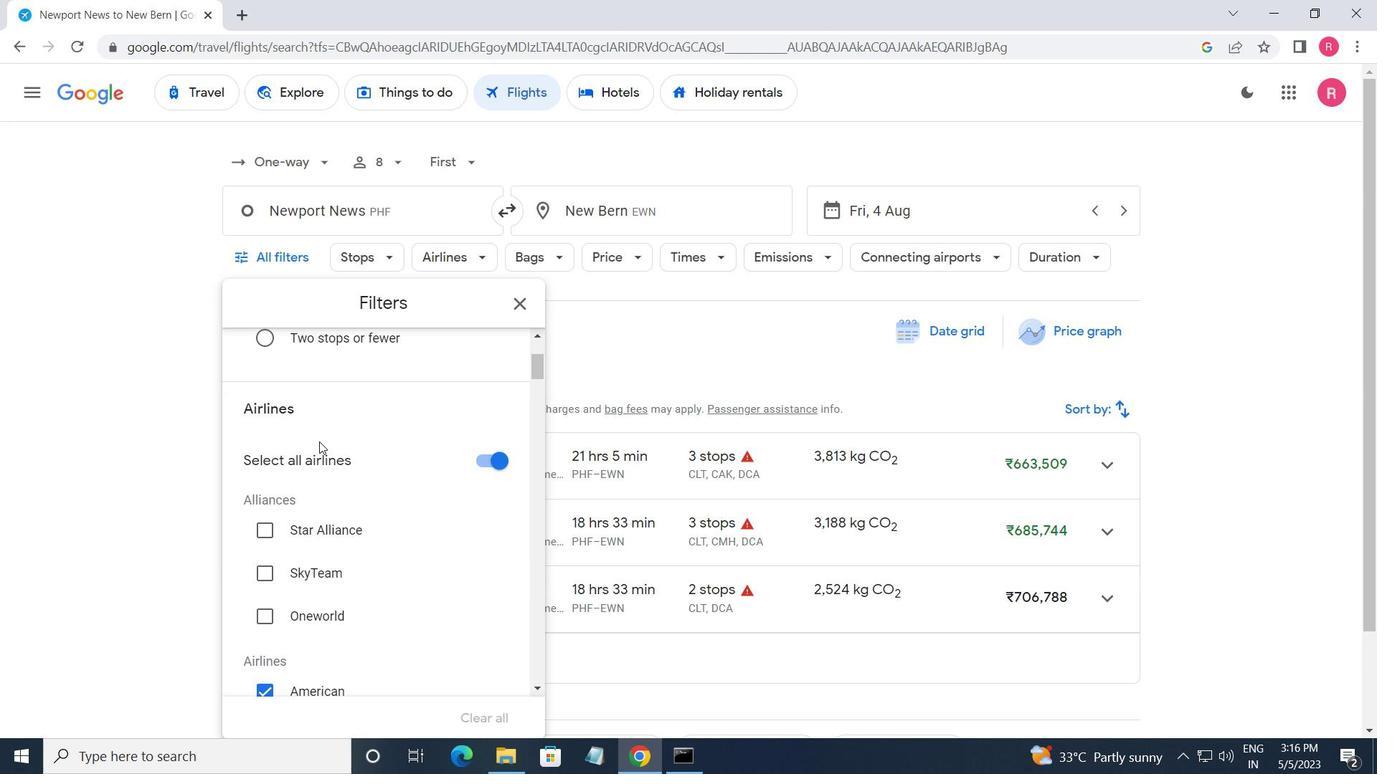 
Action: Mouse scrolled (321, 444) with delta (0, 0)
Screenshot: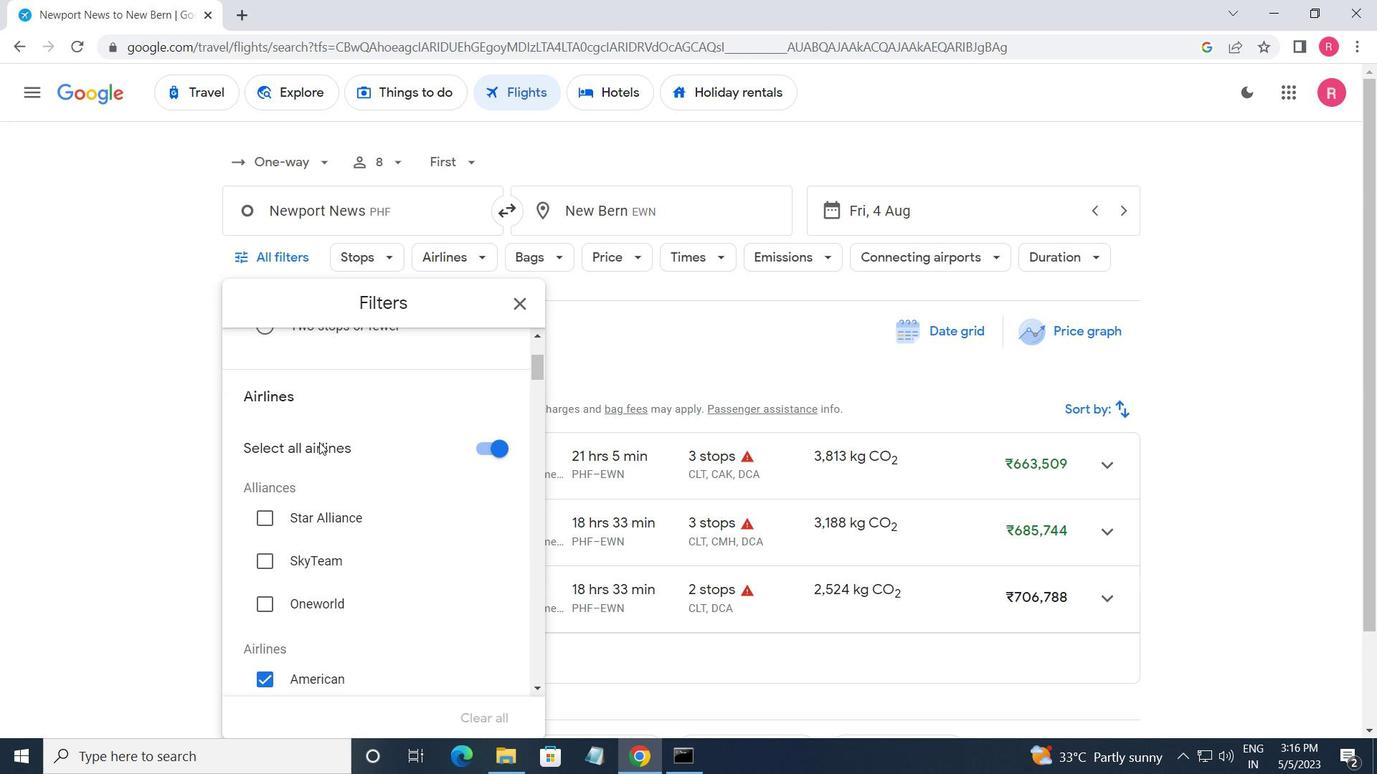 
Action: Mouse moved to (324, 446)
Screenshot: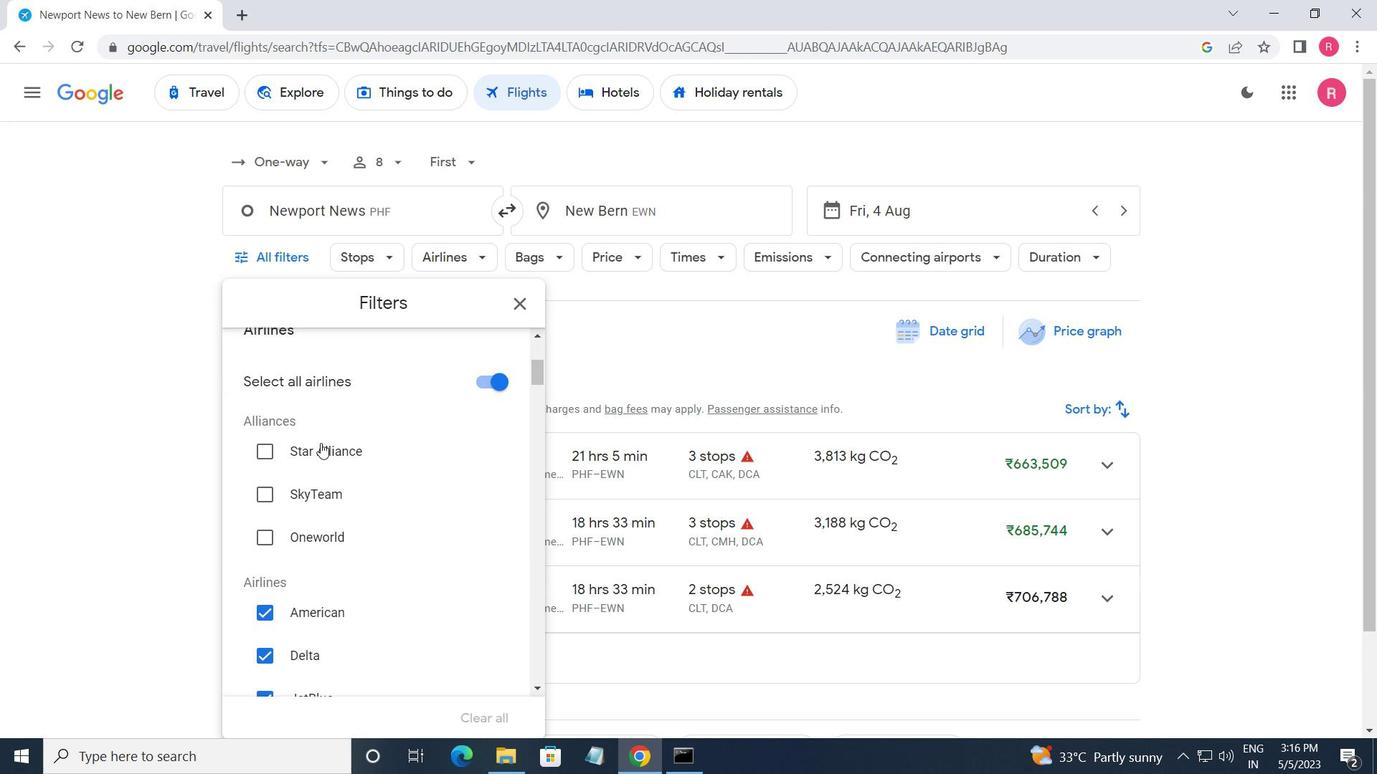 
Action: Mouse scrolled (324, 446) with delta (0, 0)
Screenshot: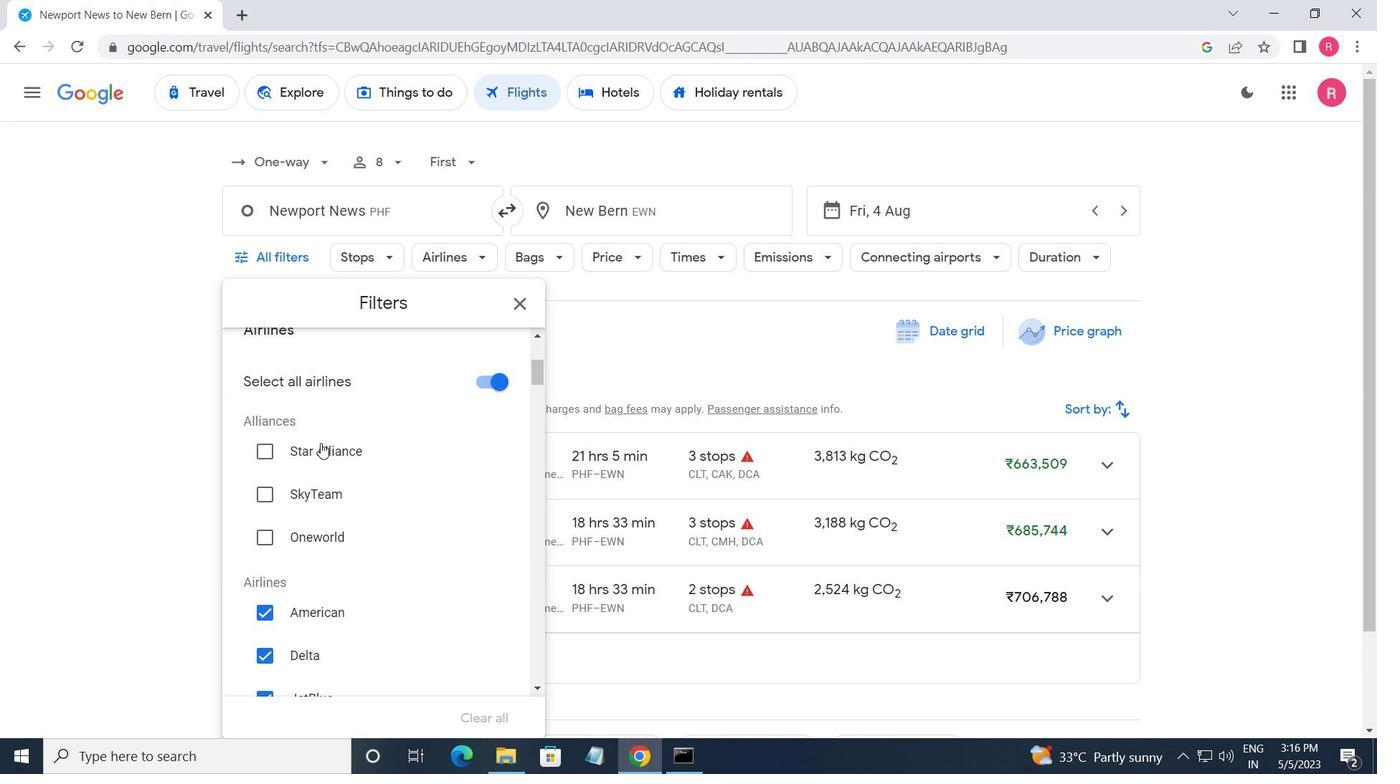 
Action: Mouse moved to (461, 507)
Screenshot: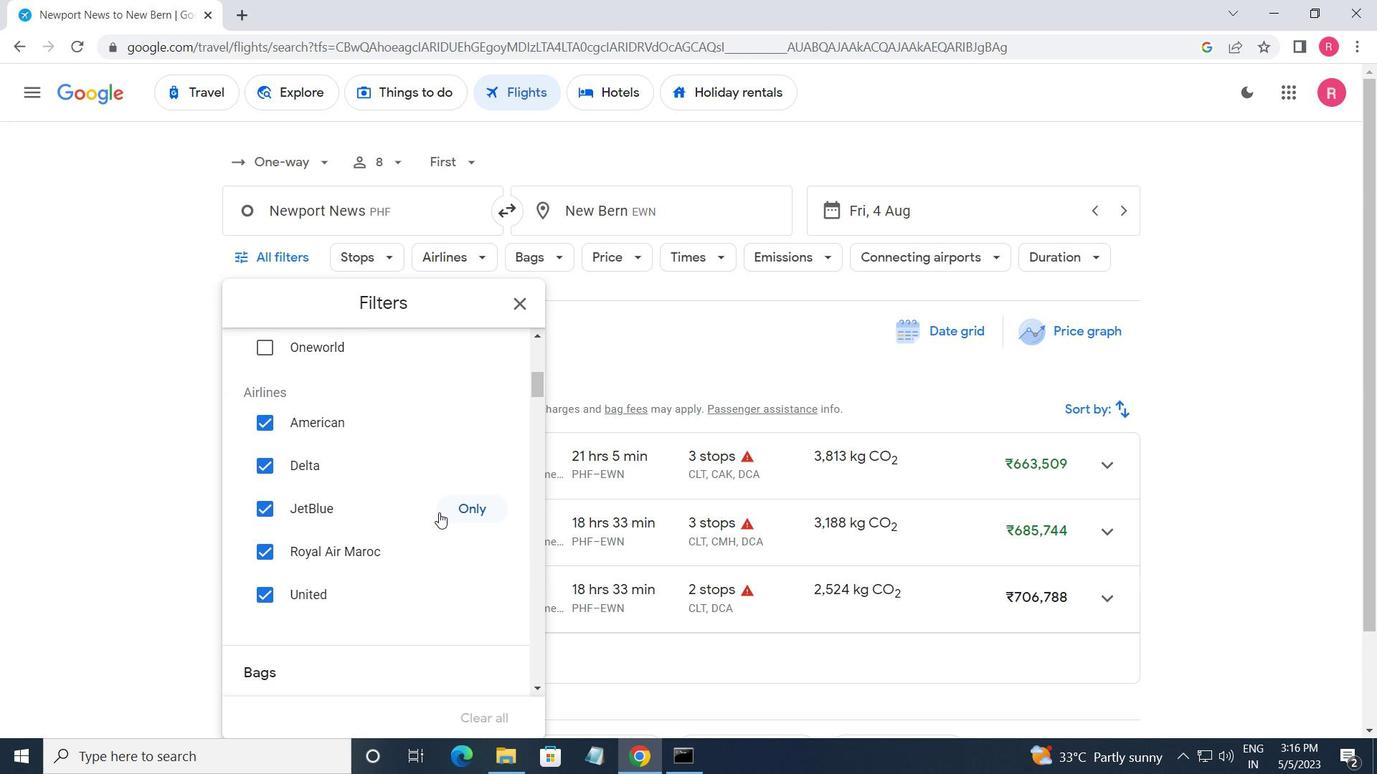 
Action: Mouse pressed left at (461, 507)
Screenshot: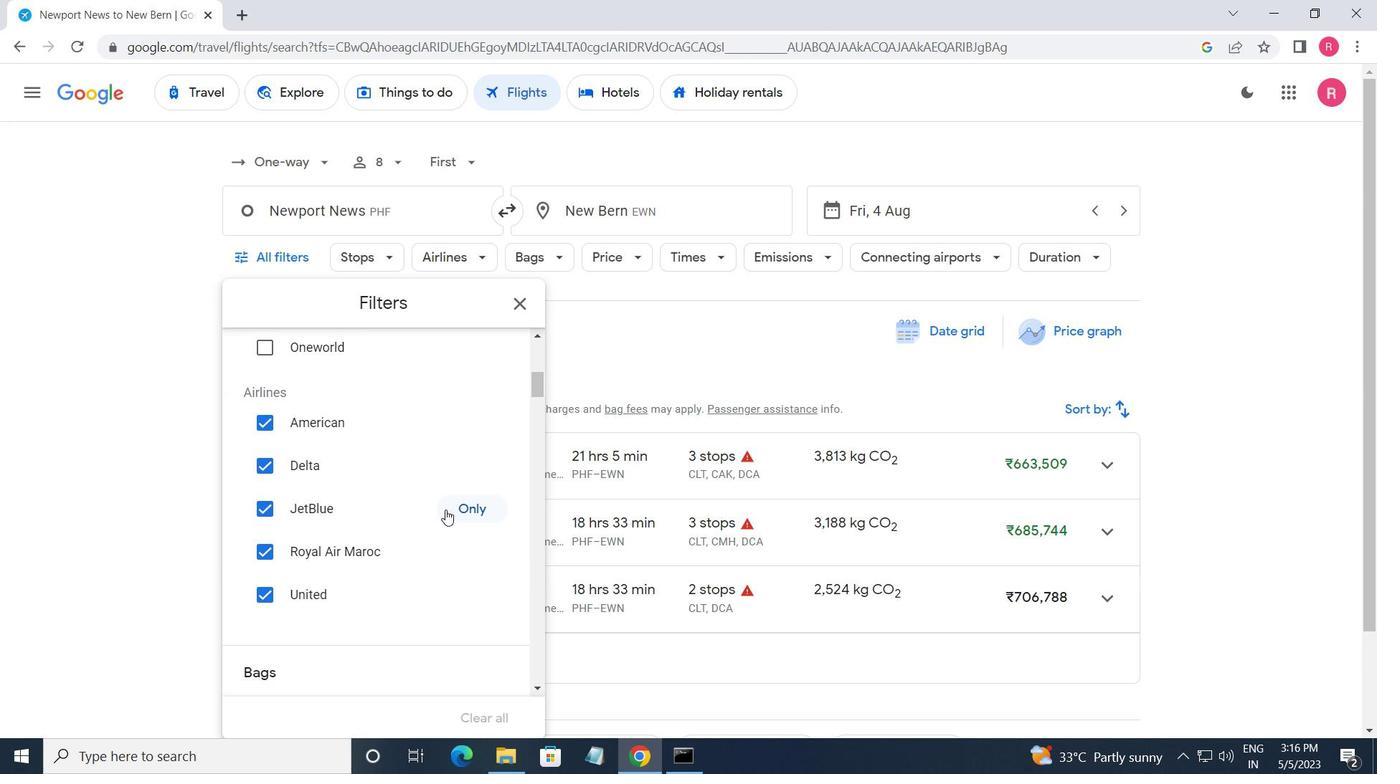 
Action: Mouse moved to (462, 507)
Screenshot: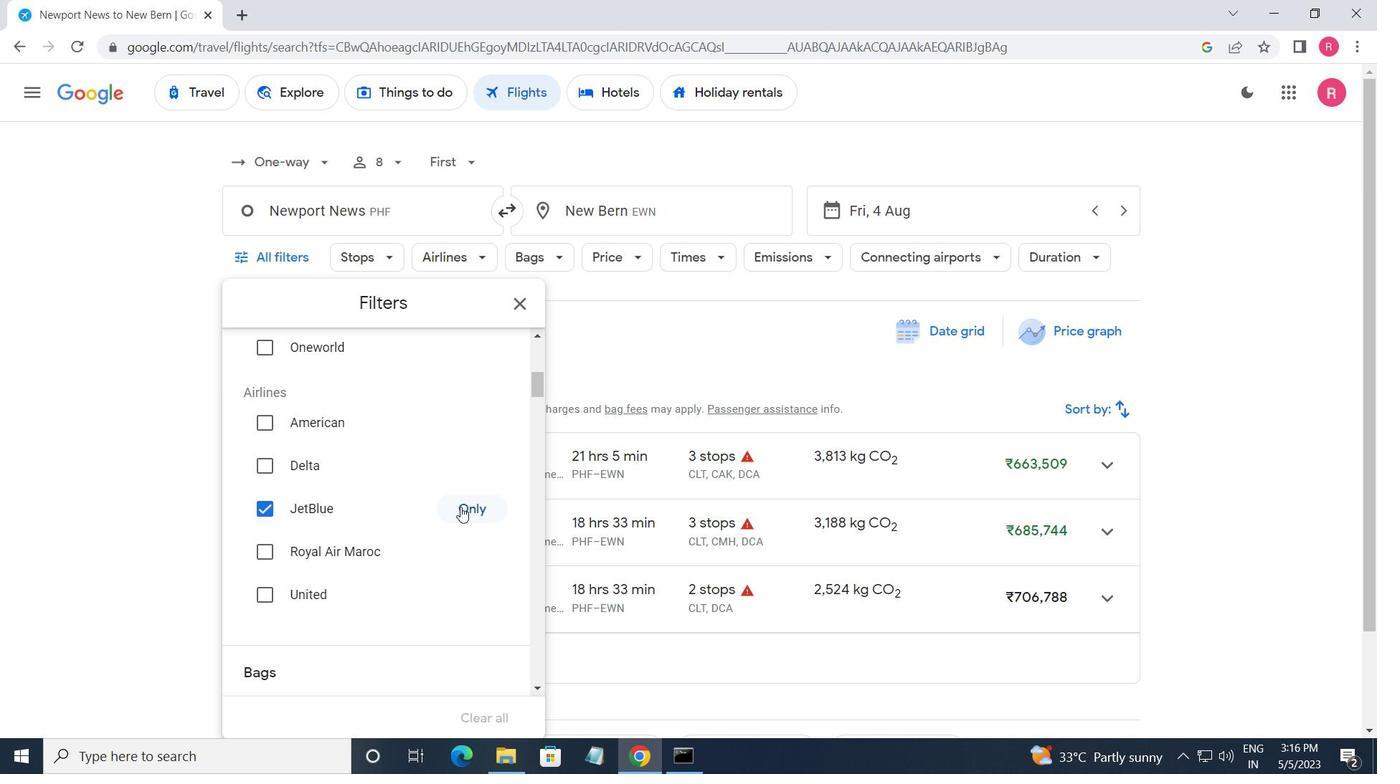 
Action: Mouse scrolled (462, 506) with delta (0, 0)
Screenshot: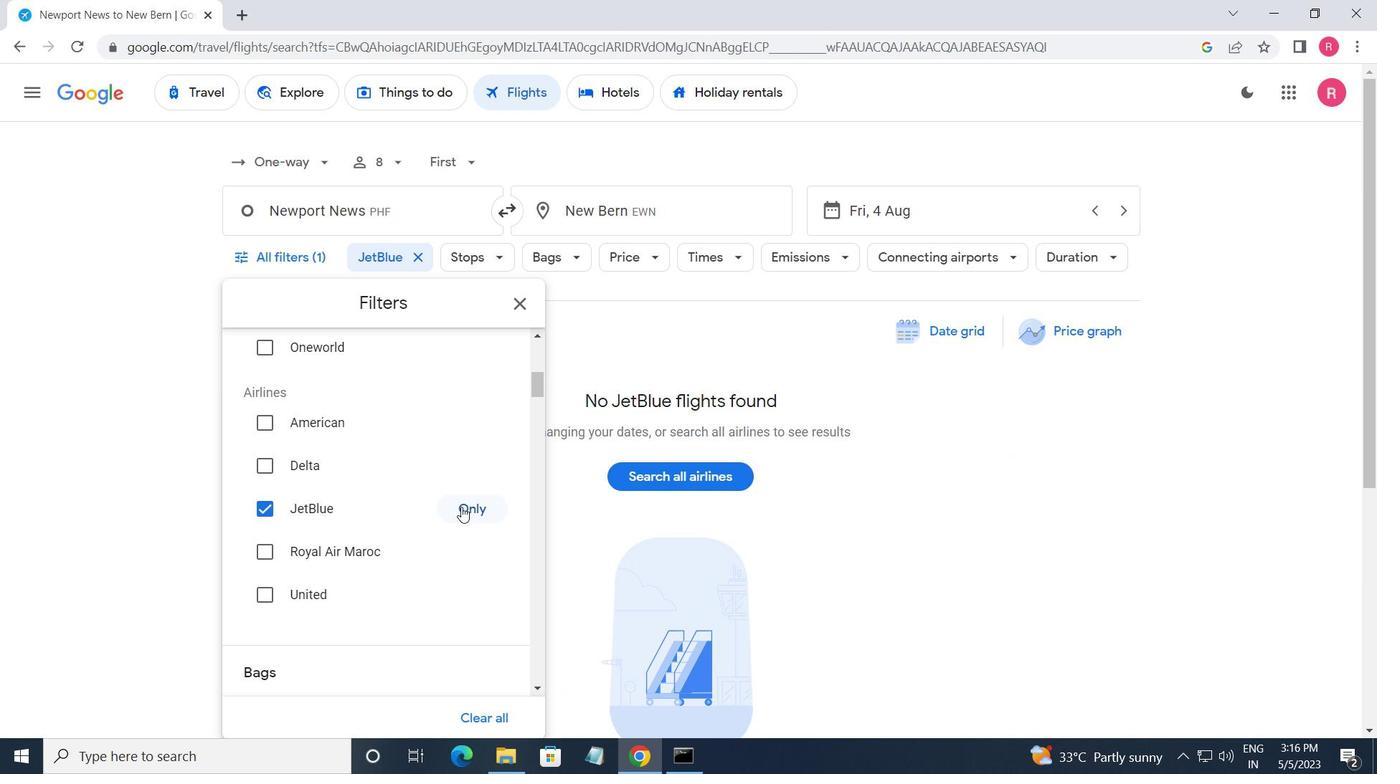 
Action: Mouse moved to (462, 507)
Screenshot: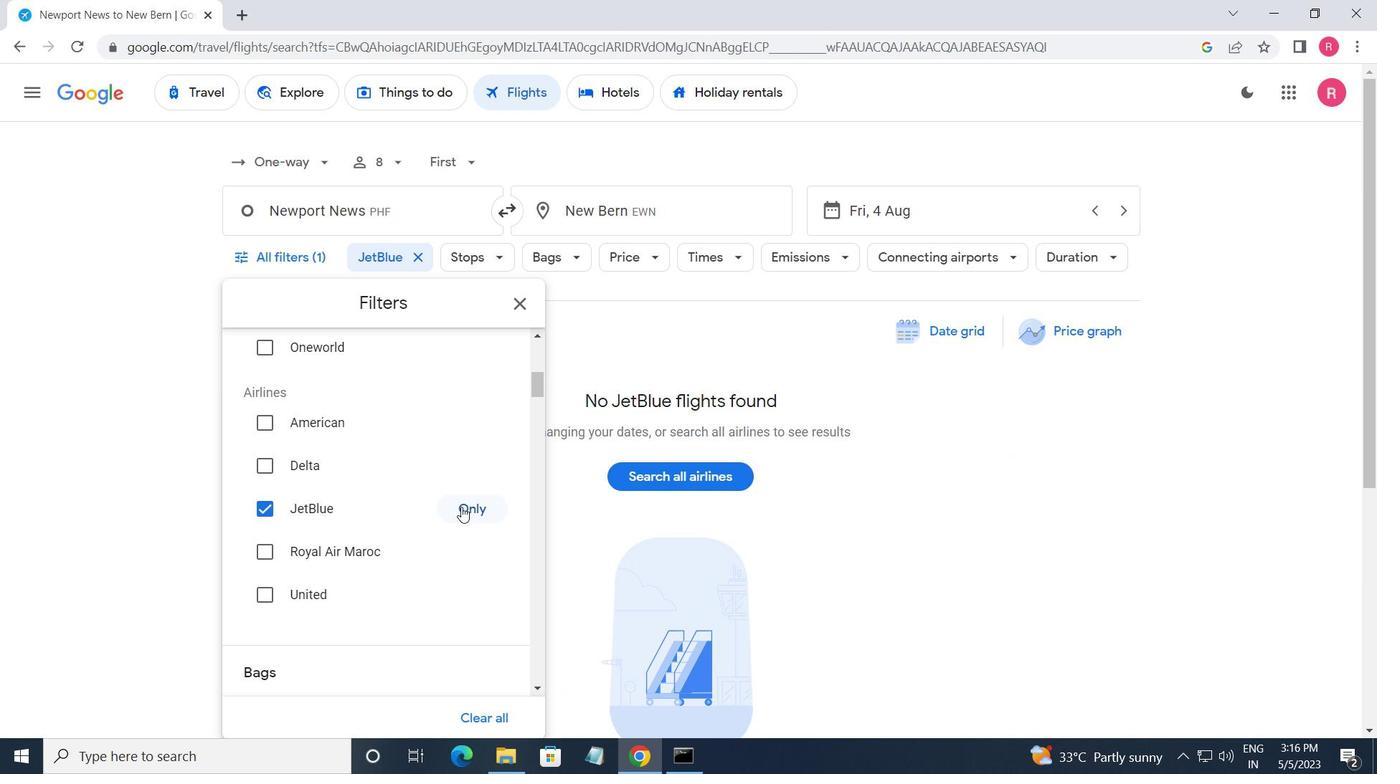 
Action: Mouse scrolled (462, 507) with delta (0, 0)
Screenshot: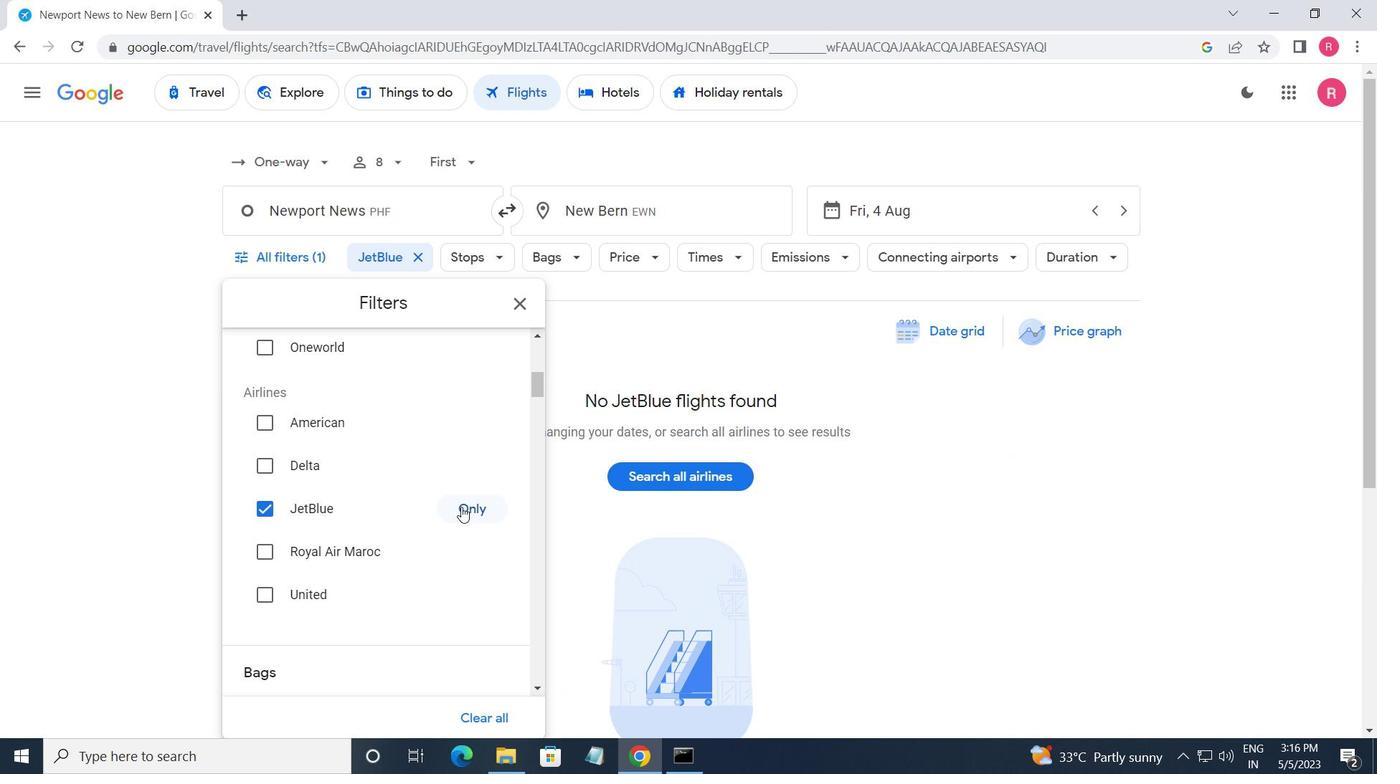 
Action: Mouse moved to (497, 590)
Screenshot: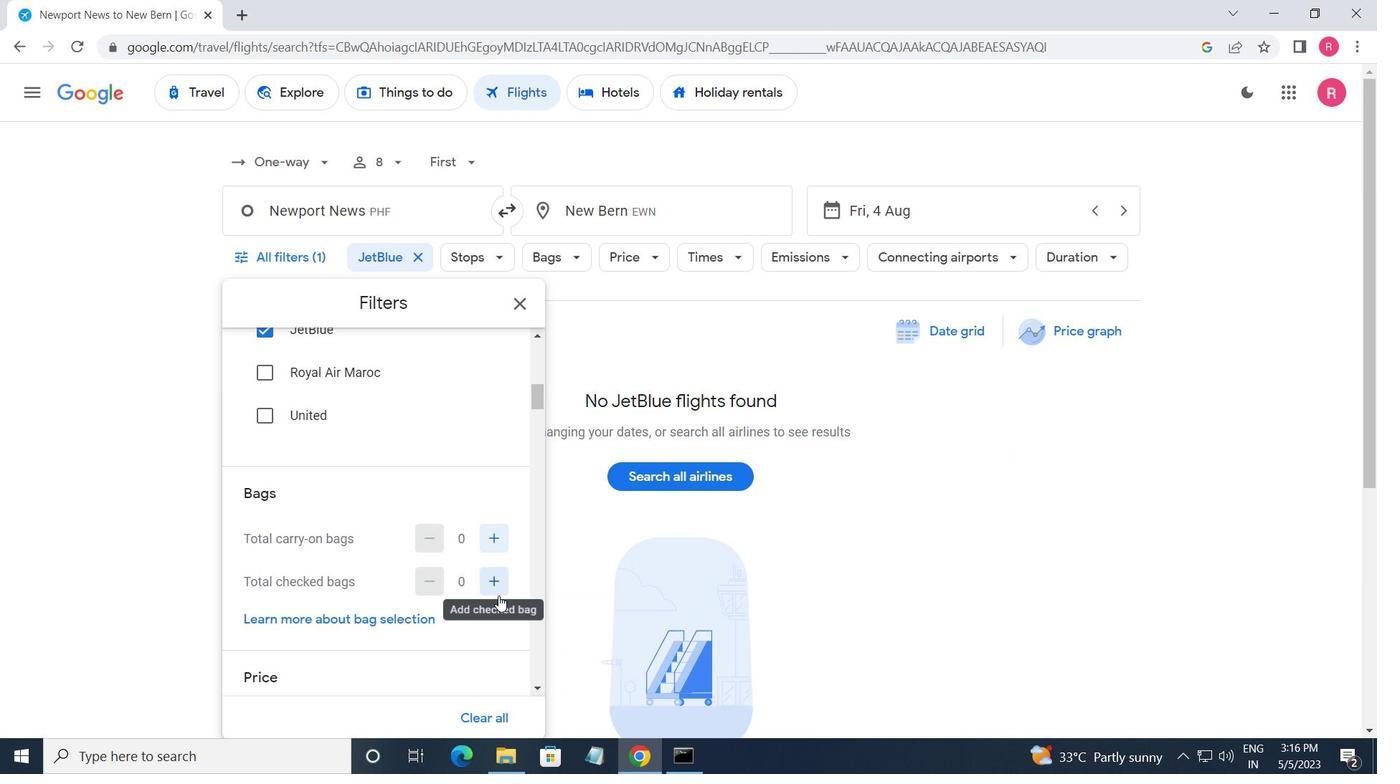 
Action: Mouse pressed left at (497, 590)
Screenshot: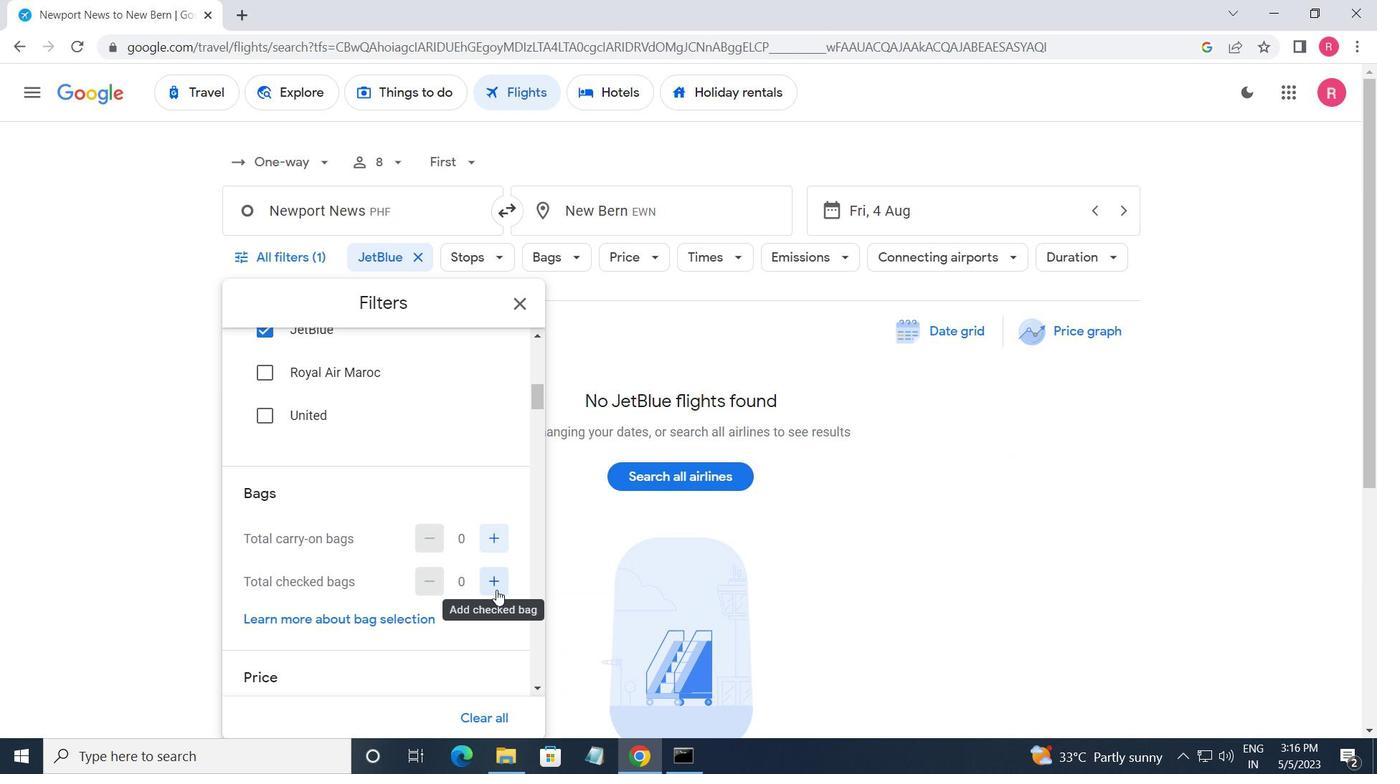 
Action: Mouse moved to (497, 587)
Screenshot: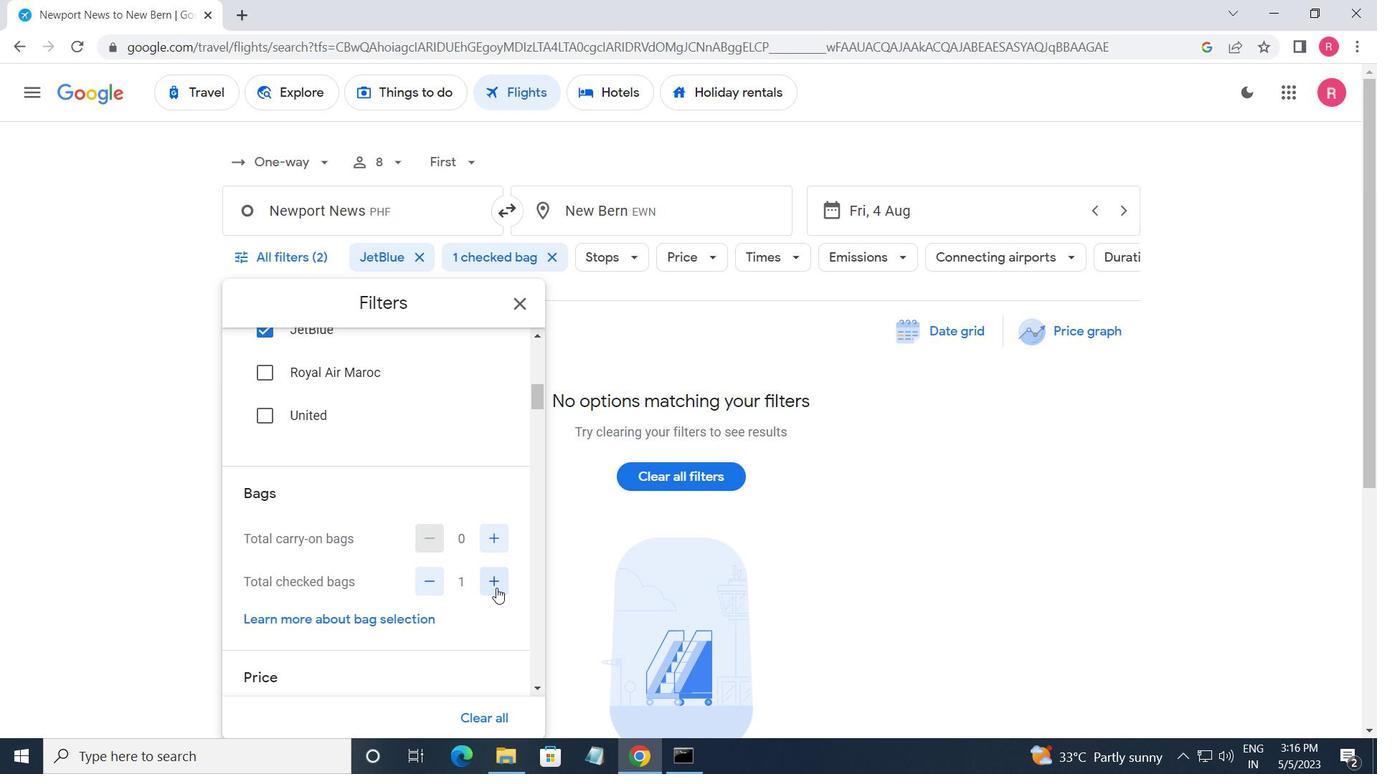 
Action: Mouse scrolled (497, 586) with delta (0, 0)
Screenshot: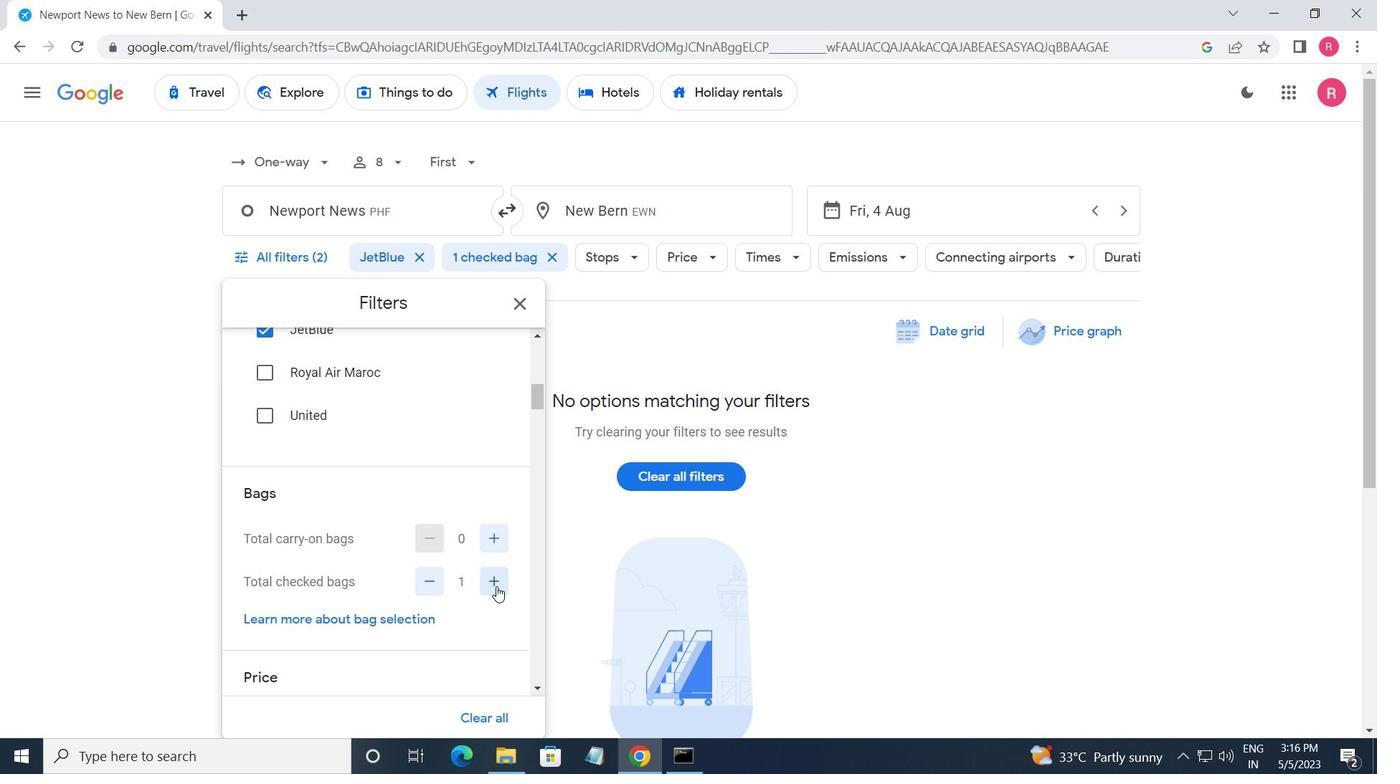 
Action: Mouse moved to (497, 586)
Screenshot: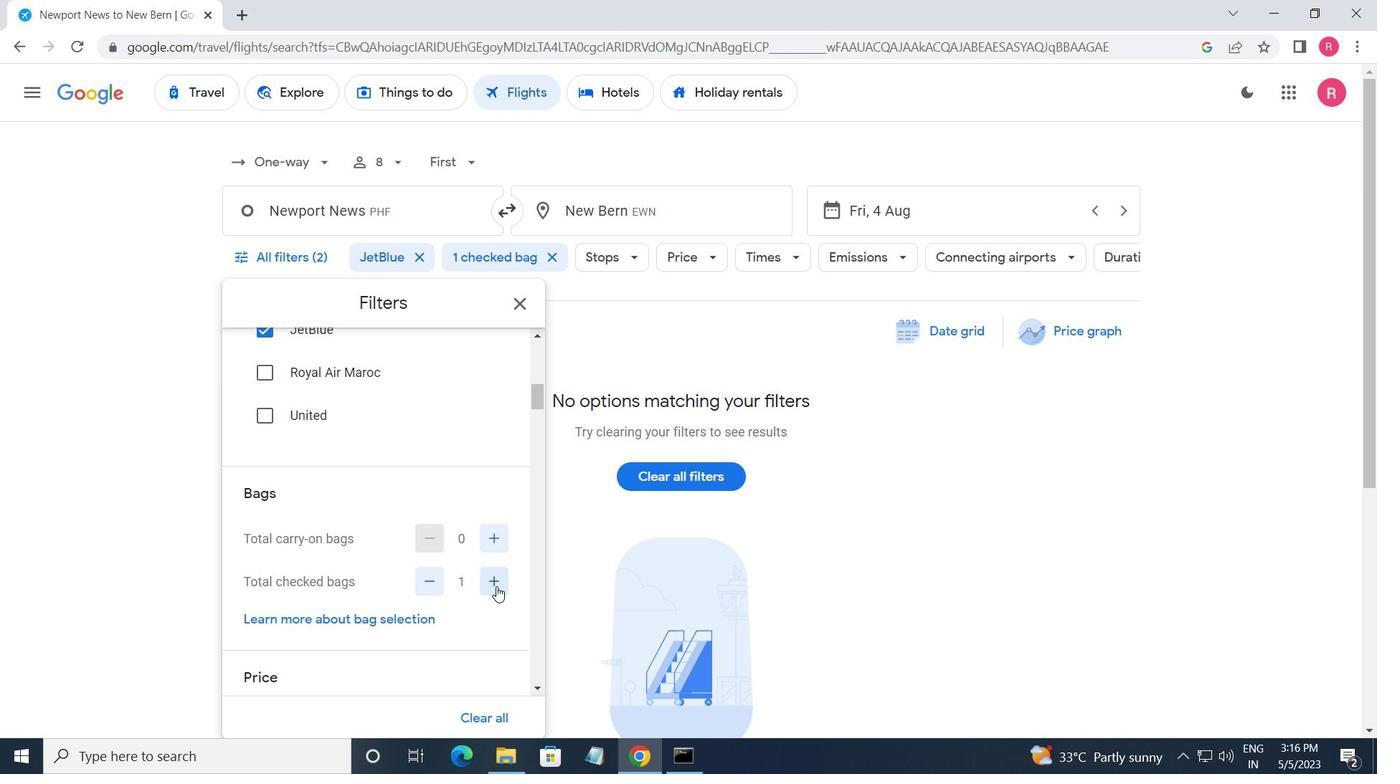 
Action: Mouse scrolled (497, 585) with delta (0, 0)
Screenshot: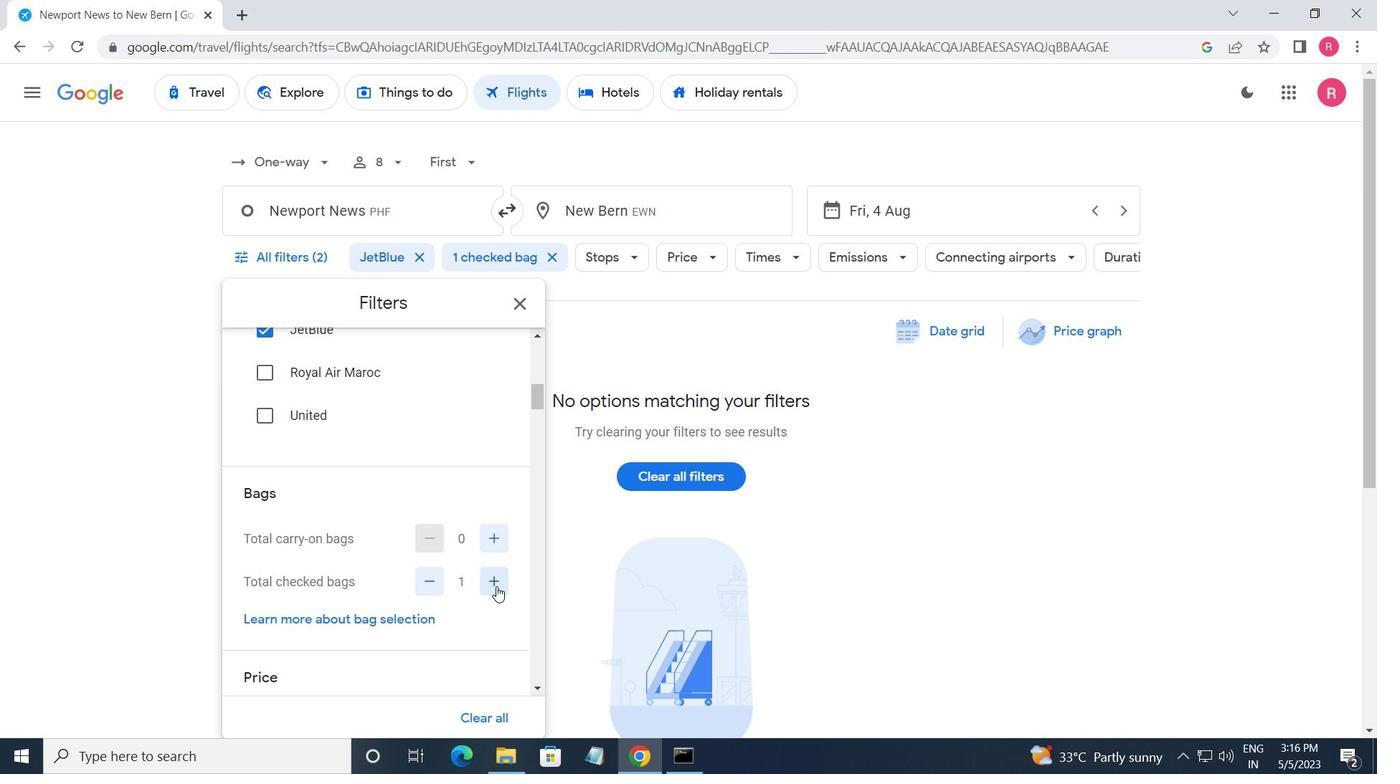 
Action: Mouse moved to (507, 589)
Screenshot: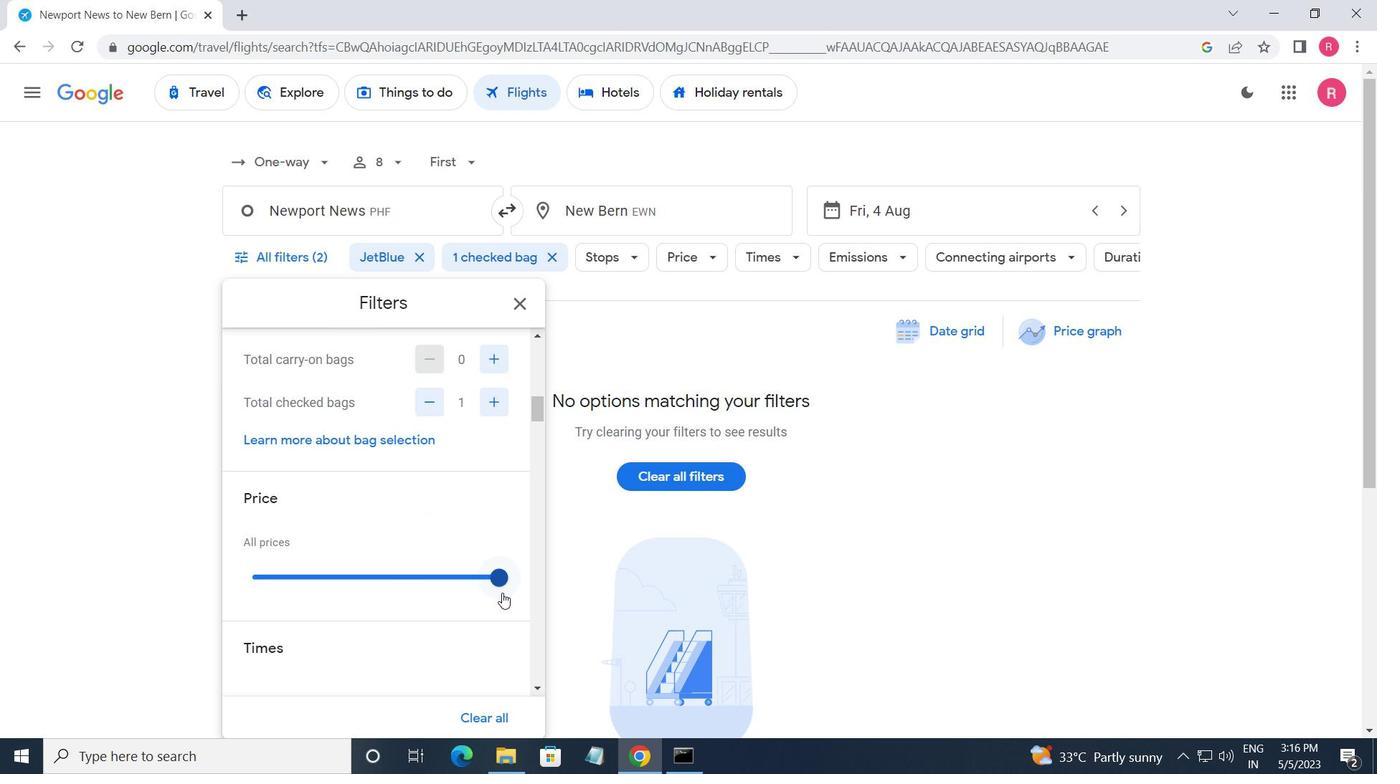 
Action: Mouse pressed left at (507, 589)
Screenshot: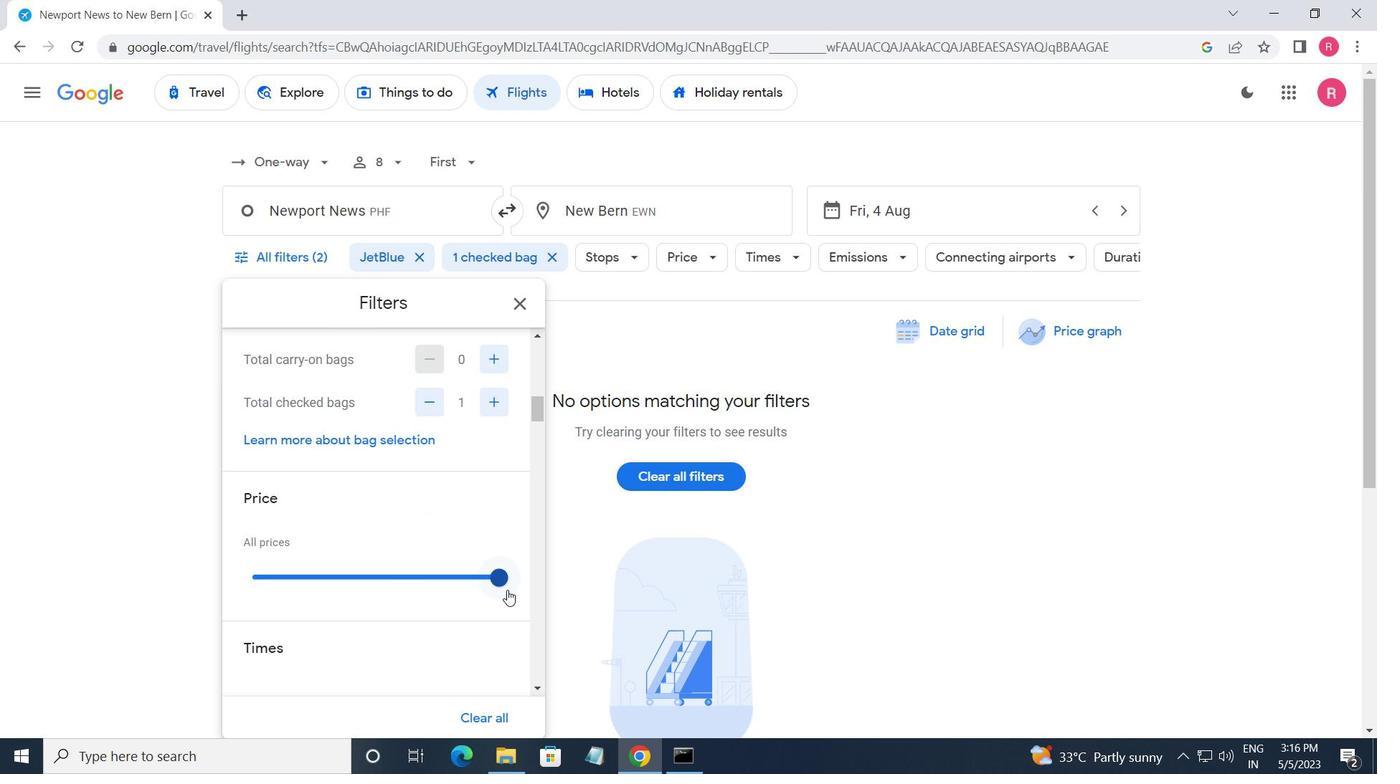 
Action: Mouse moved to (393, 594)
Screenshot: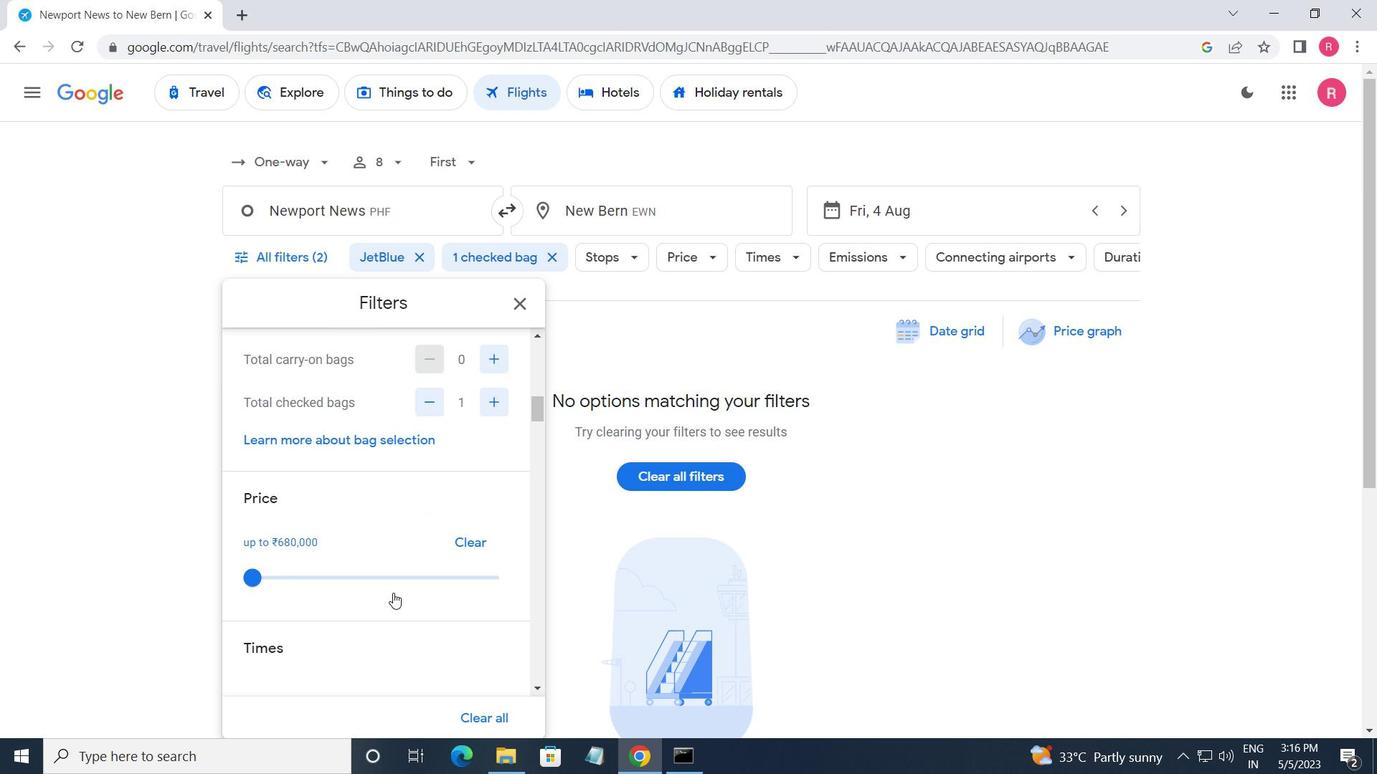 
Action: Mouse scrolled (393, 593) with delta (0, 0)
Screenshot: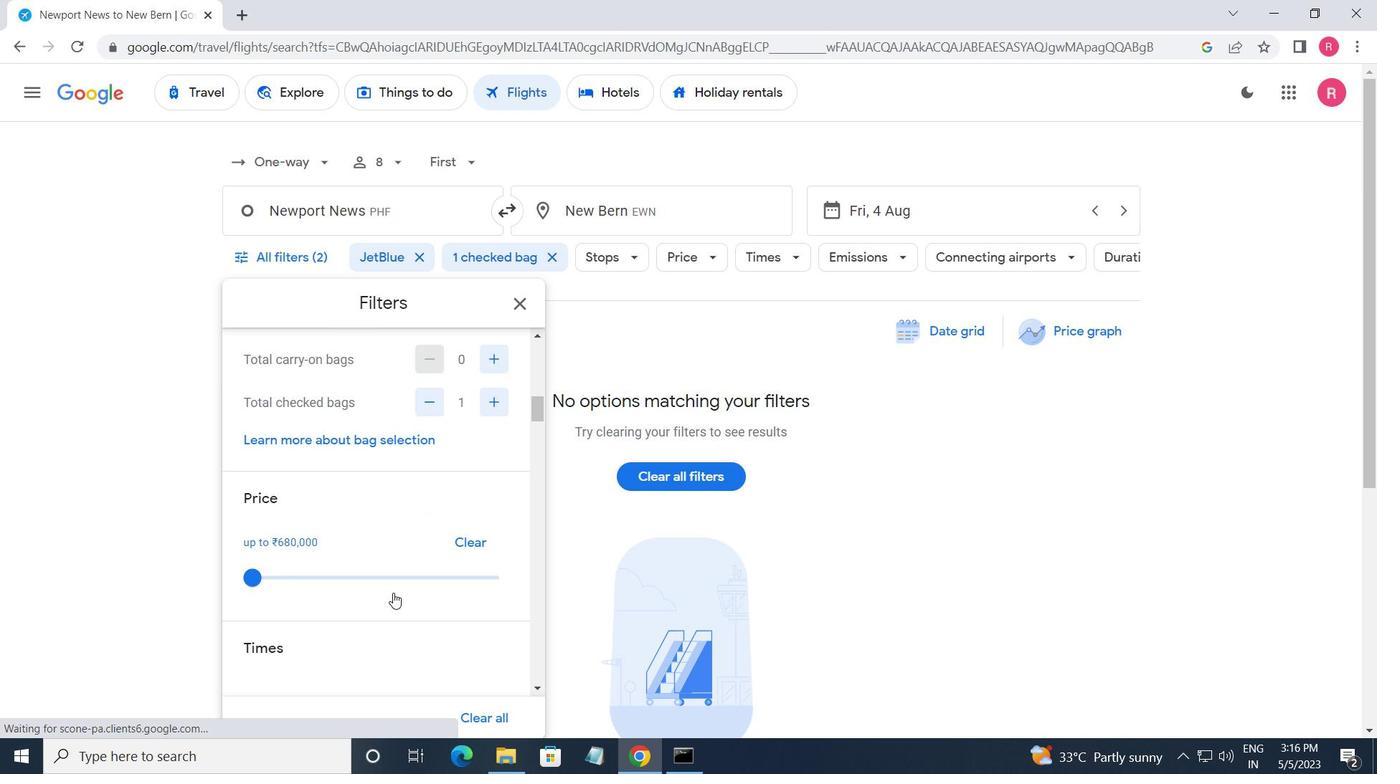 
Action: Mouse scrolled (393, 593) with delta (0, 0)
Screenshot: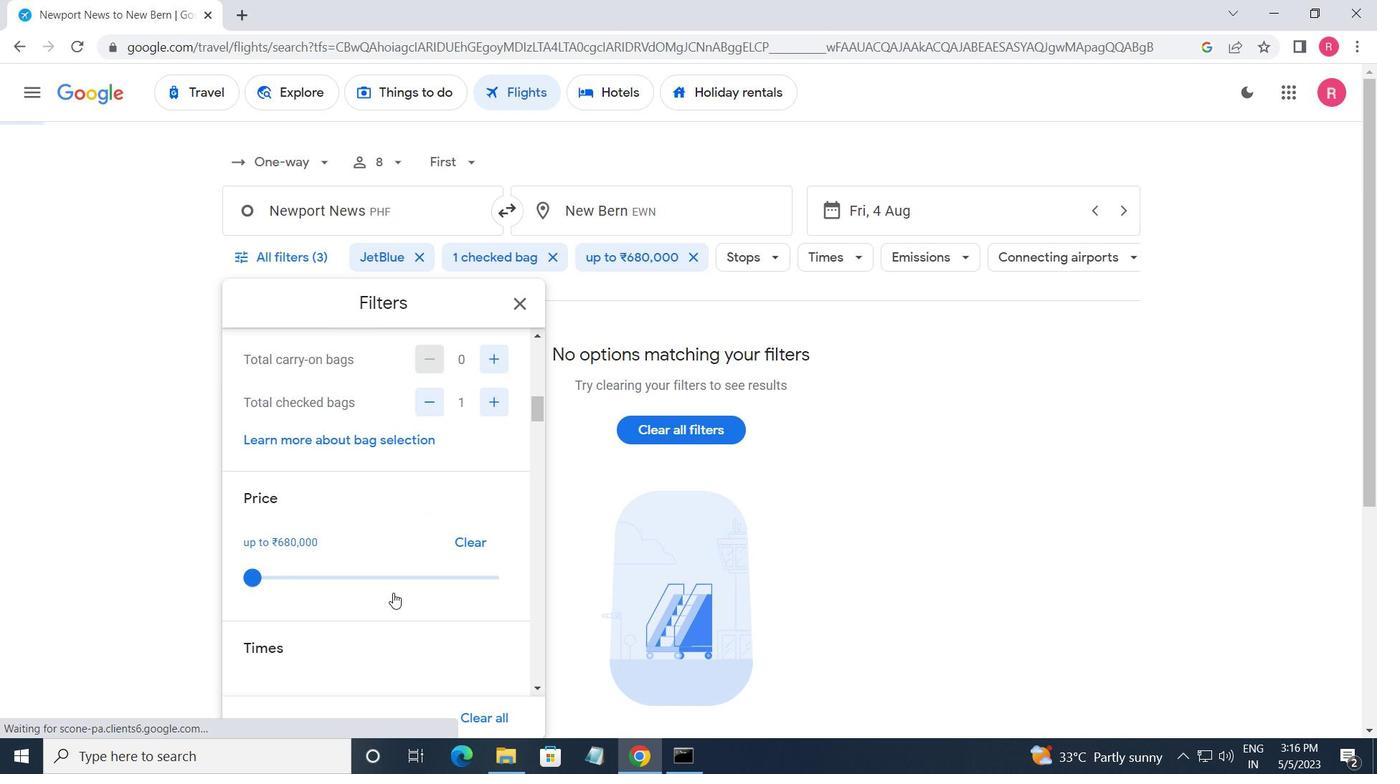 
Action: Mouse scrolled (393, 593) with delta (0, 0)
Screenshot: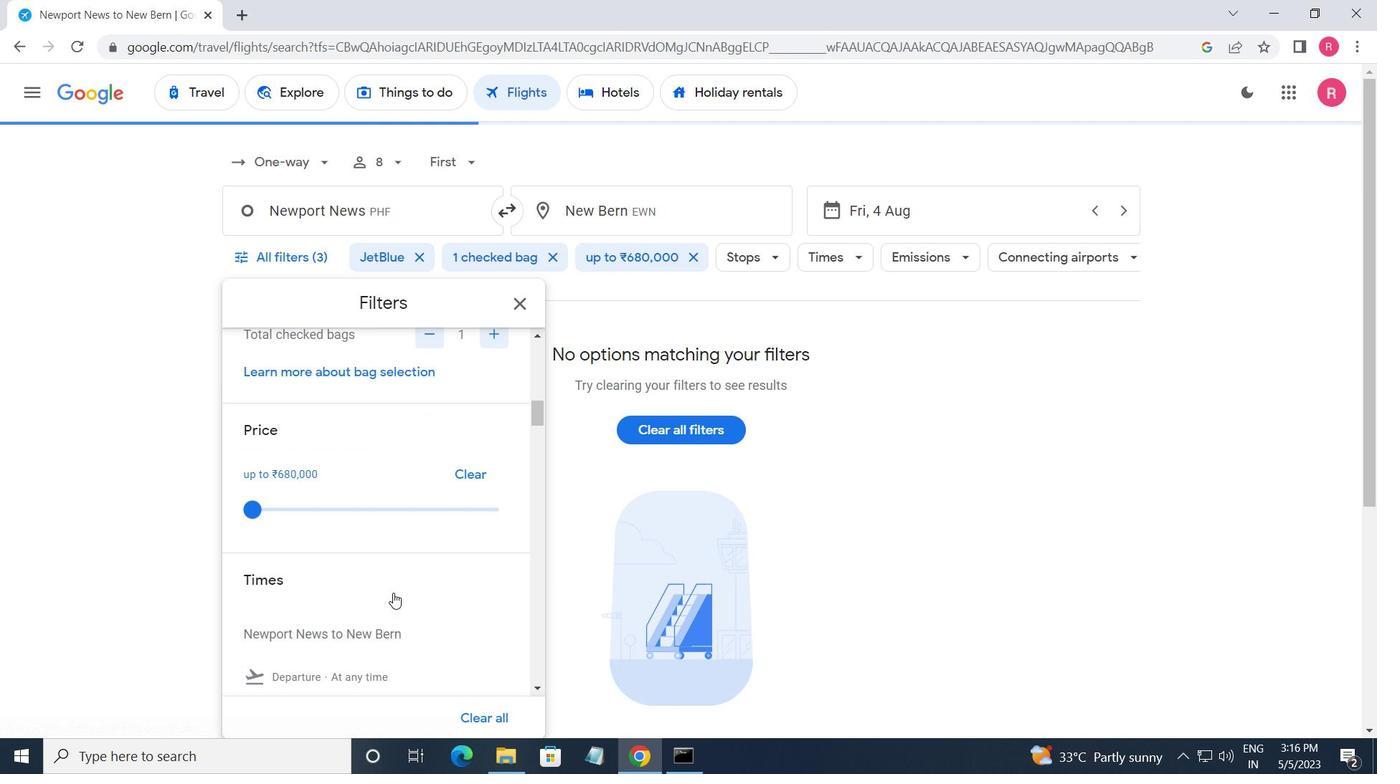 
Action: Mouse moved to (245, 519)
Screenshot: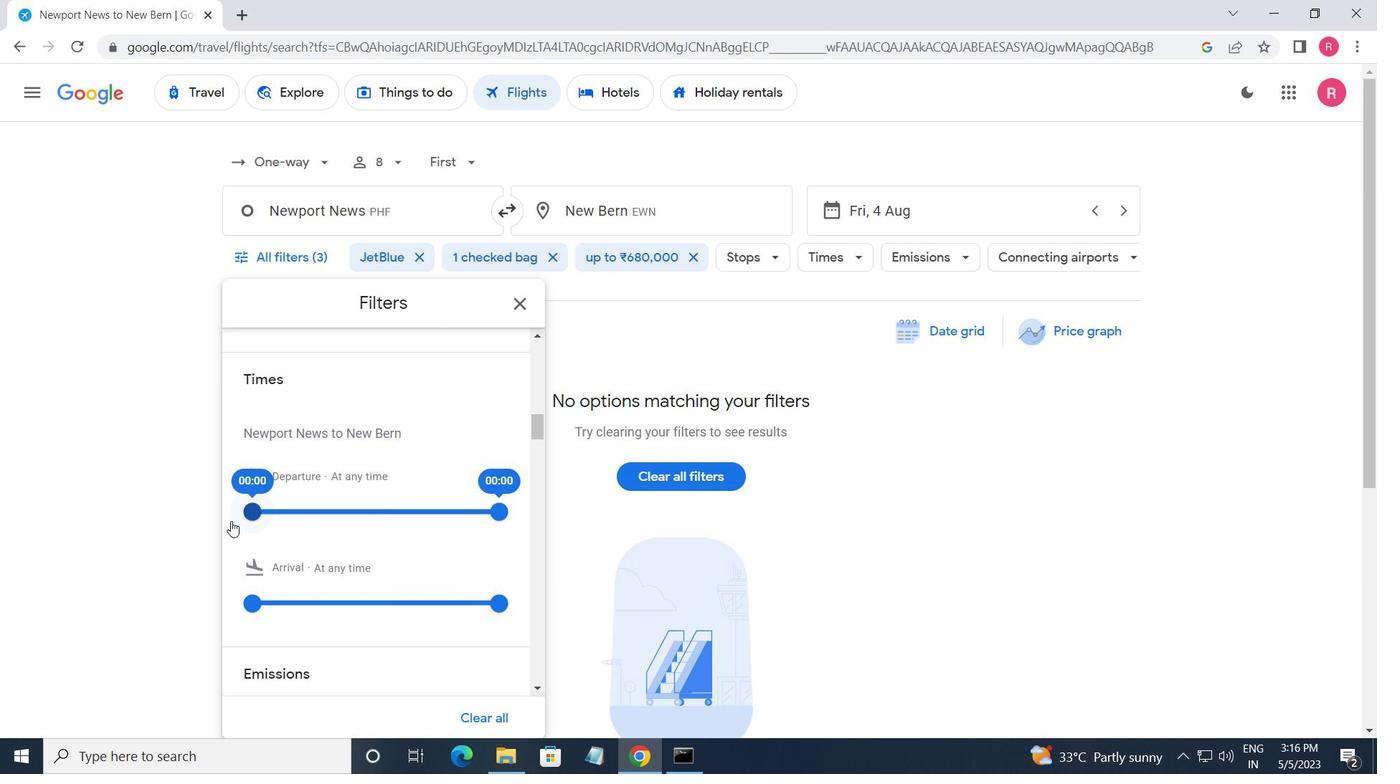 
Action: Mouse pressed left at (245, 519)
Screenshot: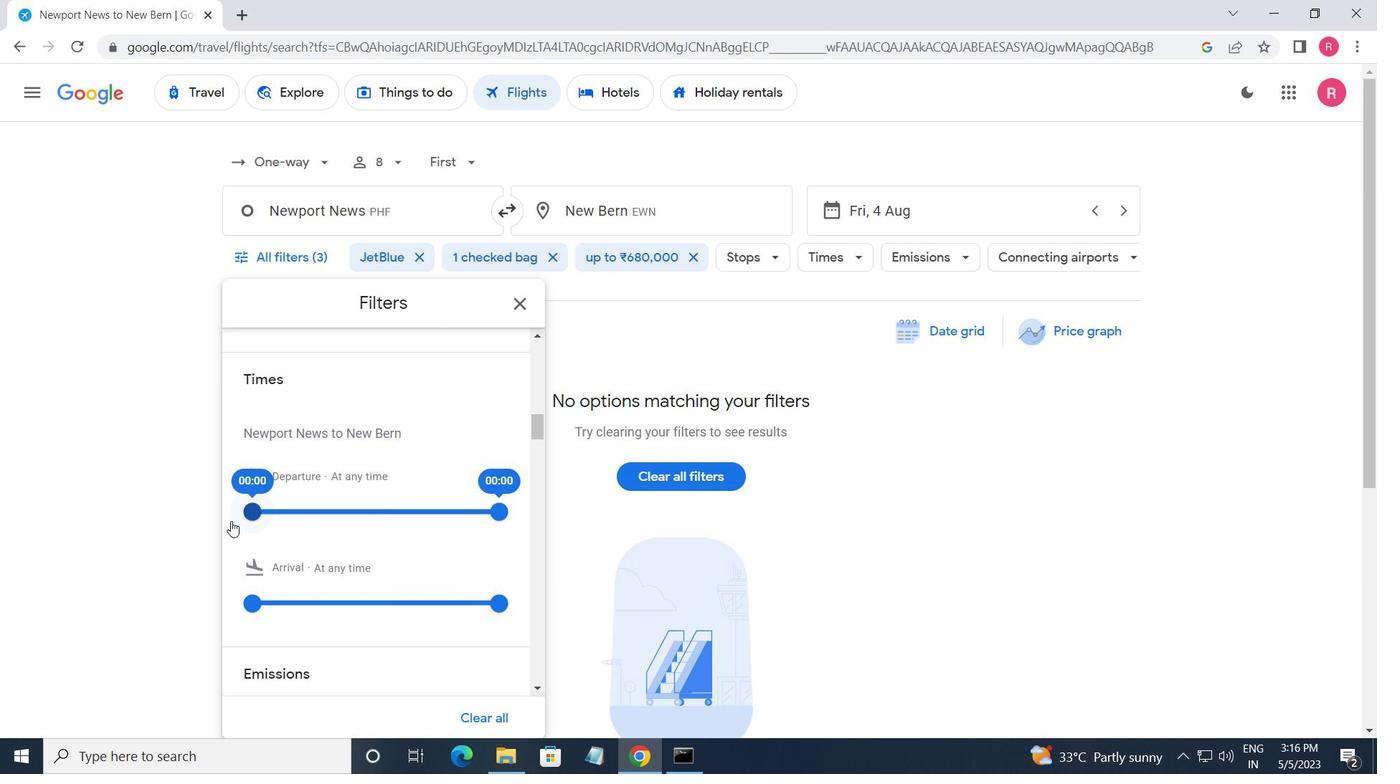 
Action: Mouse moved to (500, 517)
Screenshot: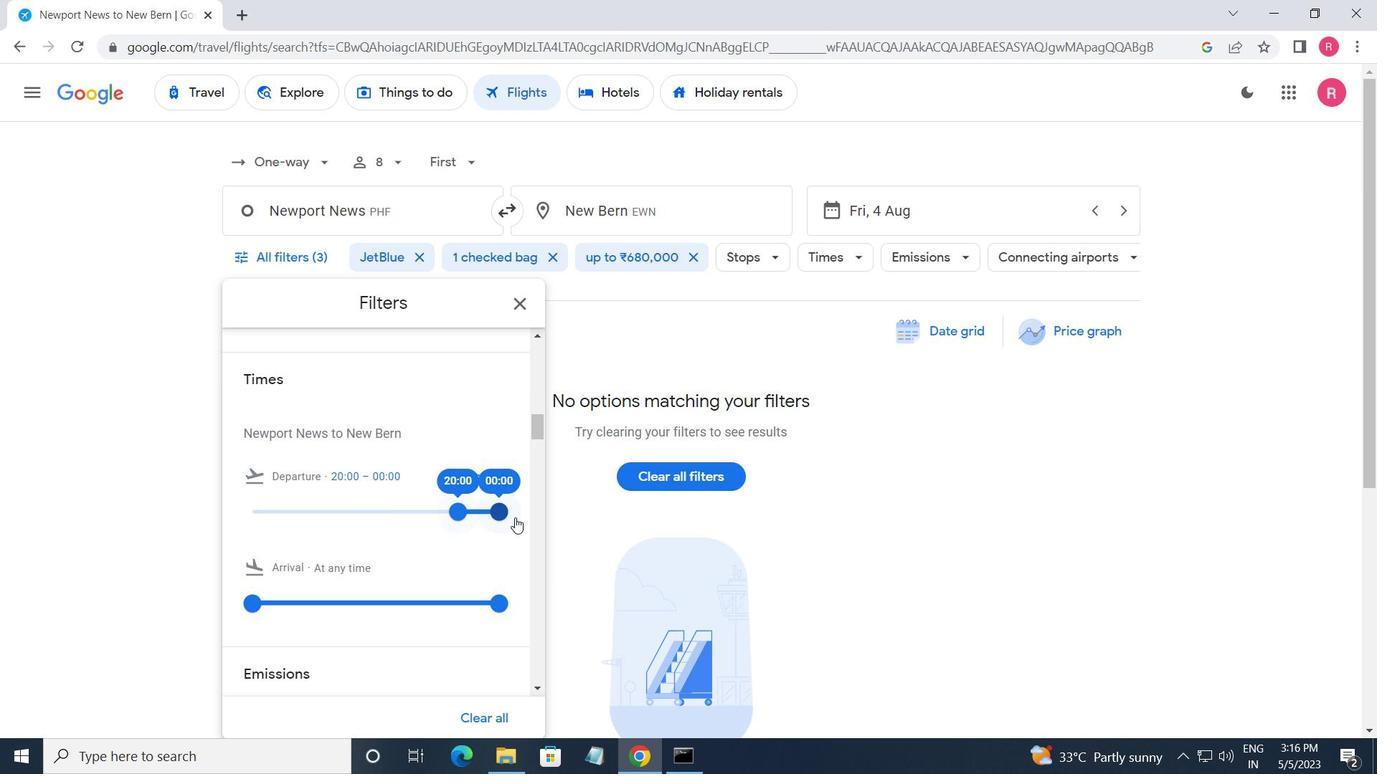 
Action: Mouse pressed left at (500, 517)
Screenshot: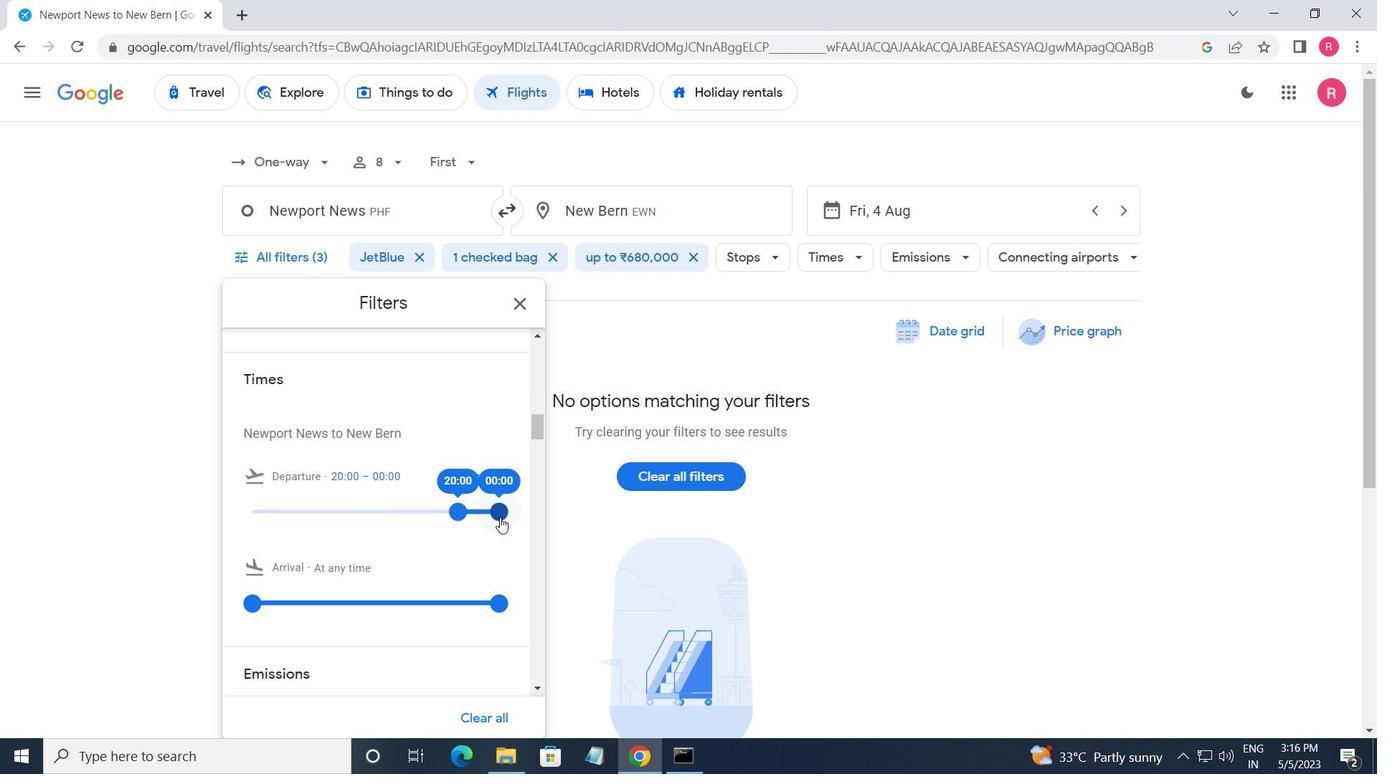 
Action: Mouse moved to (516, 306)
Screenshot: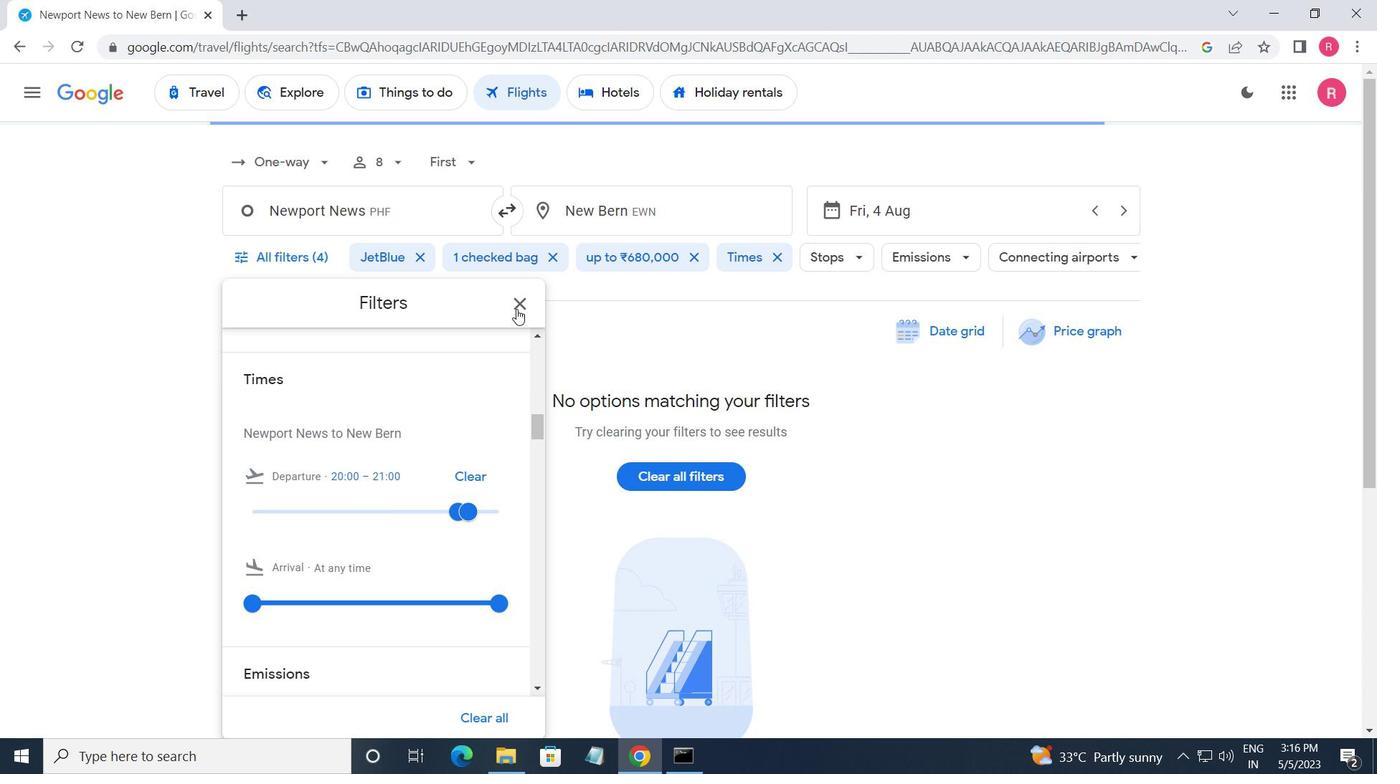 
Action: Mouse pressed left at (516, 306)
Screenshot: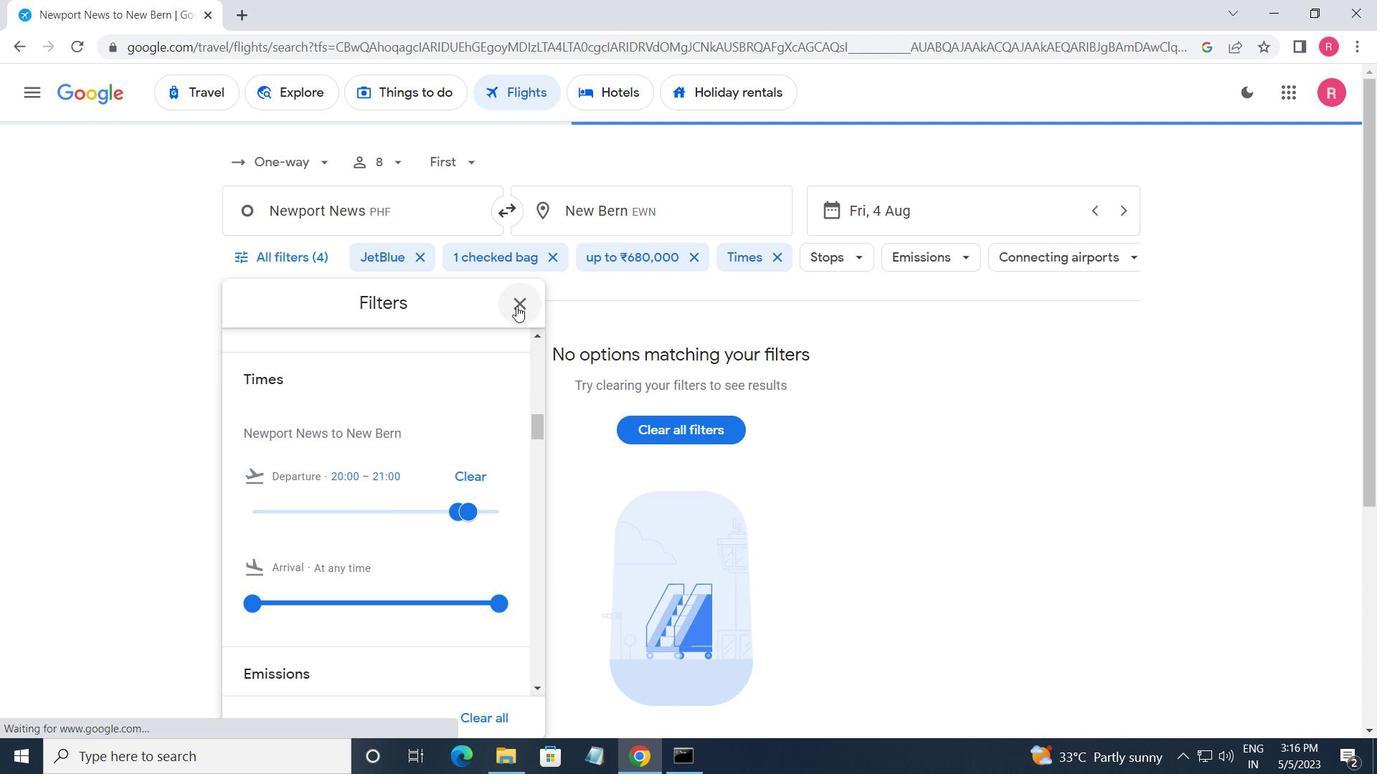 
